 Task: Organize a 4-hour wine and painting party for a fun and artistic experience.
Action: Mouse pressed left at (733, 103)
Screenshot: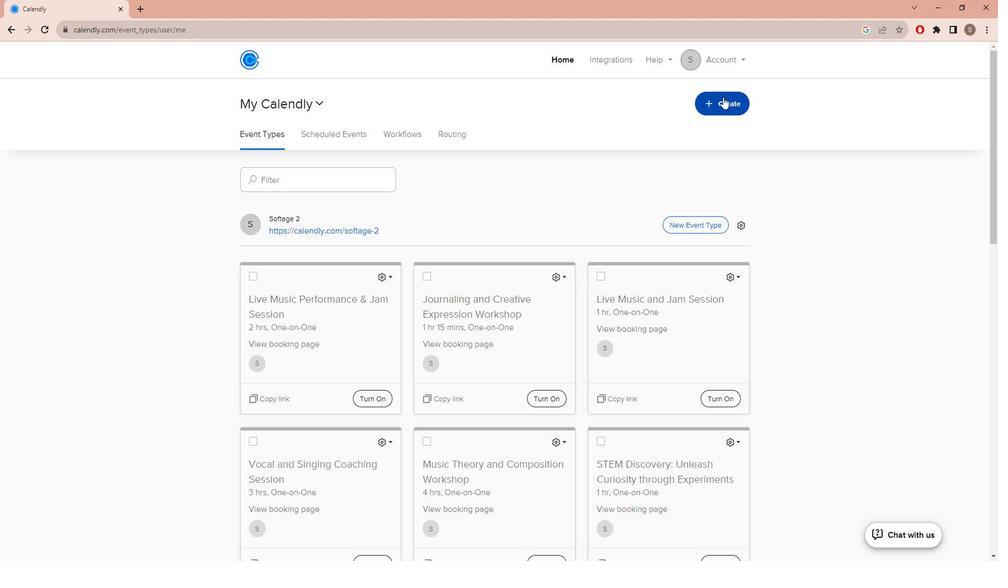
Action: Mouse moved to (676, 157)
Screenshot: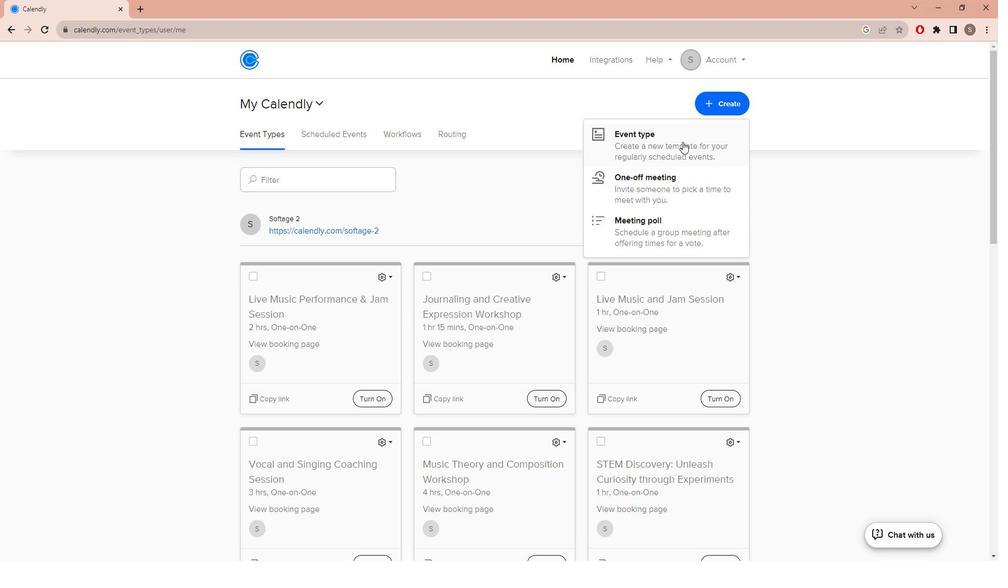 
Action: Mouse pressed left at (676, 157)
Screenshot: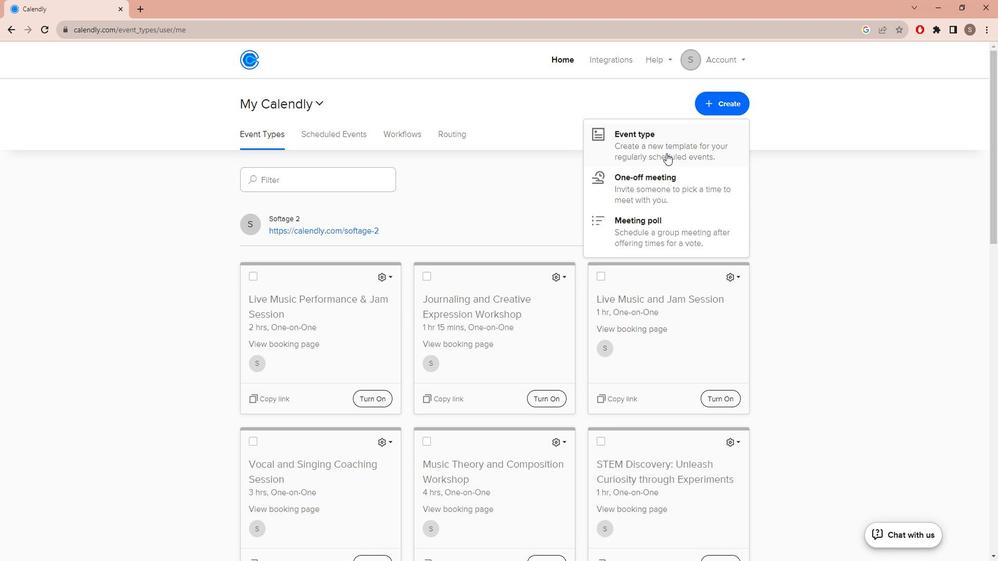 
Action: Mouse moved to (457, 179)
Screenshot: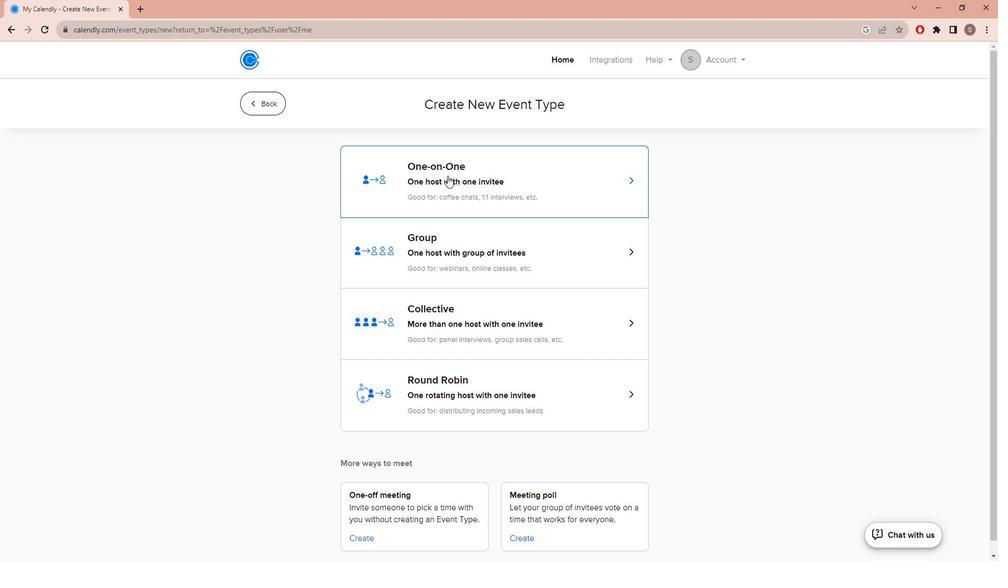 
Action: Mouse pressed left at (457, 179)
Screenshot: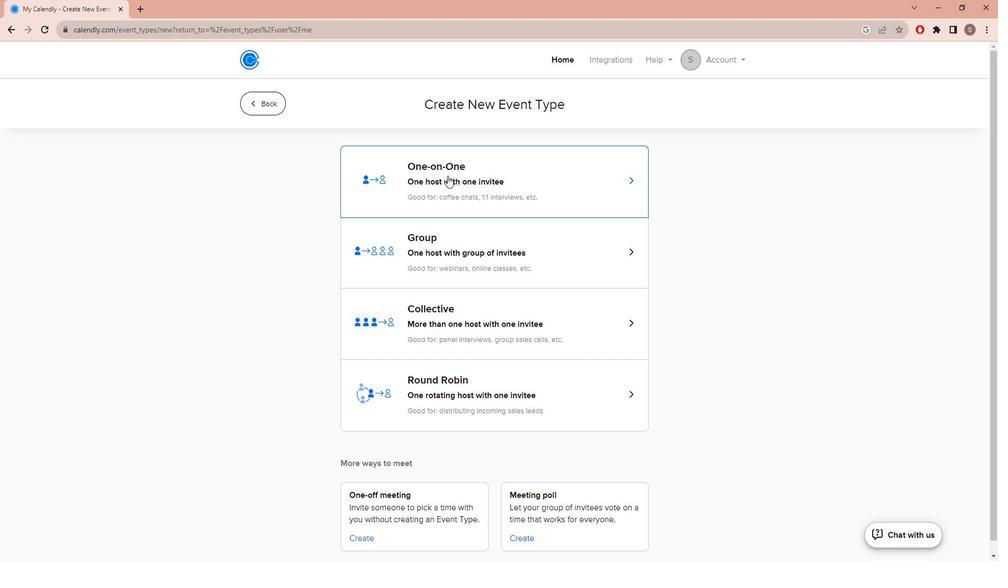 
Action: Mouse moved to (364, 239)
Screenshot: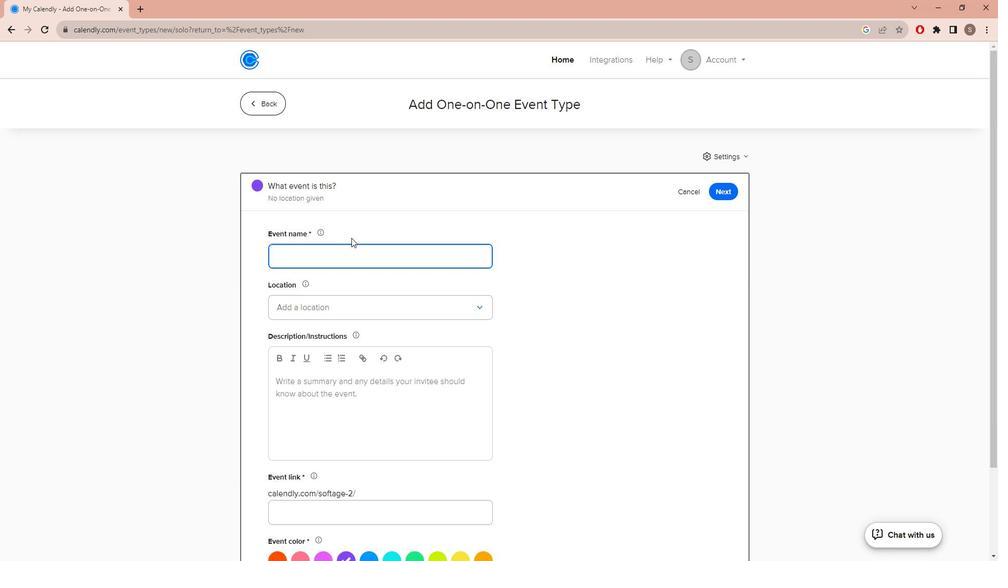 
Action: Key pressed <Key.caps_lock>W<Key.caps_lock>ine<Key.space>and<Key.space><Key.caps_lock>P<Key.caps_lock>ainting<Key.space><Key.shift_r>:<Key.caps_lock>S<Key.caps_lock>ip<Key.space>and<Key.space><Key.caps_lock>P<Key.caps_lock>aint
Screenshot: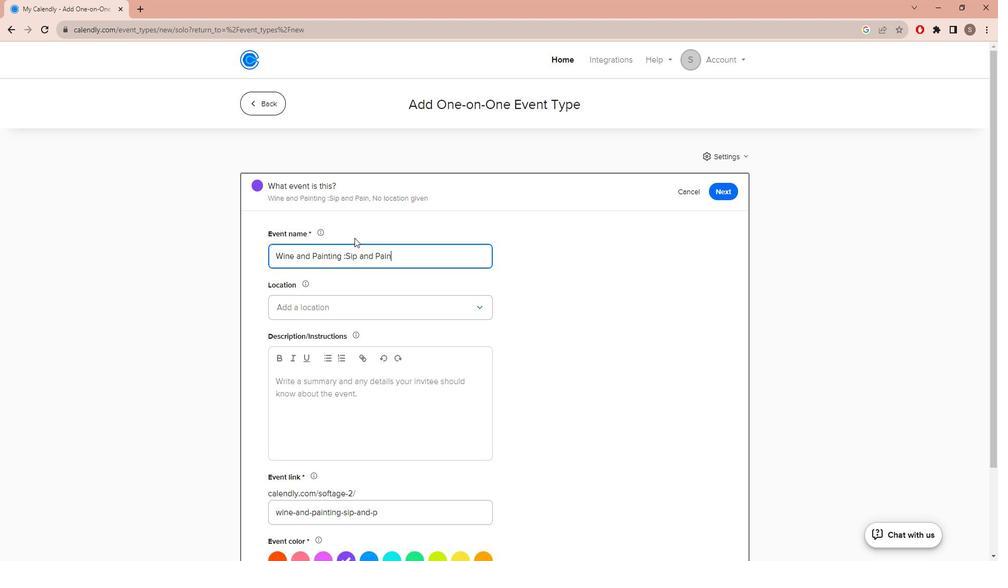 
Action: Mouse moved to (333, 307)
Screenshot: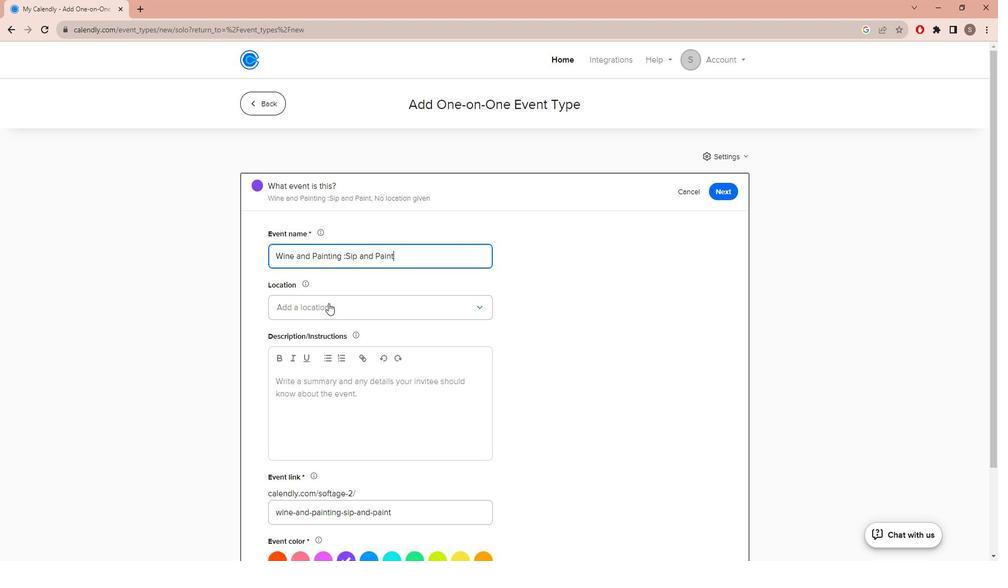 
Action: Mouse pressed left at (333, 307)
Screenshot: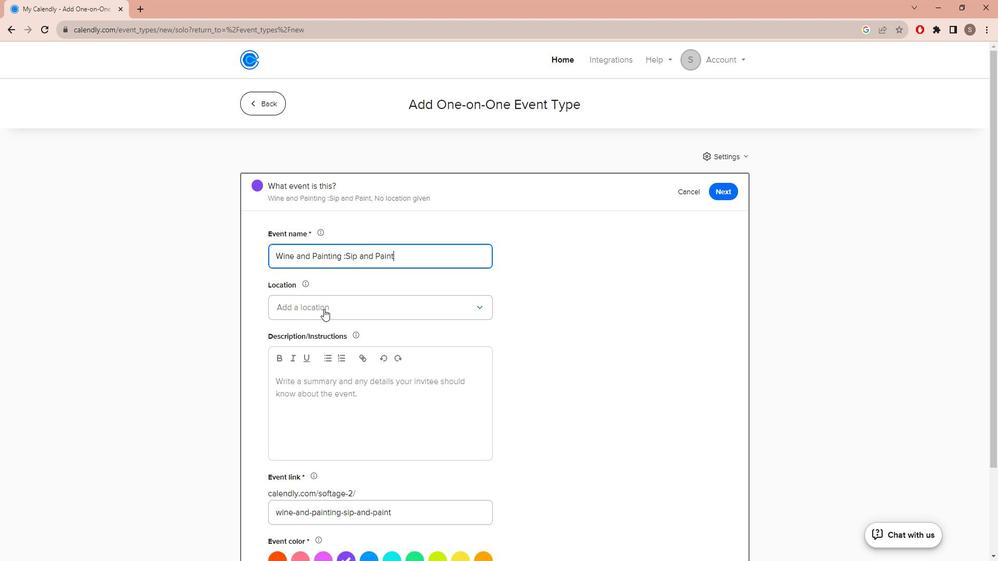 
Action: Mouse moved to (321, 342)
Screenshot: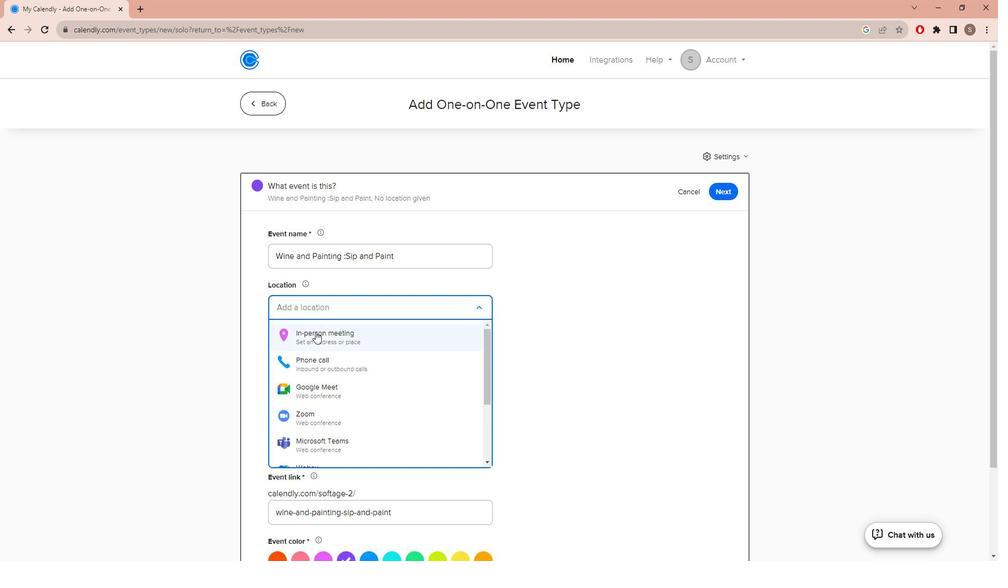 
Action: Mouse pressed left at (321, 342)
Screenshot: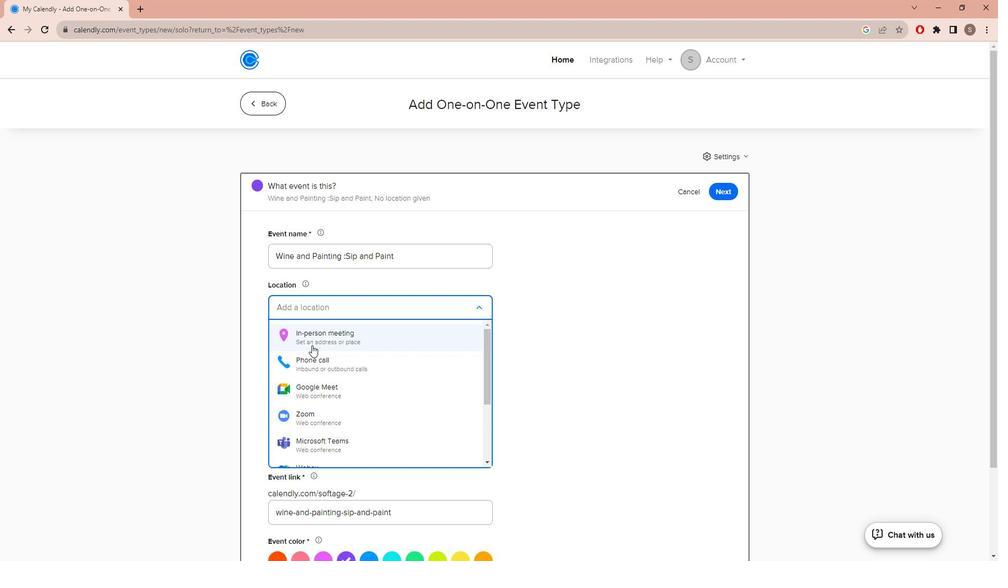 
Action: Mouse moved to (509, 195)
Screenshot: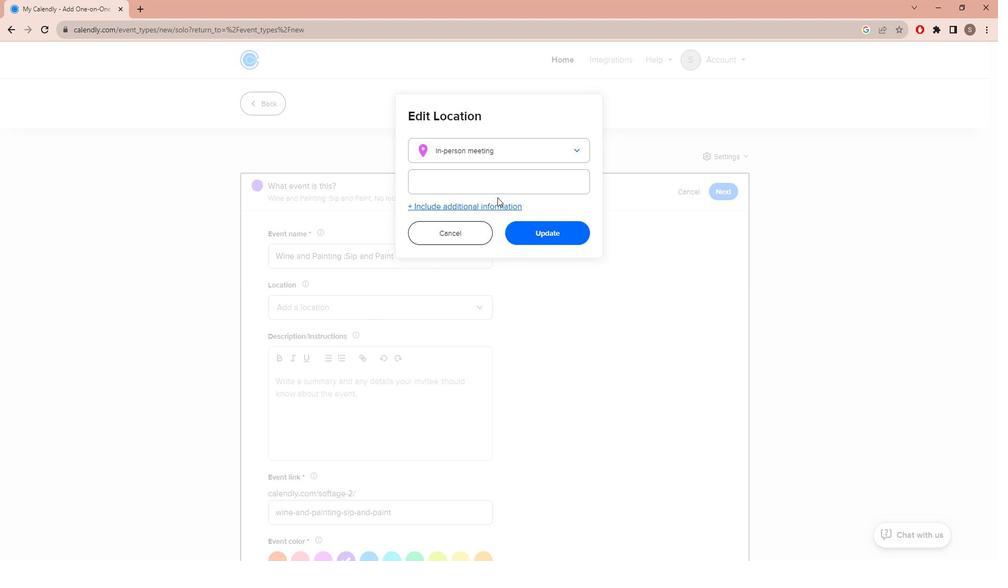 
Action: Mouse pressed left at (509, 195)
Screenshot: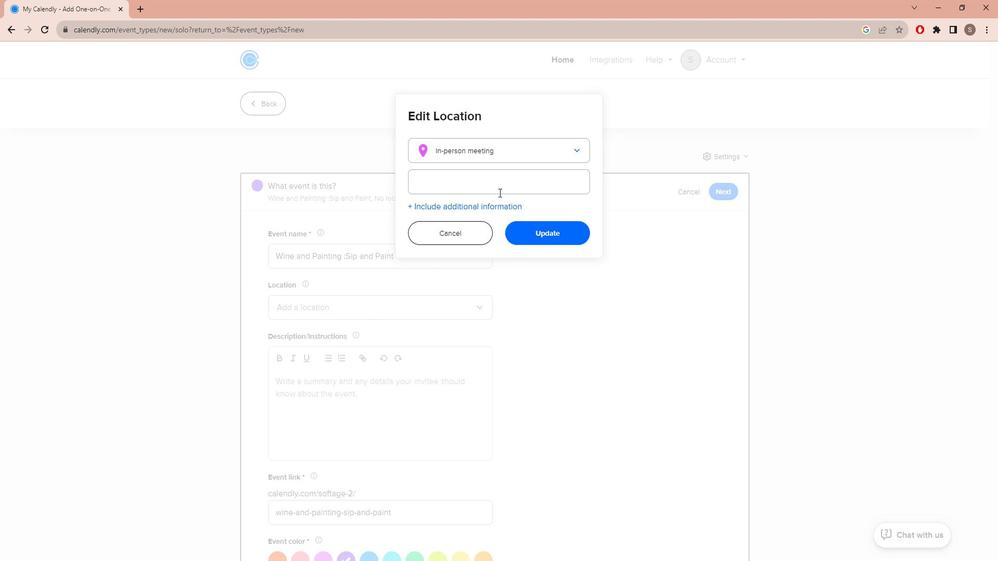 
Action: Key pressed <Key.caps_lock>
Screenshot: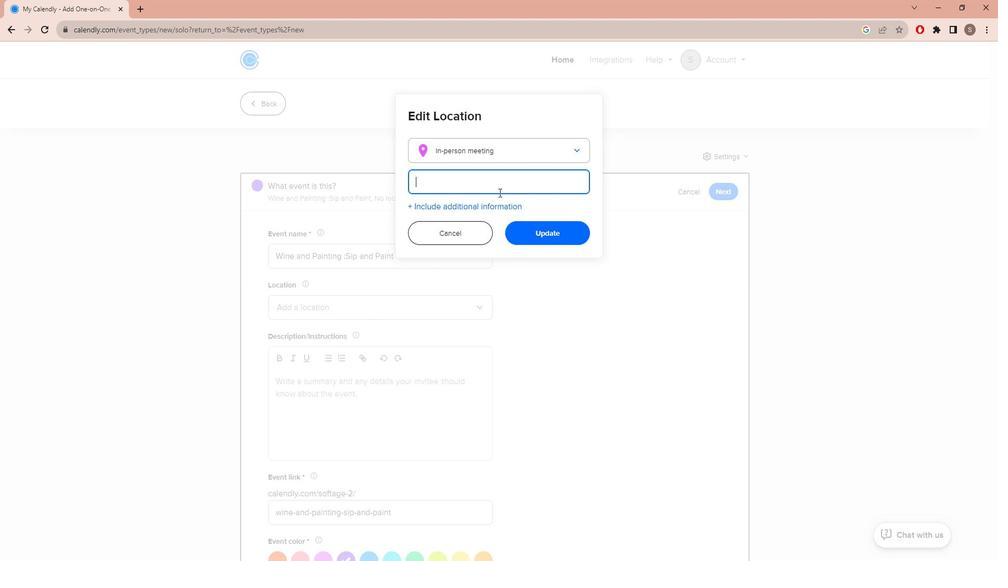 
Action: Mouse moved to (511, 194)
Screenshot: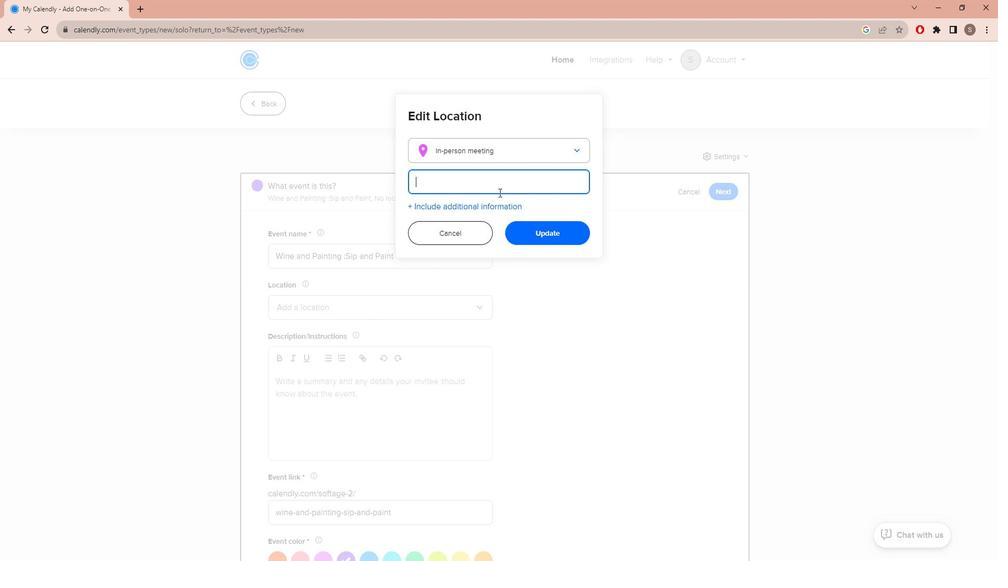 
Action: Key pressed Q<Key.caps_lock>uincy<Key.space><Key.caps_lock>A<Key.caps_lock>uditorium,<Key.caps_lock>L<Key.caps_lock>ondon,u<Key.backspace><Key.caps_lock>U.K
Screenshot: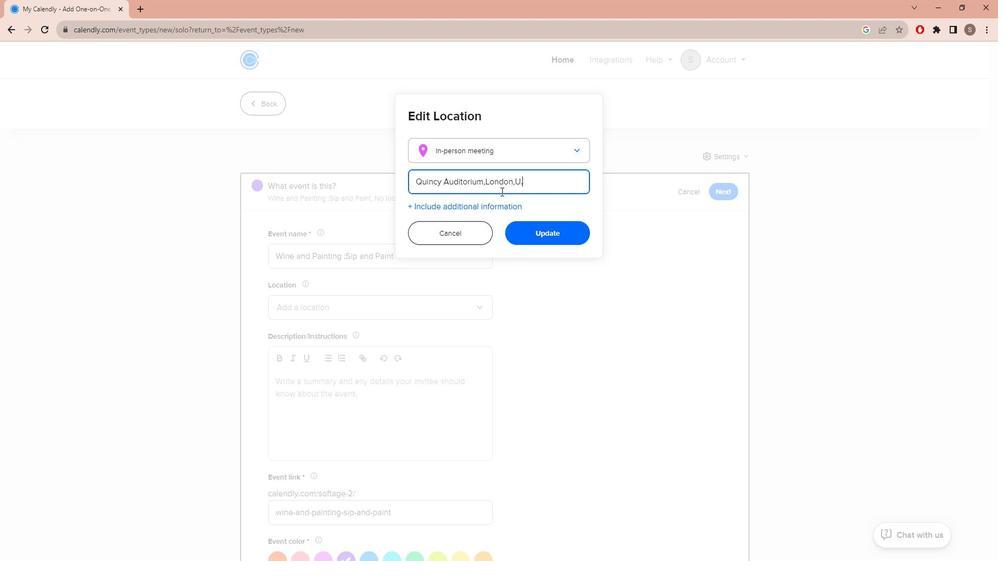 
Action: Mouse moved to (541, 234)
Screenshot: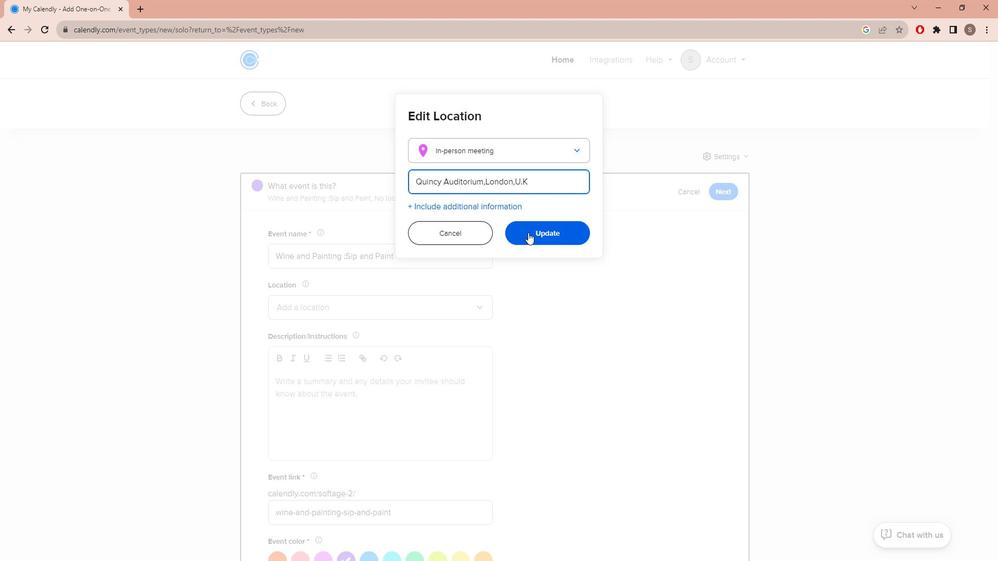 
Action: Mouse pressed left at (541, 234)
Screenshot: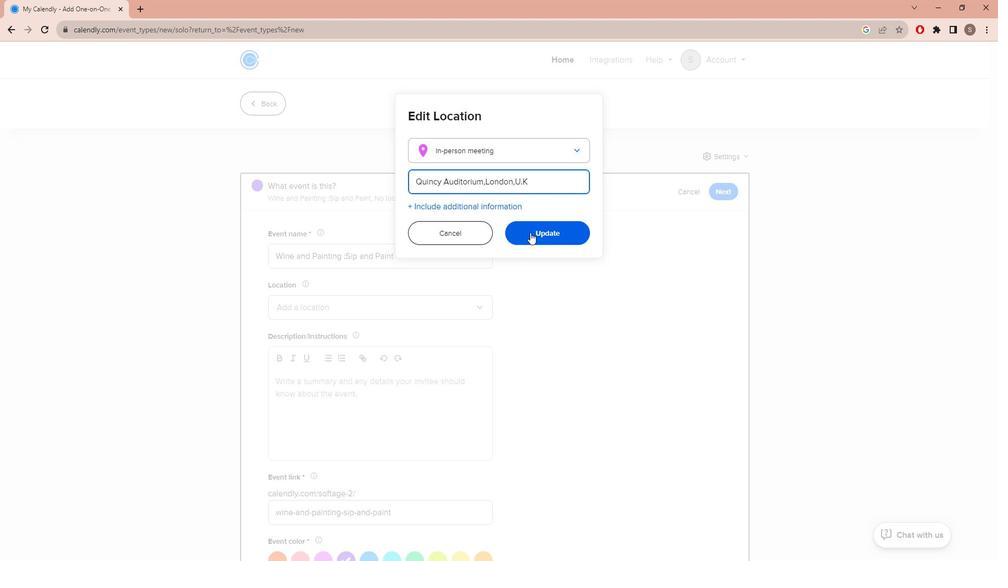
Action: Mouse moved to (444, 307)
Screenshot: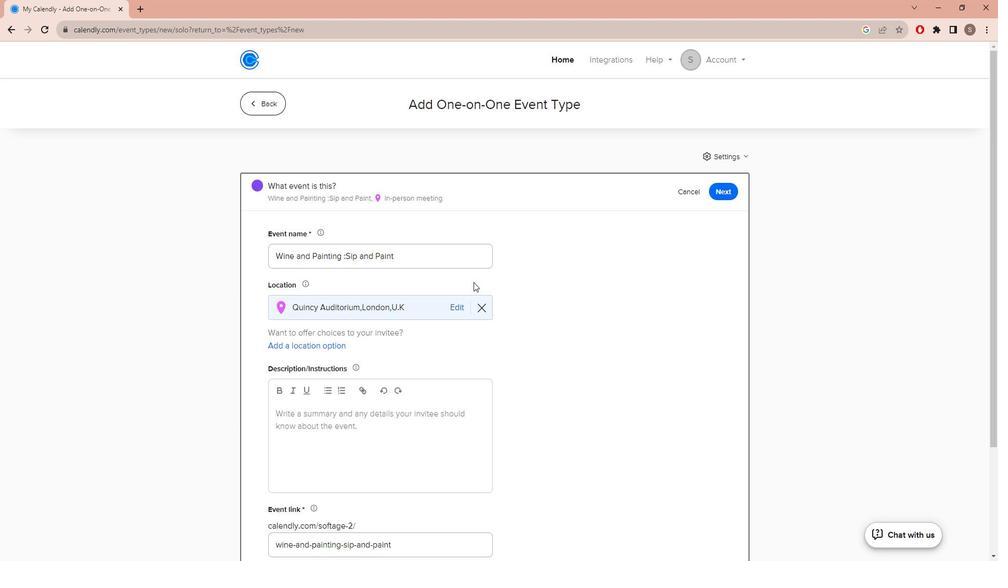 
Action: Mouse scrolled (444, 306) with delta (0, 0)
Screenshot: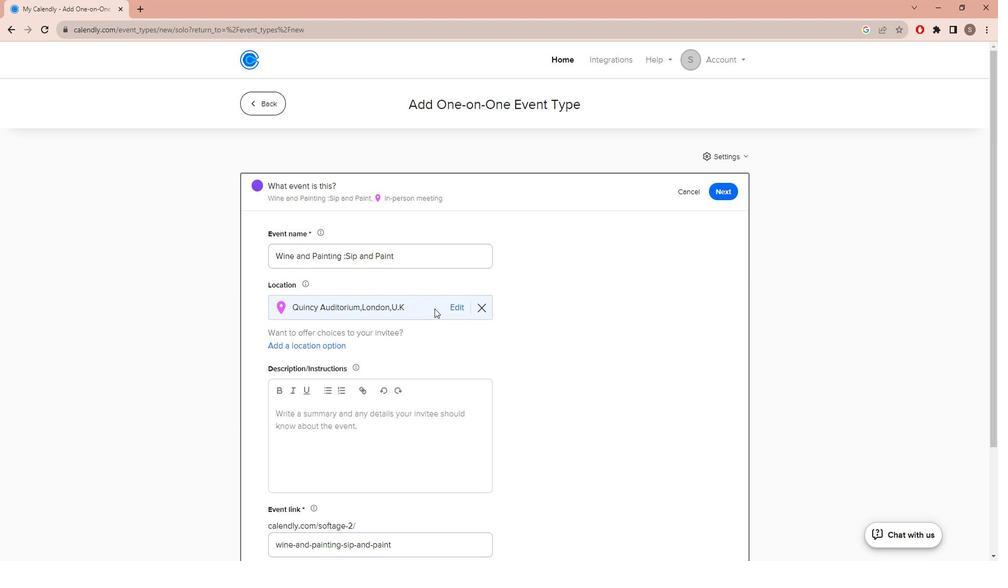 
Action: Mouse scrolled (444, 306) with delta (0, 0)
Screenshot: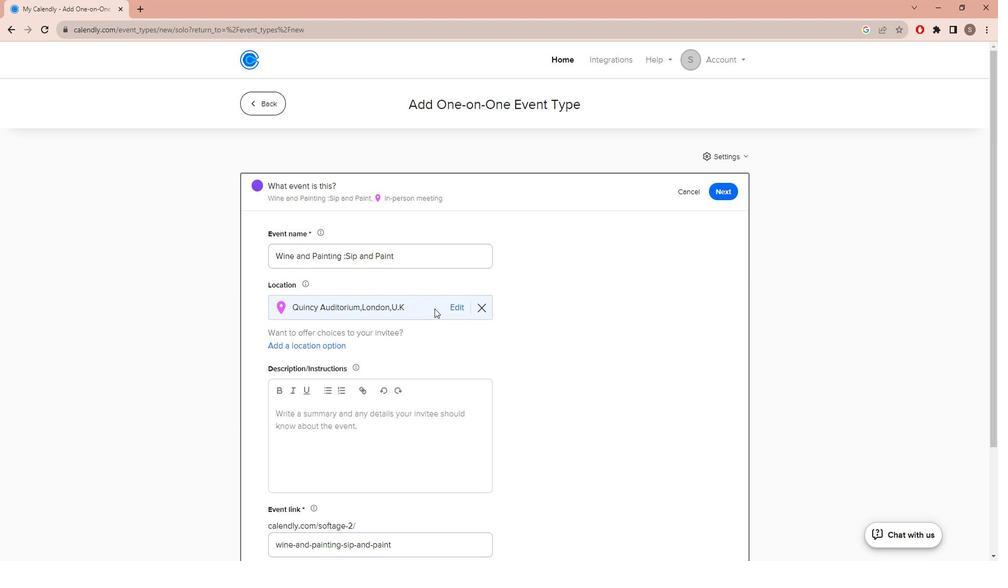 
Action: Mouse scrolled (444, 306) with delta (0, 0)
Screenshot: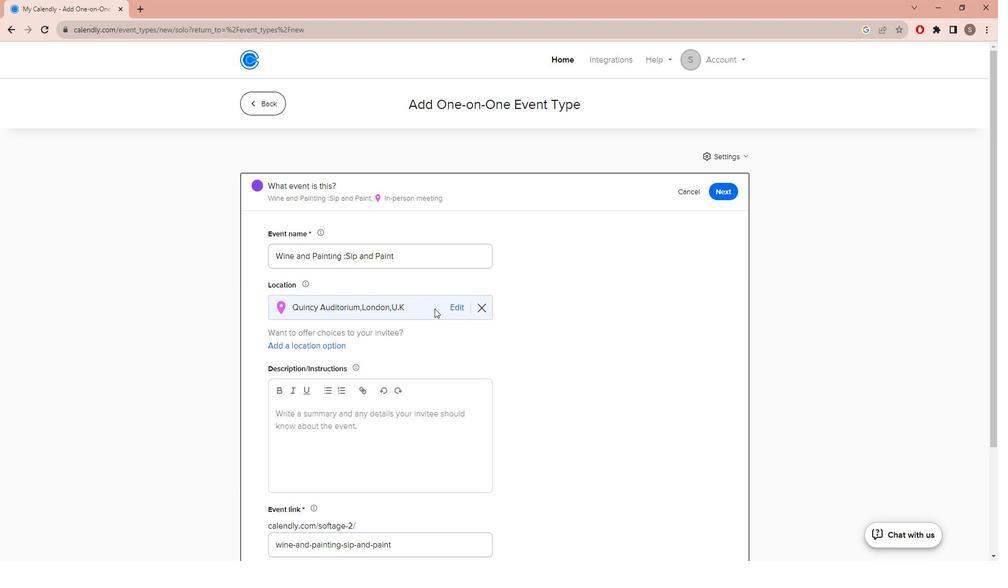 
Action: Mouse moved to (444, 307)
Screenshot: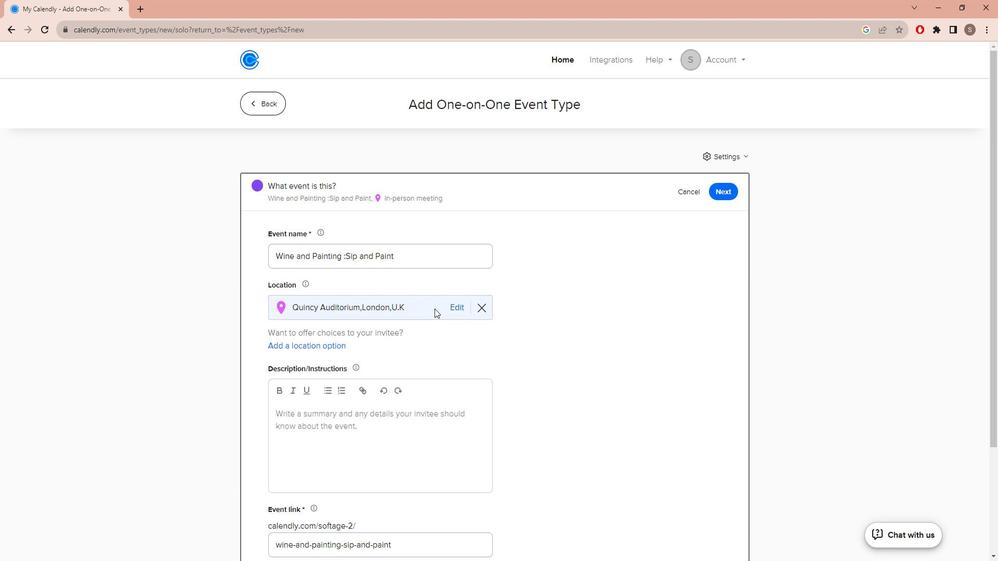 
Action: Mouse scrolled (444, 306) with delta (0, 0)
Screenshot: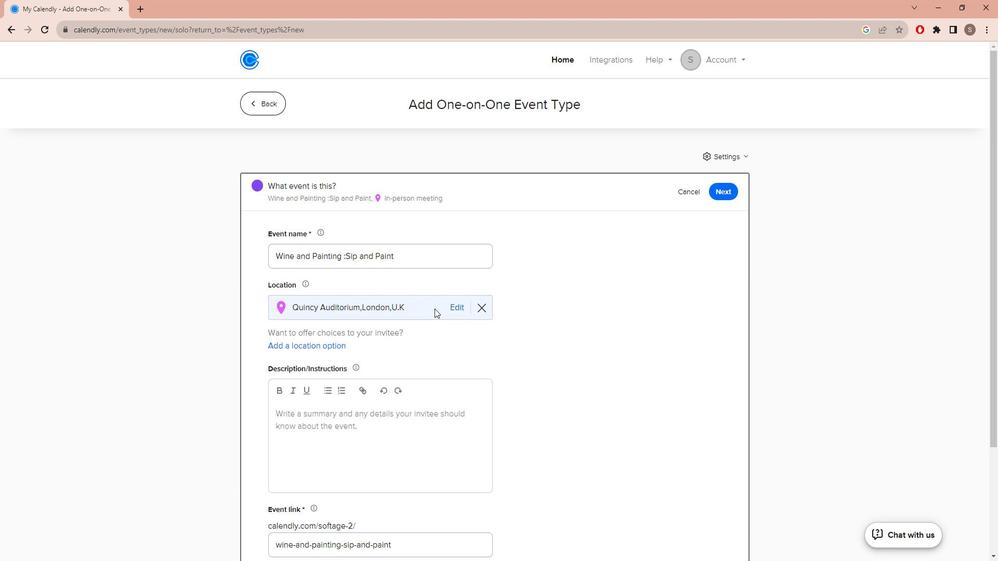 
Action: Mouse moved to (342, 292)
Screenshot: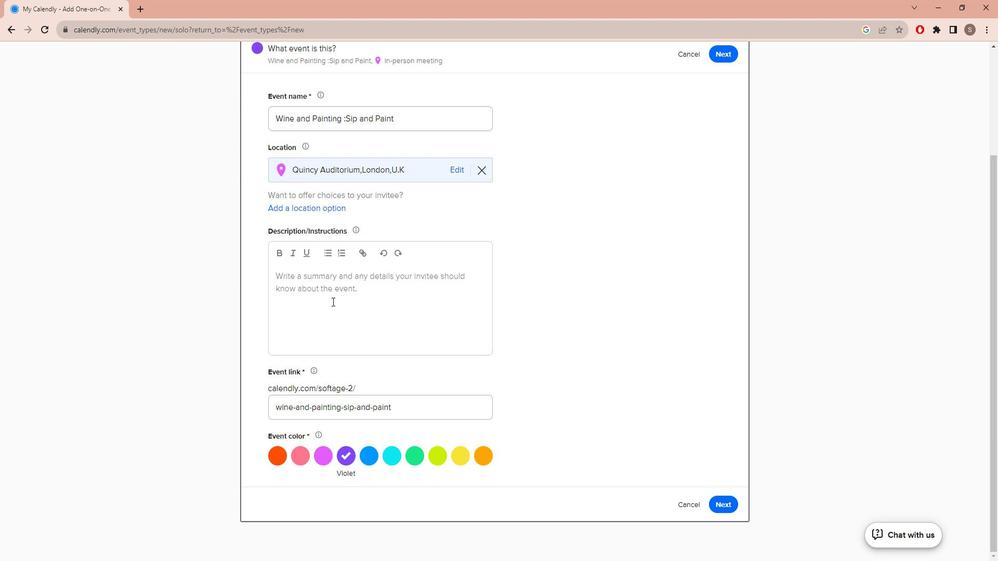 
Action: Mouse pressed left at (342, 292)
Screenshot: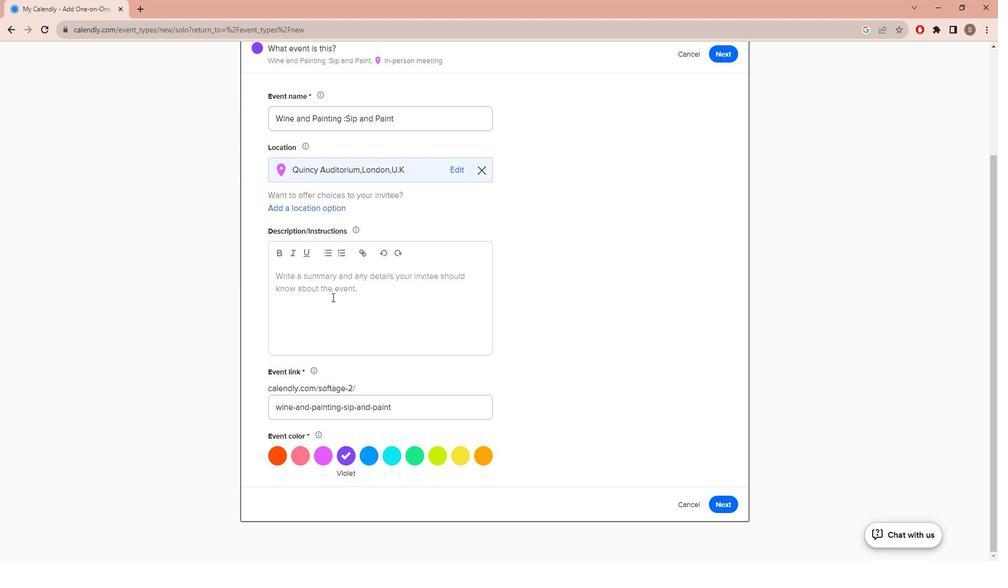 
Action: Key pressed <Key.caps_lock>i<Key.caps_lock>NDULGE<Key.space>YOUR<Key.space><Key.backspace><Key.backspace><Key.backspace><Key.backspace><Key.backspace><Key.backspace><Key.backspace><Key.backspace><Key.backspace><Key.backspace><Key.backspace><Key.backspace><Key.backspace><Key.backspace><Key.backspace><Key.backspace><Key.backspace><Key.backspace><Key.backspace><Key.backspace><Key.backspace><Key.backspace><Key.backspace>I<Key.caps_lock>ndulge<Key.space>your<Key.space>fun<Key.space>artistic<Key.space>side<Key.space>while<Key.space>siping<Key.space>on<Key.space>your<Key.space>favourite<Key.space>
Screenshot: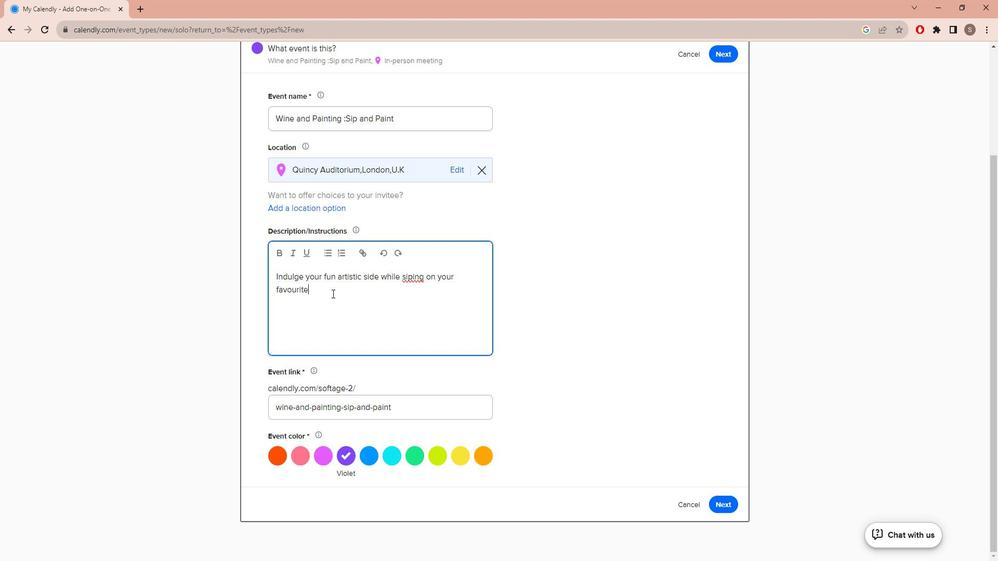 
Action: Mouse moved to (417, 277)
Screenshot: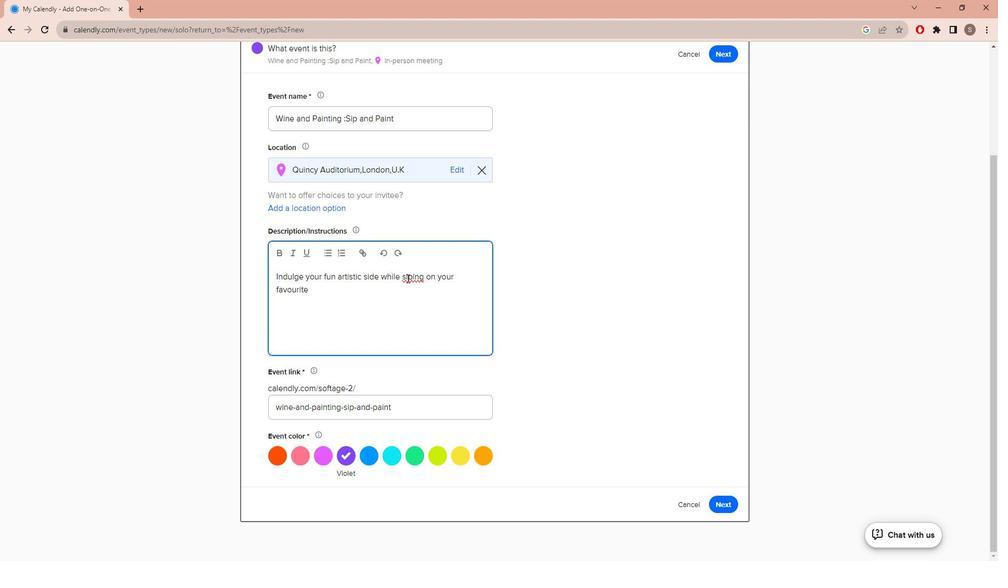 
Action: Mouse pressed left at (417, 277)
Screenshot: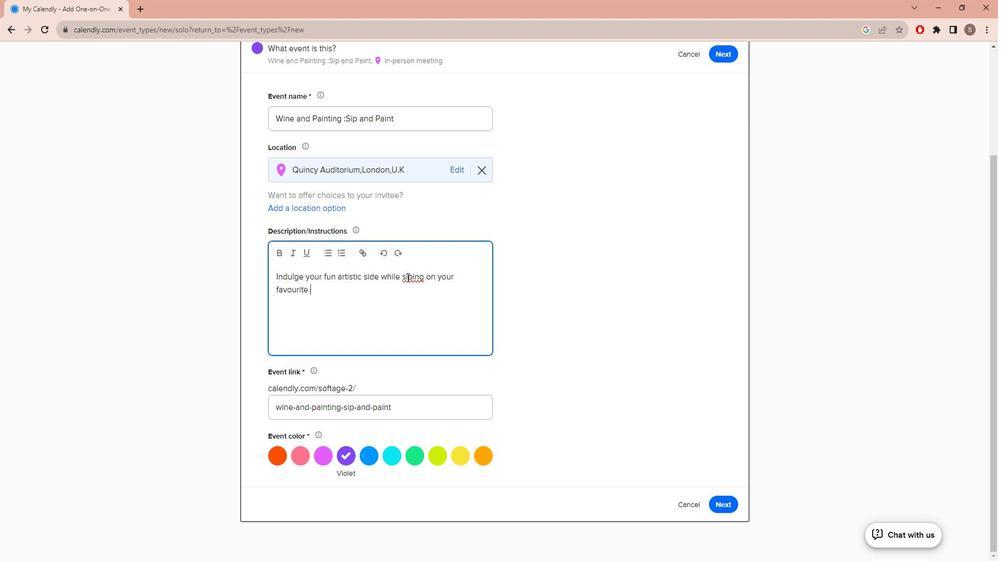 
Action: Mouse moved to (417, 276)
Screenshot: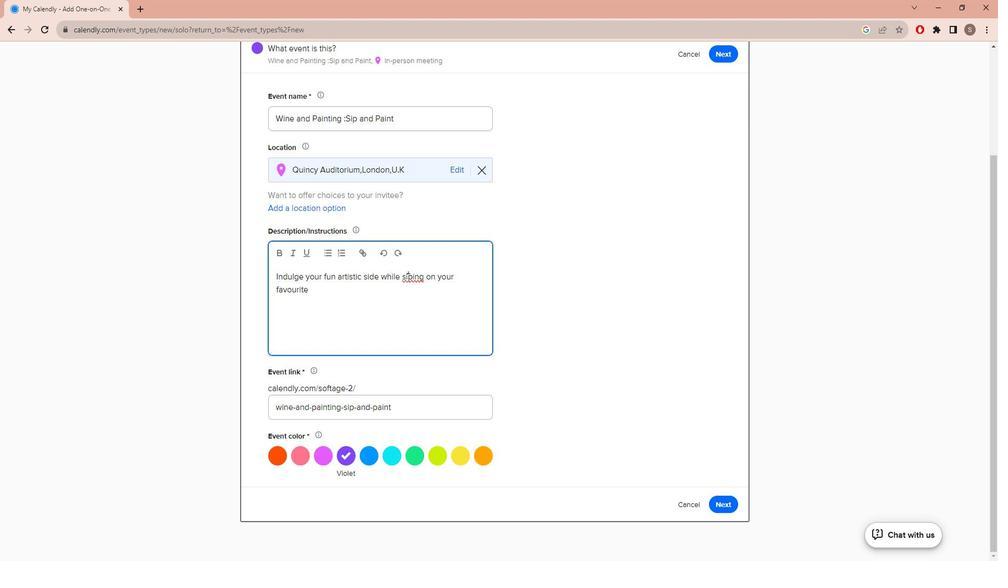 
Action: Key pressed p
Screenshot: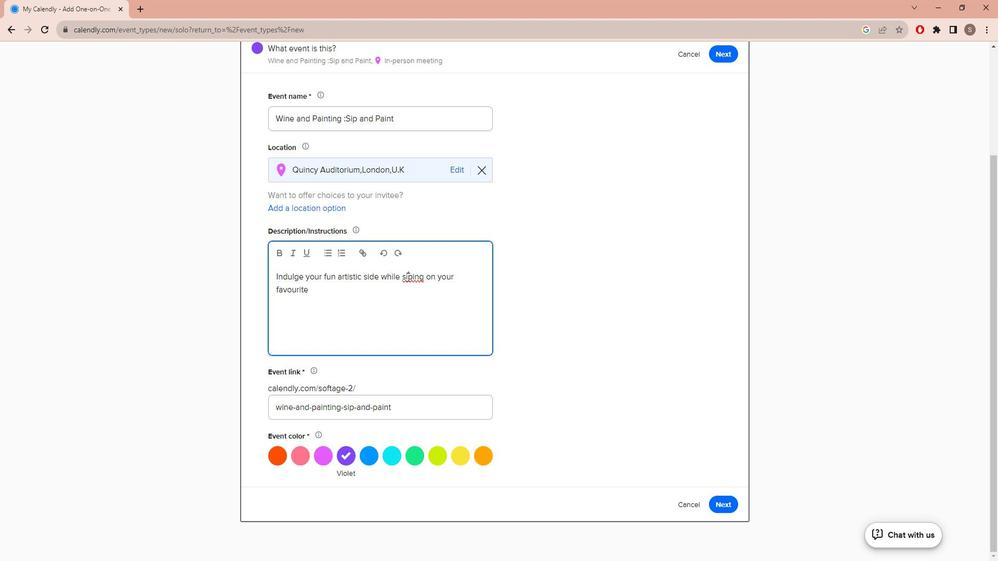 
Action: Mouse moved to (340, 282)
Screenshot: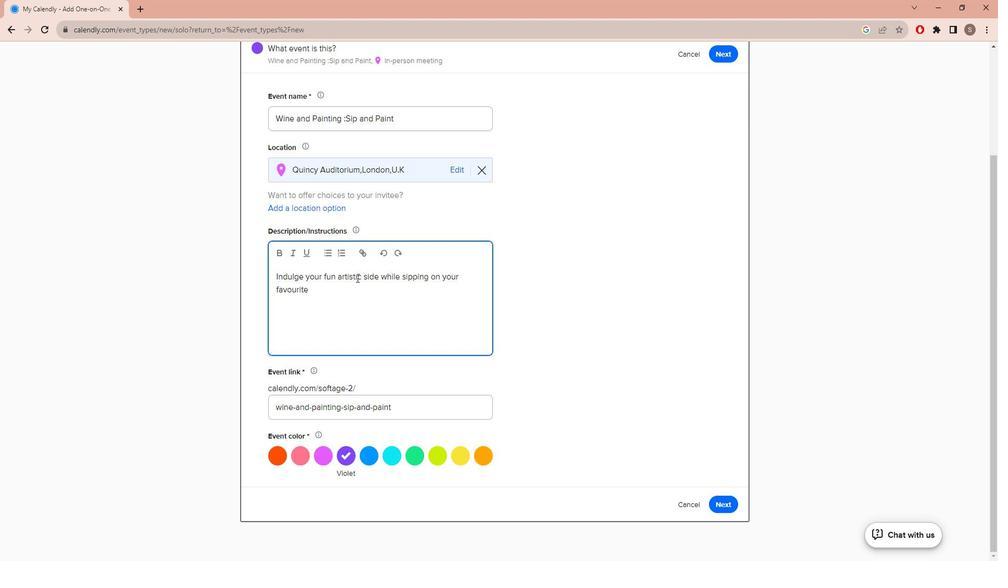 
Action: Mouse pressed left at (340, 282)
Screenshot: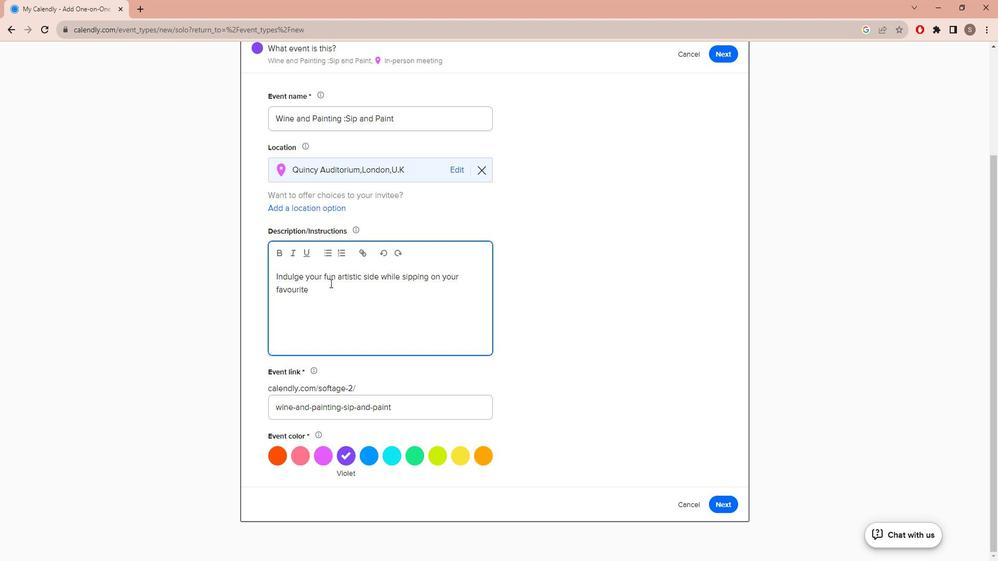 
Action: Mouse moved to (330, 295)
Screenshot: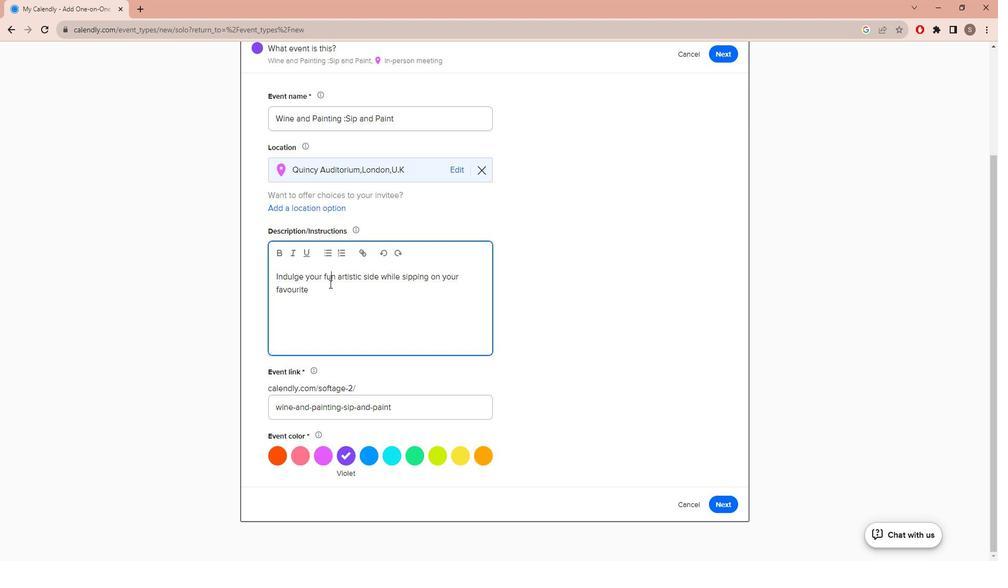 
Action: Mouse pressed left at (330, 295)
Screenshot: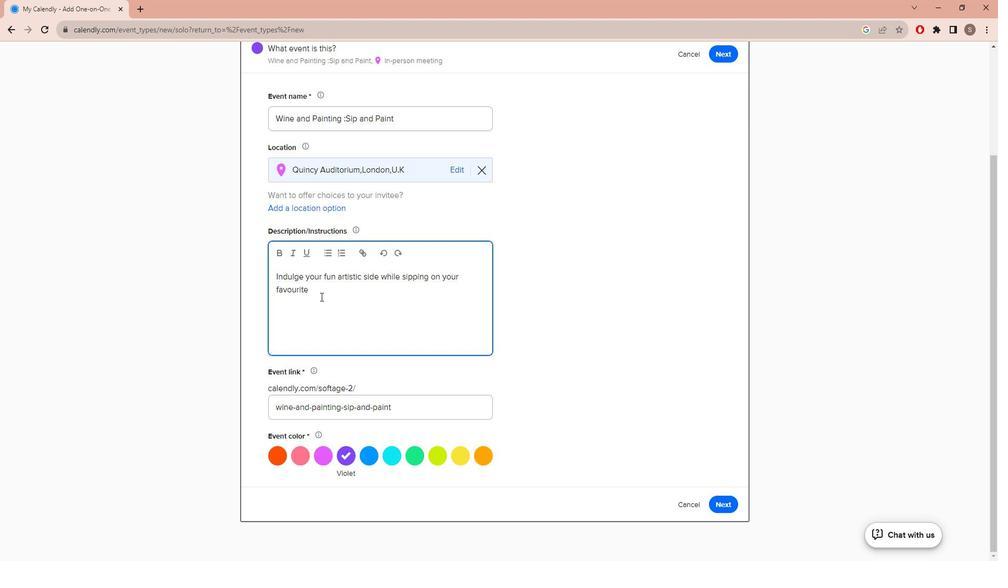 
Action: Key pressed wine<Key.space>at<Key.space>our<Key.space>wine<Key.space>and<Key.space>painting<Key.space>party<Key.shift_r>!<Key.space><Key.caps_lock>J<Key.caps_lock>oin<Key.space>us<Key.space>for<Key.space><Key.space><Key.backspace>a<Key.space>funa<Key.space><Key.backspace><Key.backspace><Key.space>and<Key.space>creative<Key.space>experience<Key.space>that<Key.space>is<Key.space>perfect<Key.space>for<Key.space>both<Key.space>eaoned<Key.space>painters<Key.space>
Screenshot: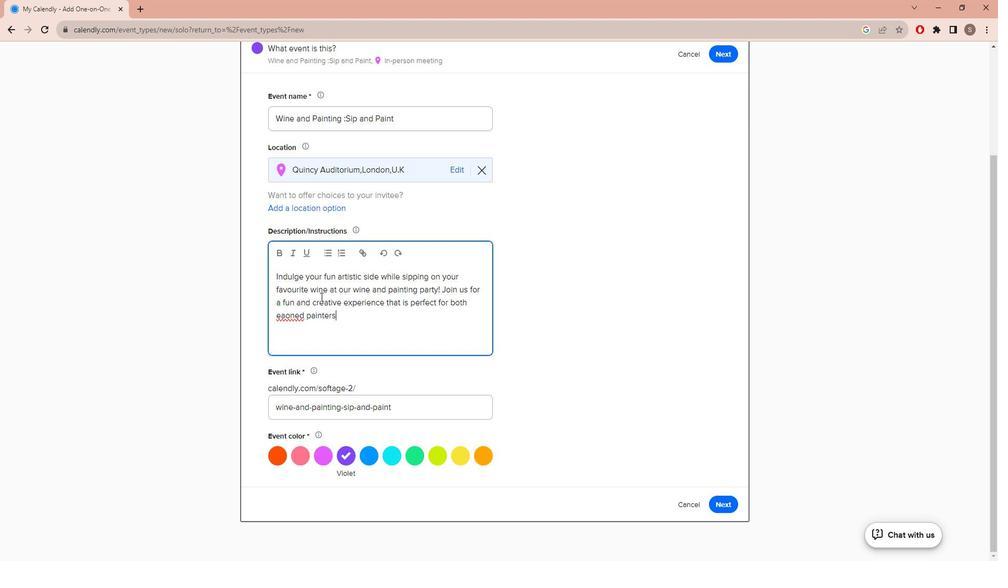 
Action: Mouse moved to (285, 313)
Screenshot: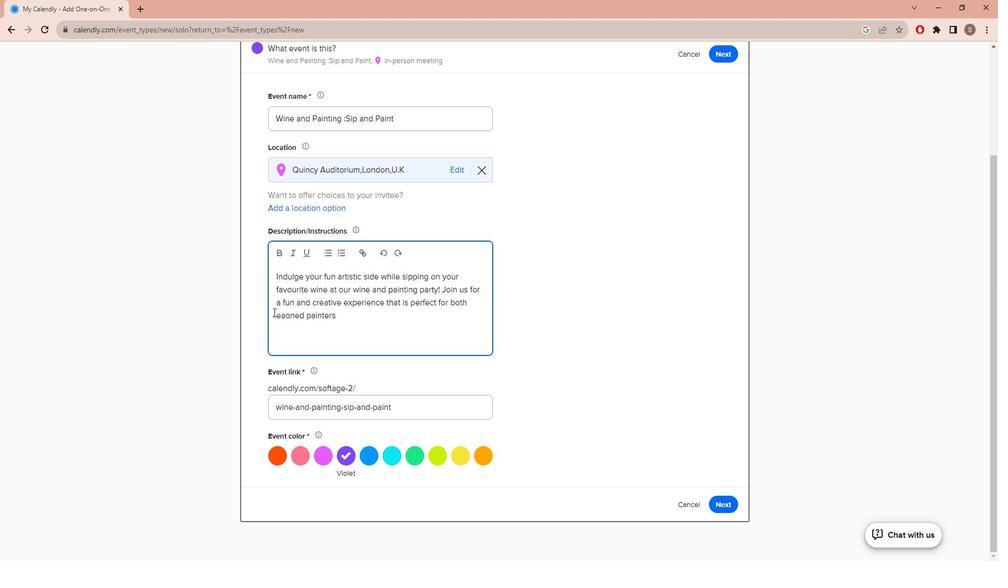 
Action: Mouse pressed left at (285, 313)
Screenshot: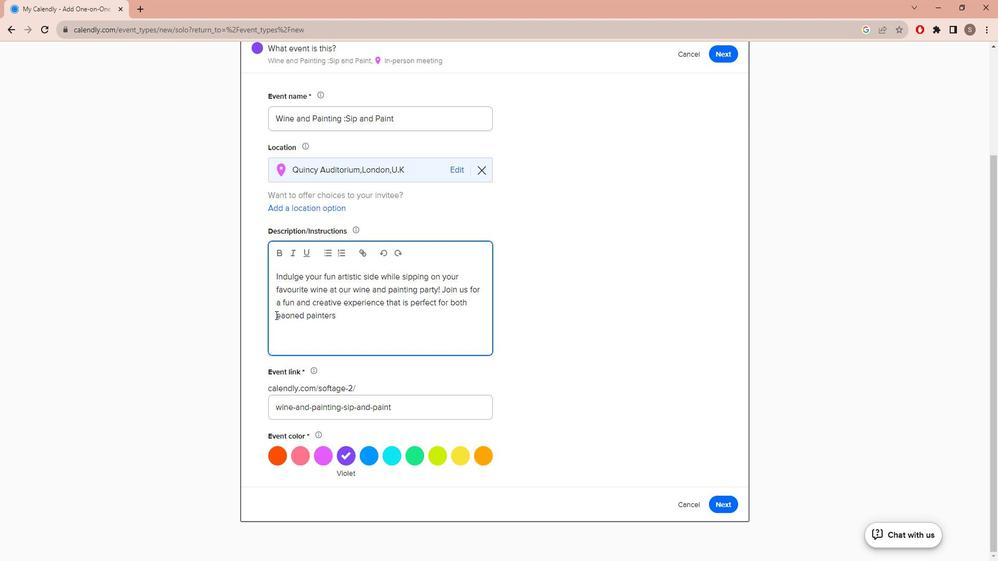 
Action: Mouse moved to (313, 313)
Screenshot: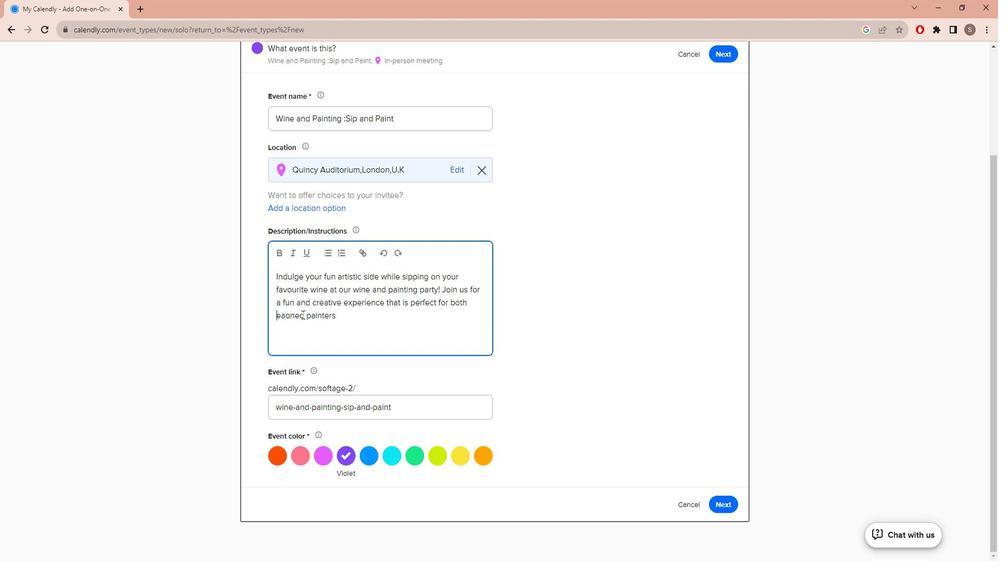 
Action: Key pressed s
Screenshot: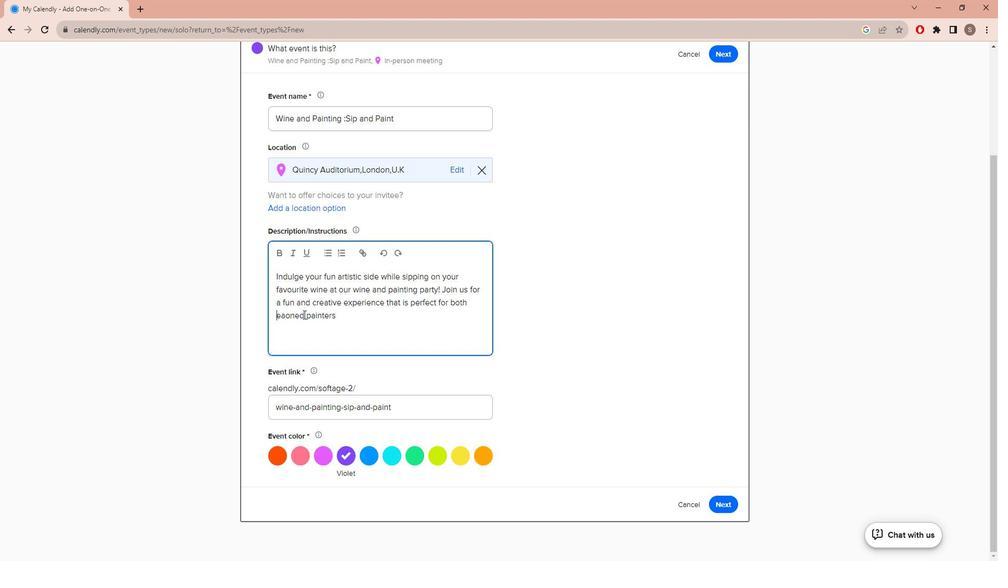 
Action: Mouse moved to (367, 306)
Screenshot: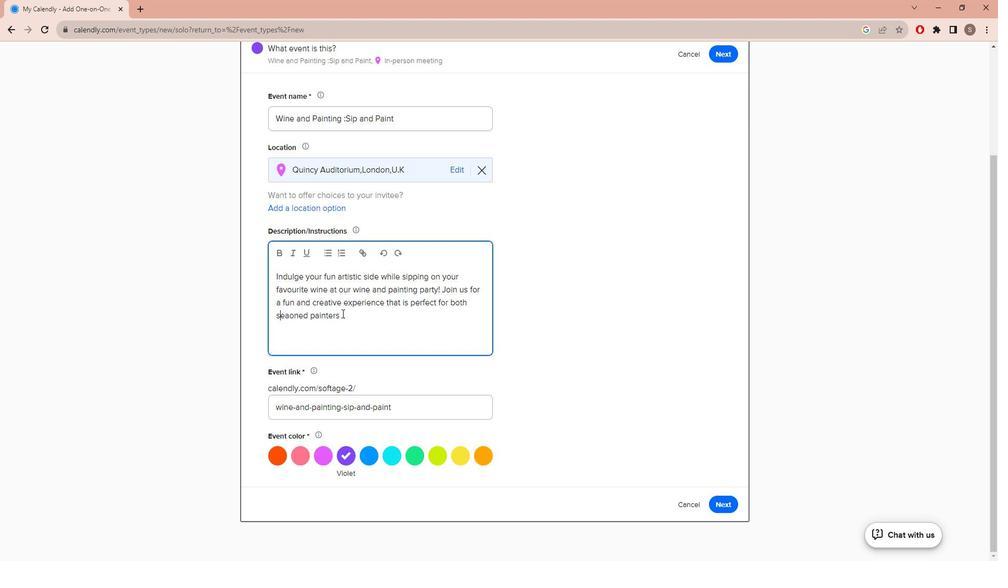 
Action: Mouse pressed left at (367, 306)
Screenshot: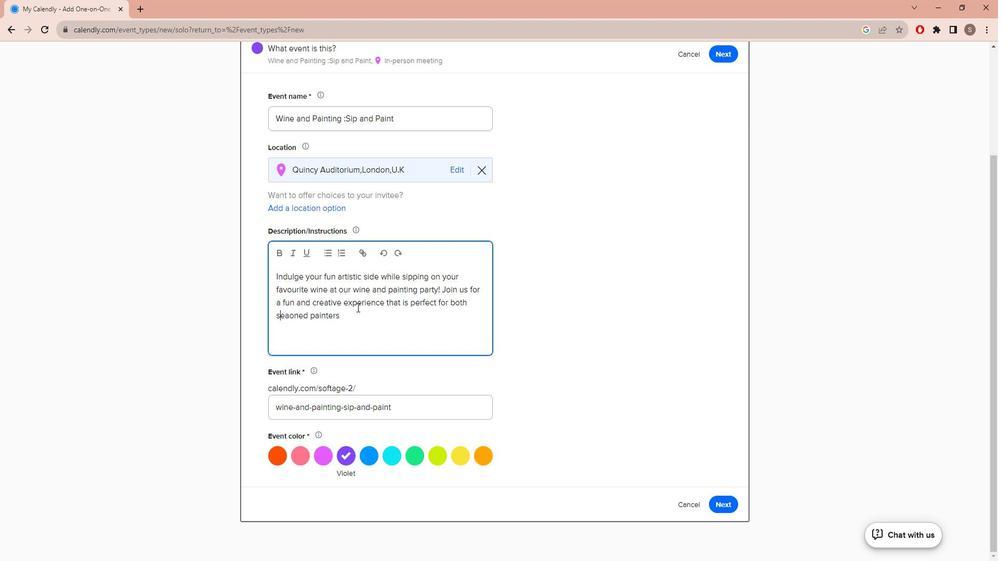 
Action: Mouse moved to (354, 318)
Screenshot: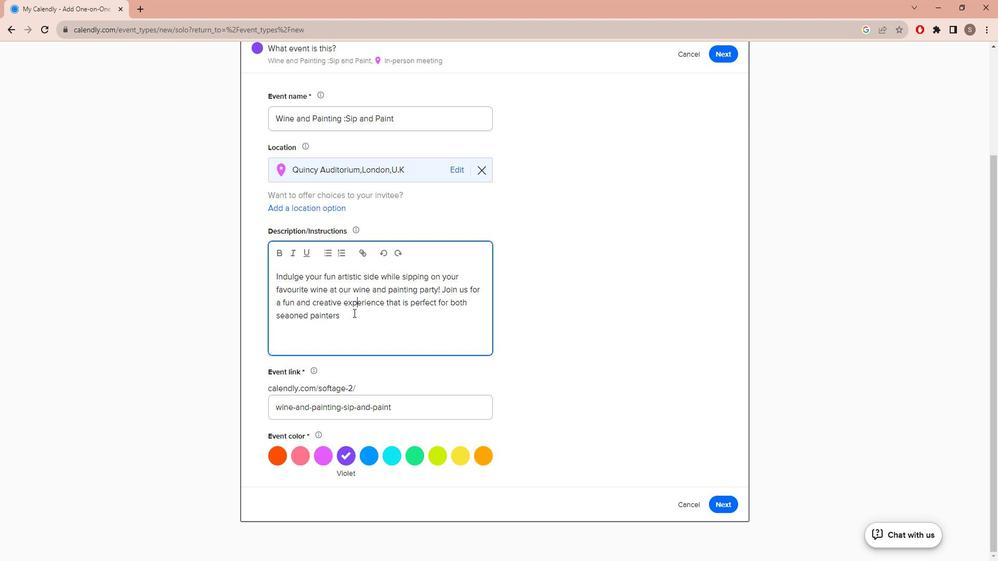 
Action: Mouse pressed left at (354, 318)
Screenshot: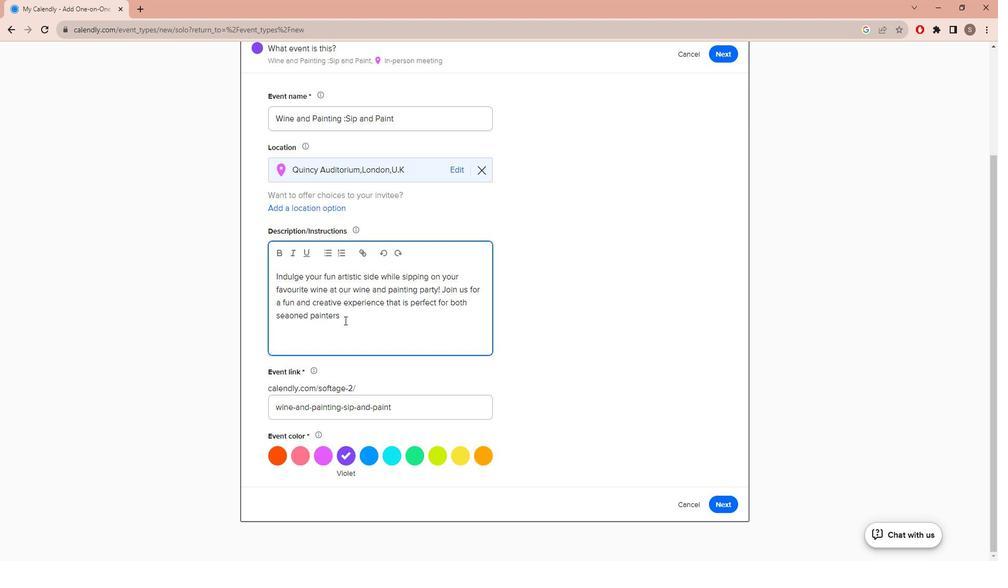 
Action: Key pressed and<Key.space>
Screenshot: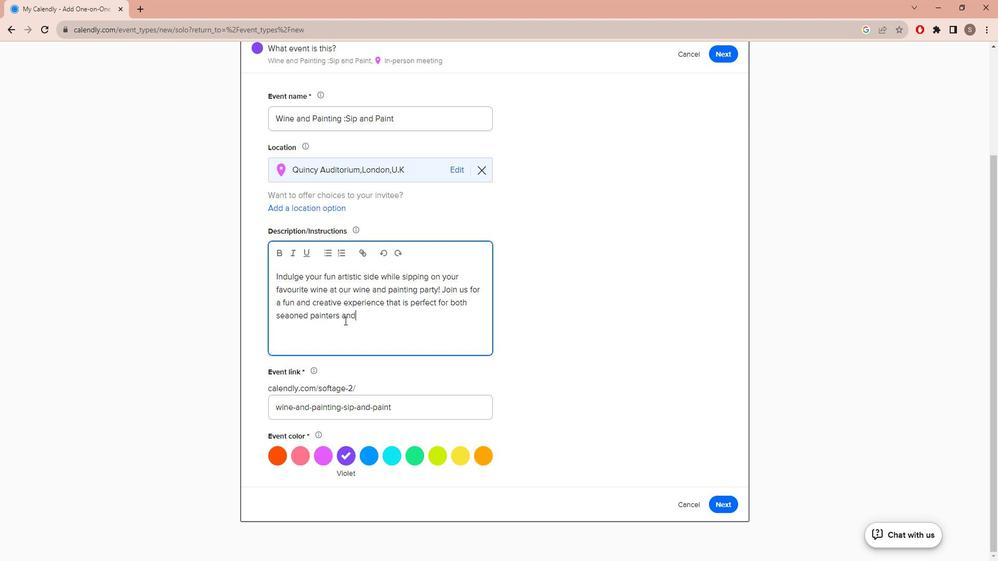 
Action: Mouse moved to (300, 311)
Screenshot: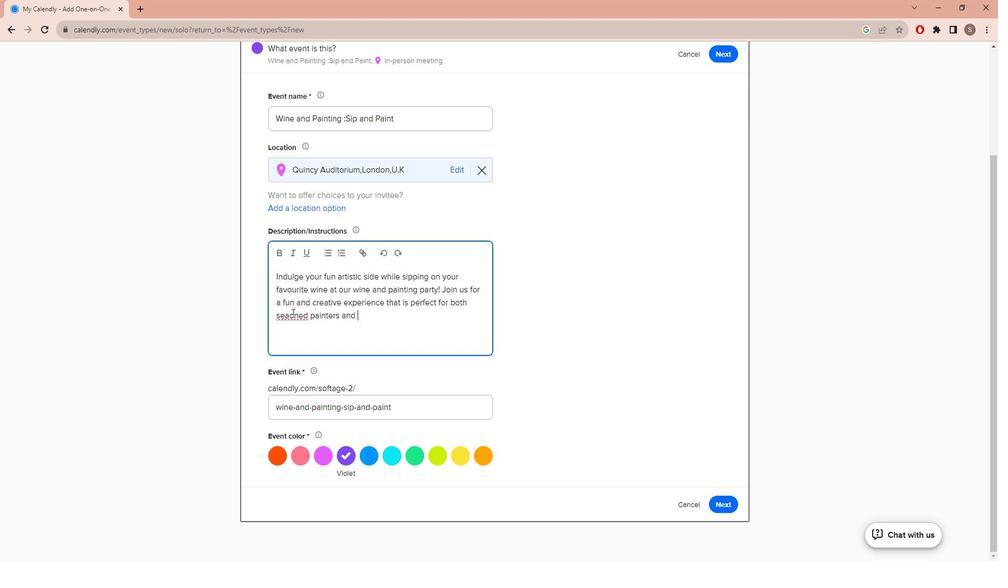 
Action: Mouse pressed left at (300, 311)
Screenshot: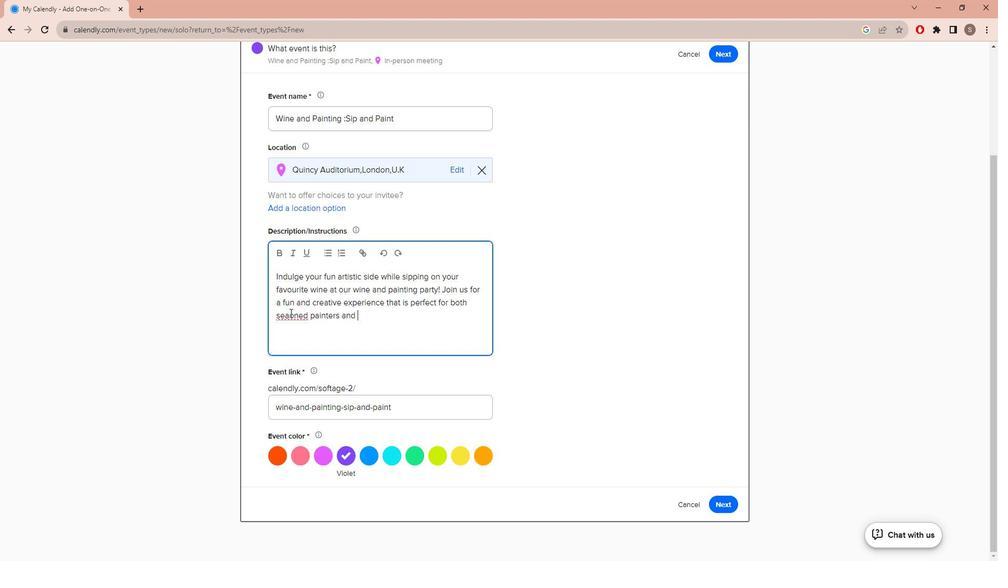 
Action: Key pressed s
Screenshot: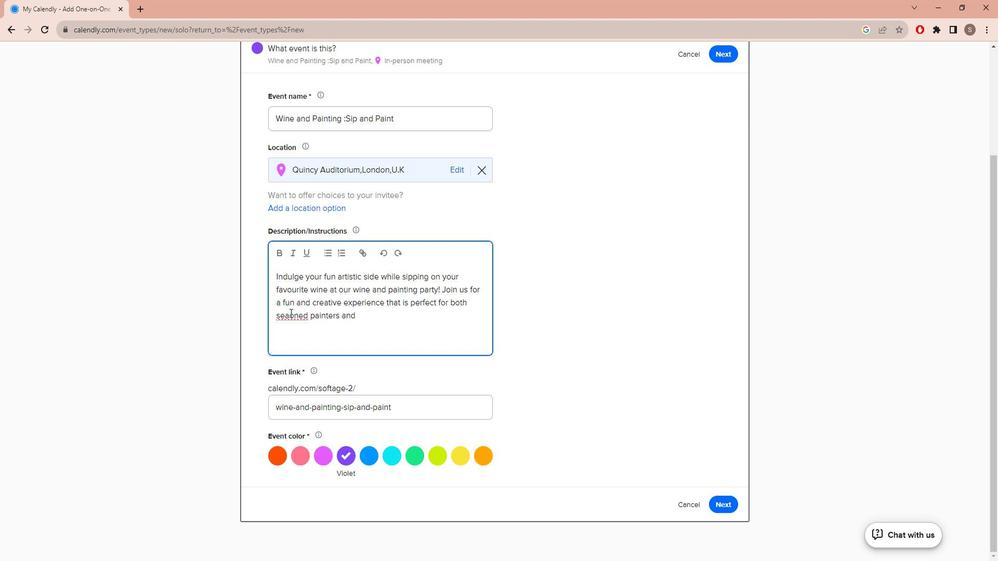 
Action: Mouse moved to (369, 314)
Screenshot: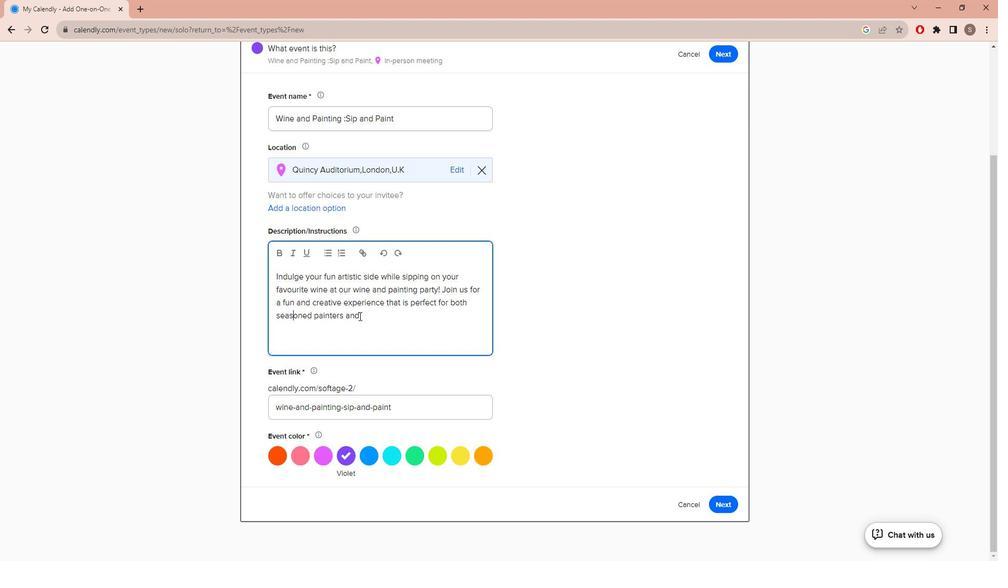 
Action: Mouse pressed left at (369, 314)
Screenshot: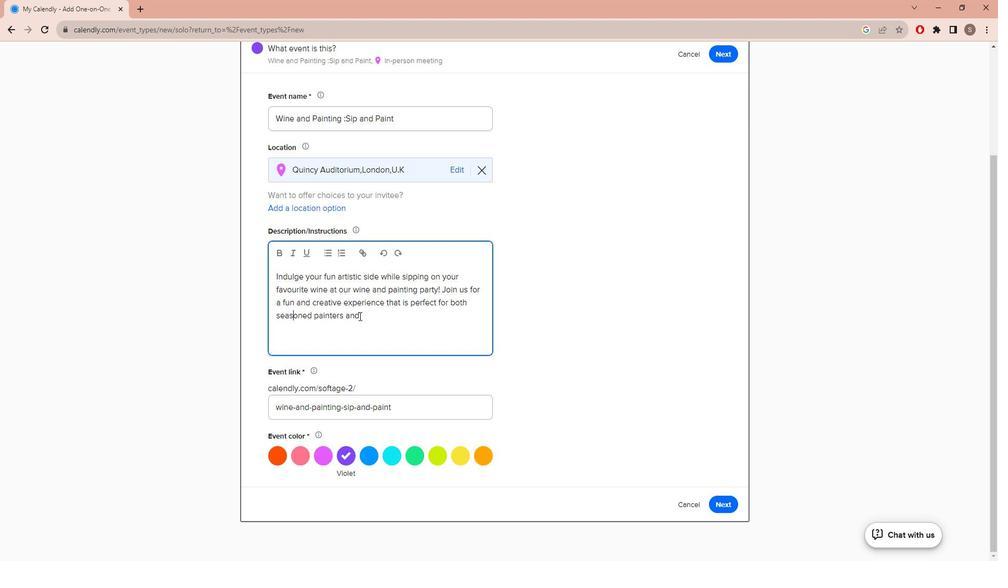 
Action: Mouse moved to (384, 310)
Screenshot: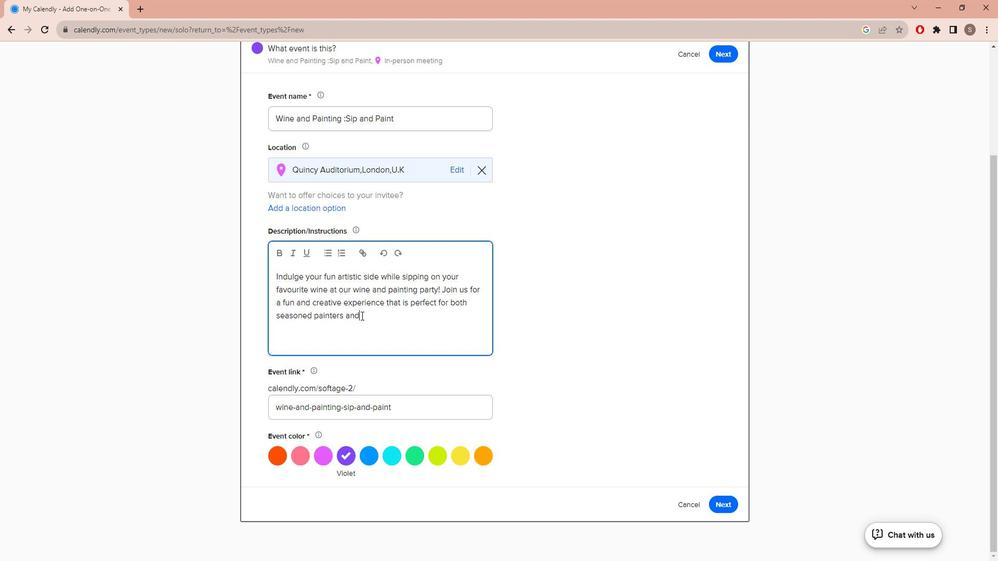 
Action: Mouse pressed left at (384, 310)
Screenshot: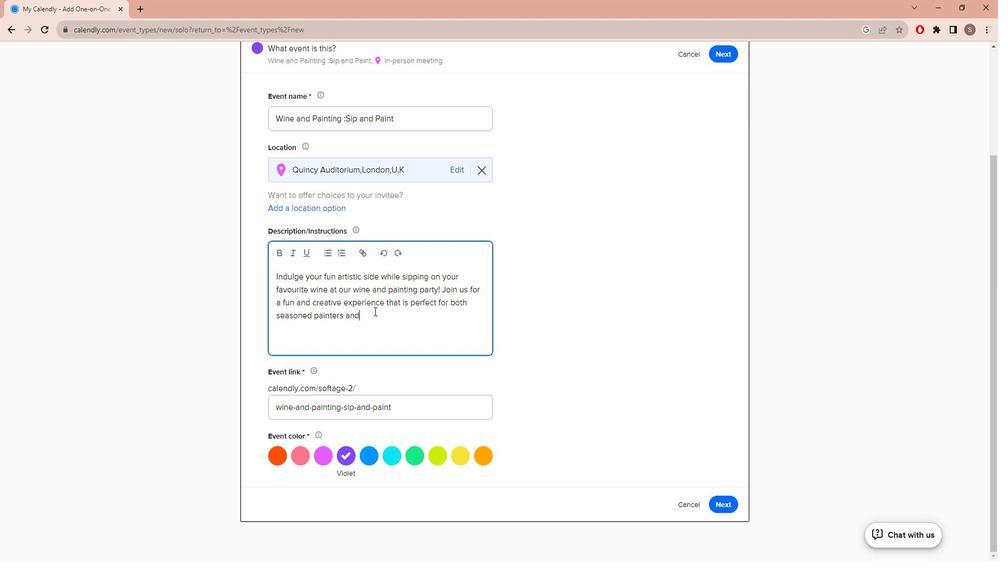 
Action: Mouse moved to (383, 311)
Screenshot: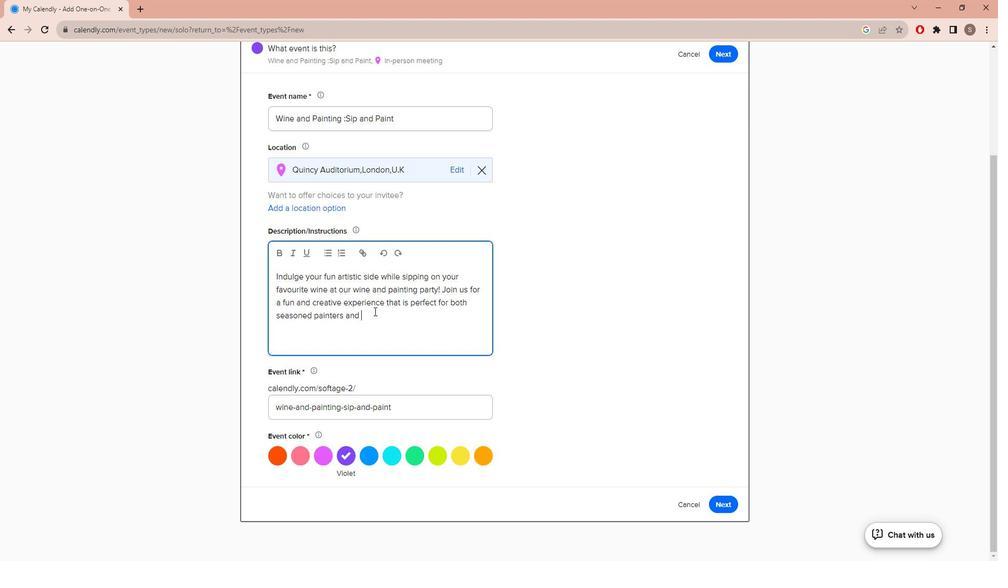 
Action: Key pressed new<Key.space>a<Key.backspace>painters.<Key.caps_lock>UN<Key.backspace><Key.caps_lock>nleash<Key.space>you
Screenshot: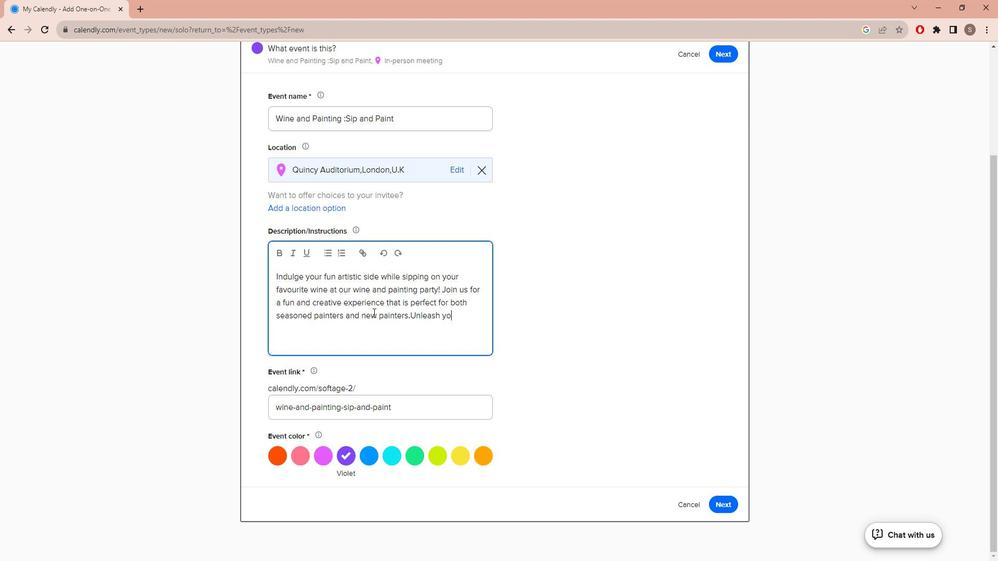 
Action: Mouse moved to (329, 229)
Screenshot: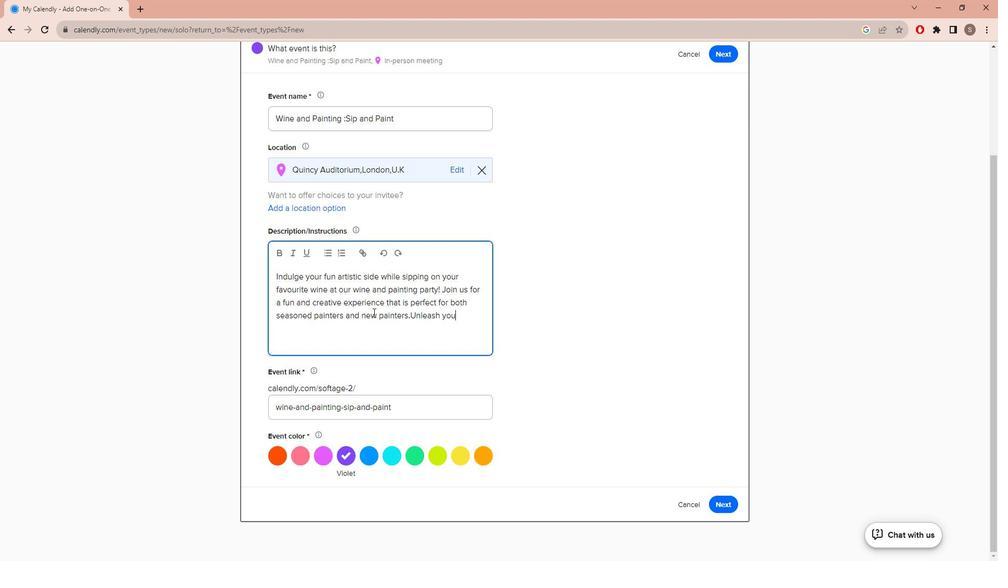 
Action: Key pressed r
Screenshot: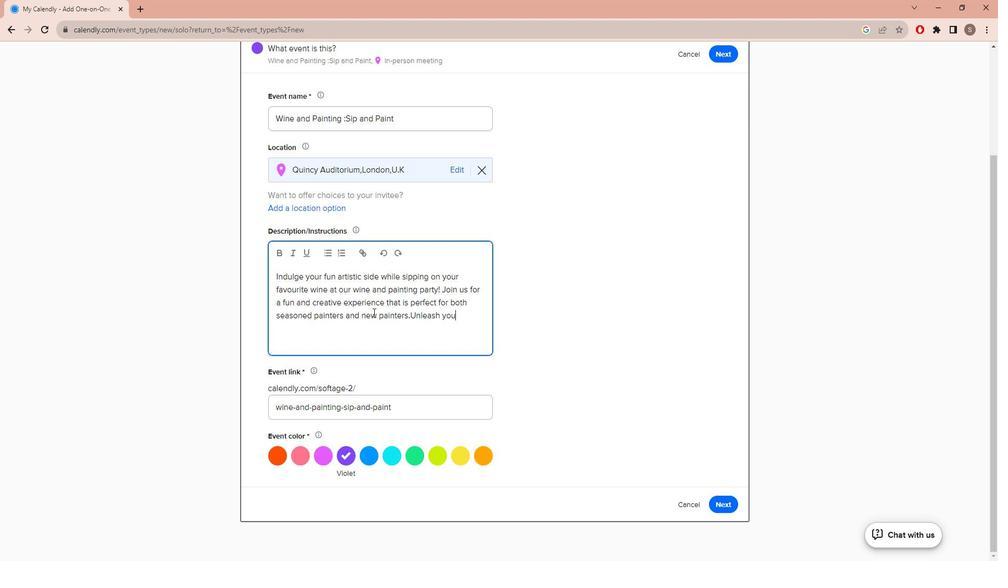 
Action: Mouse moved to (300, 191)
Screenshot: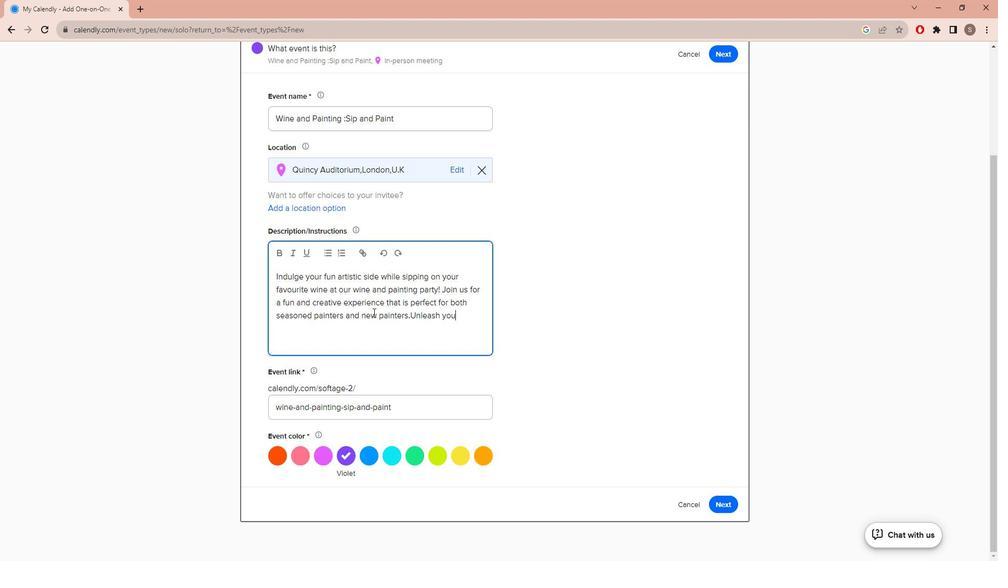 
Action: Key pressed <Key.space>inner<Key.space>artist<Key.space>,enjoyu<Key.backspace><Key.space>good<Key.space>
Screenshot: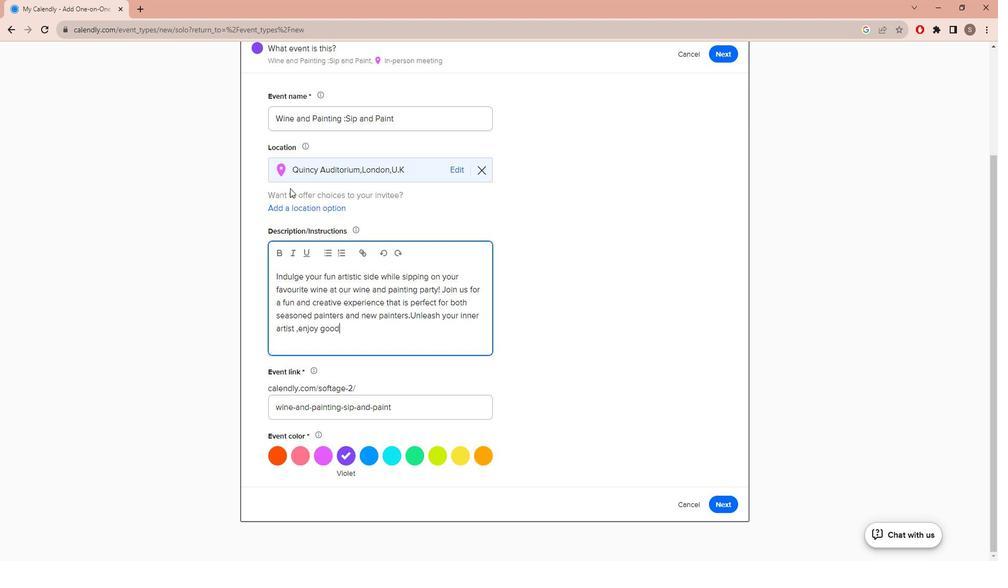 
Action: Mouse moved to (218, 95)
Screenshot: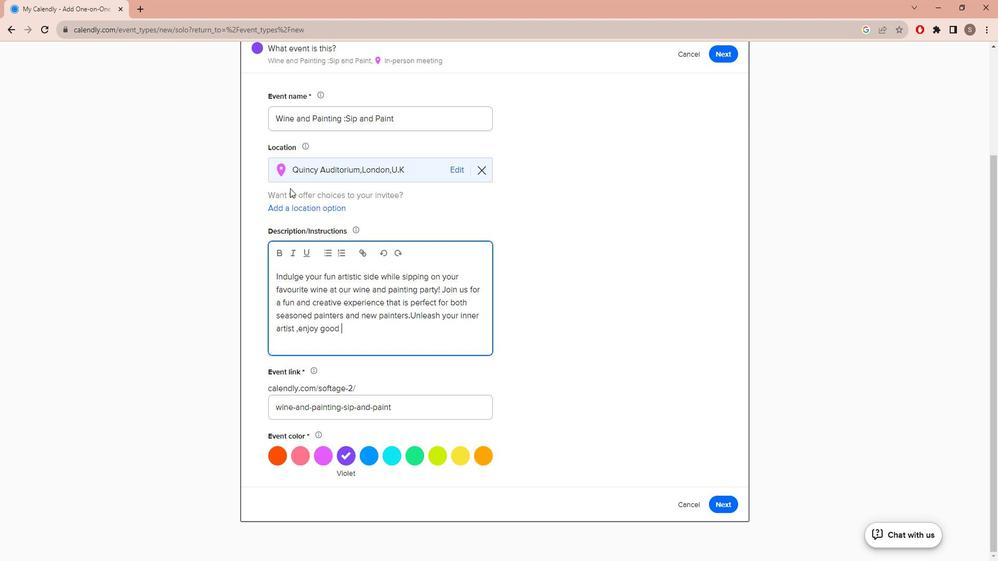 
Action: Key pressed c
Screenshot: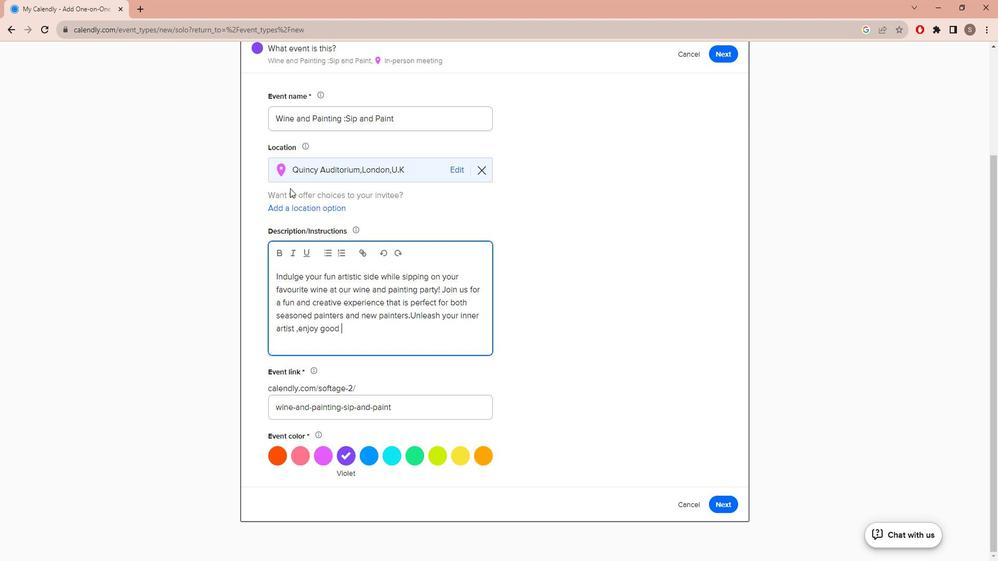 
Action: Mouse moved to (198, 74)
Screenshot: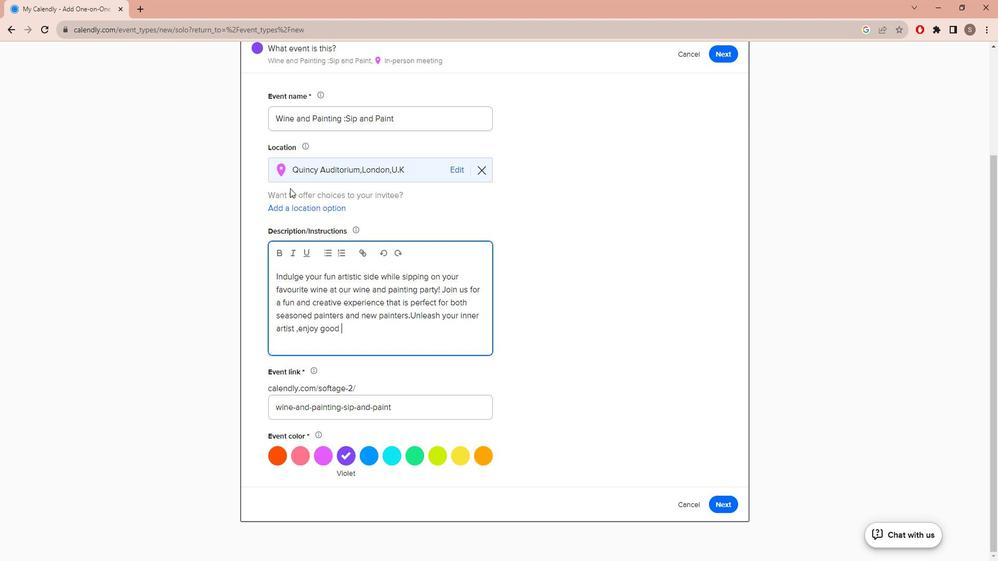 
Action: Key pressed ompany<Key.space>,take<Key.space>home<Key.space>your<Key.space>own<Key.space>masterpieces.<Key.space><Key.caps_lock>O<Key.caps_lock>ur<Key.space>experienced<Key.space>art<Key.space>instructors<Key.space>use<Key.space><Key.backspace><Key.backspace><Key.backspace><Key.backspace>are<Key.space>dedicated<Key.space>to<Key.space>unleah<Key.backspace>sh<Key.space>u<Key.backspace>your<Key.space>creativity
Screenshot: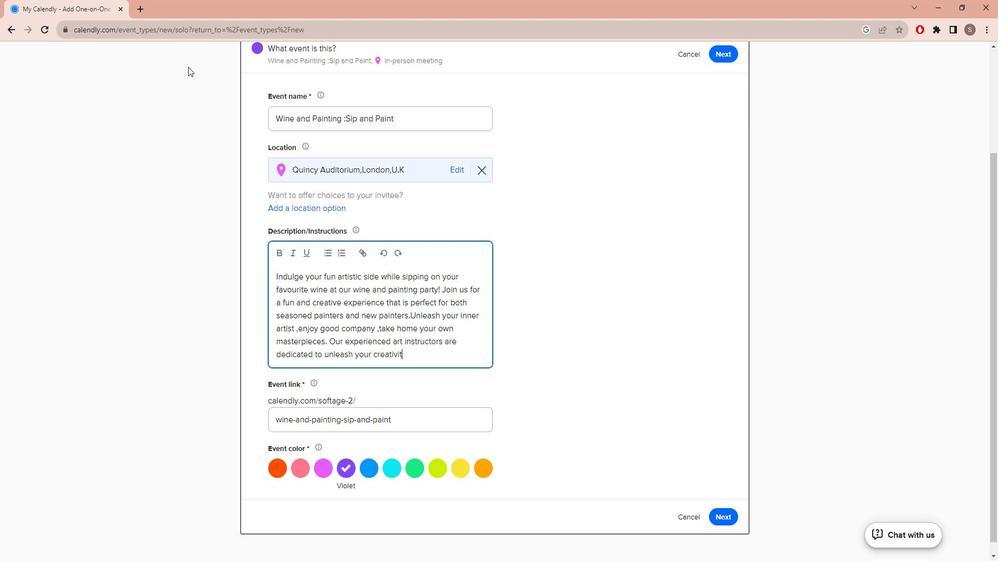 
Action: Mouse moved to (335, 352)
Screenshot: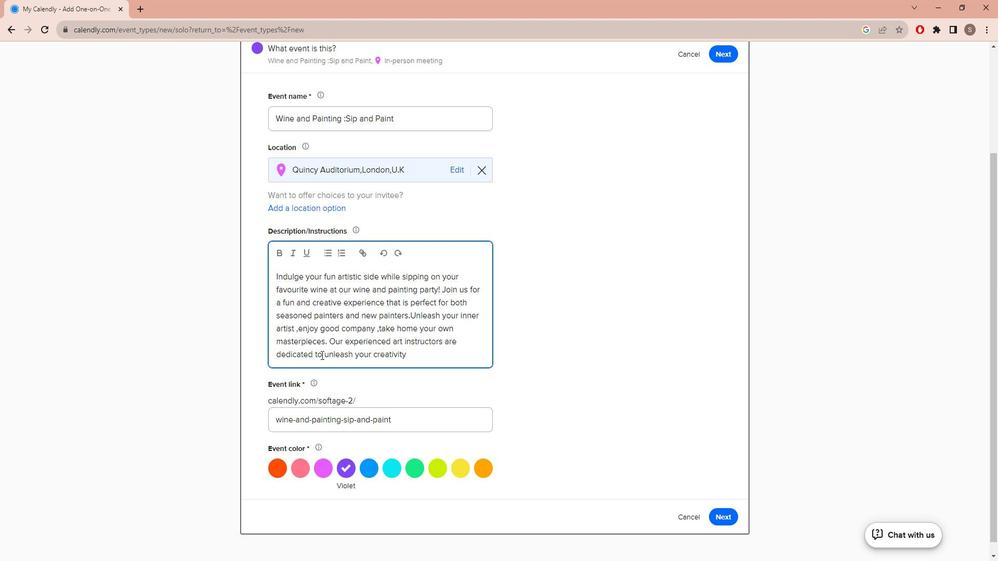 
Action: Mouse pressed left at (335, 352)
Screenshot: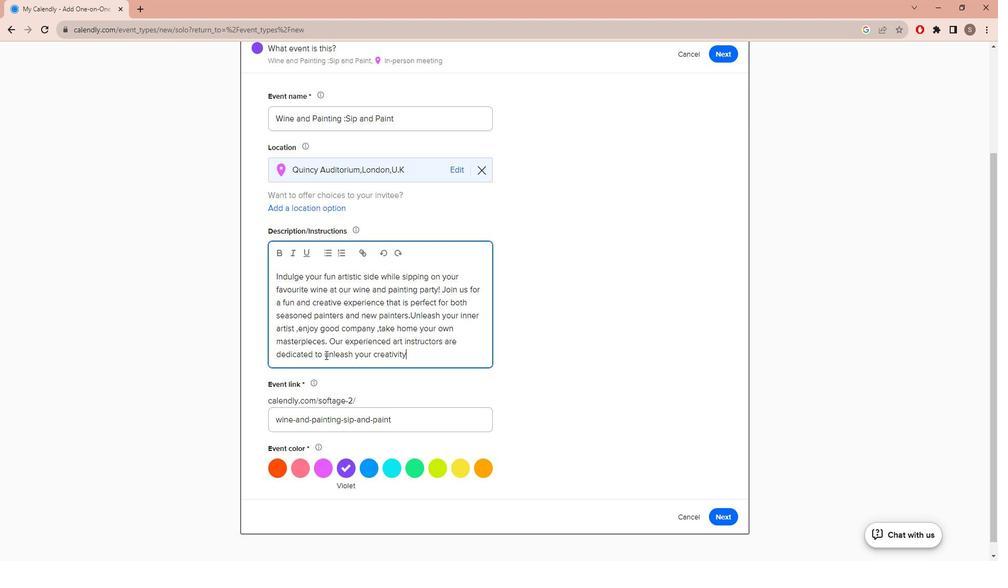 
Action: Key pressed helping<Key.space>you<Key.space>towards
Screenshot: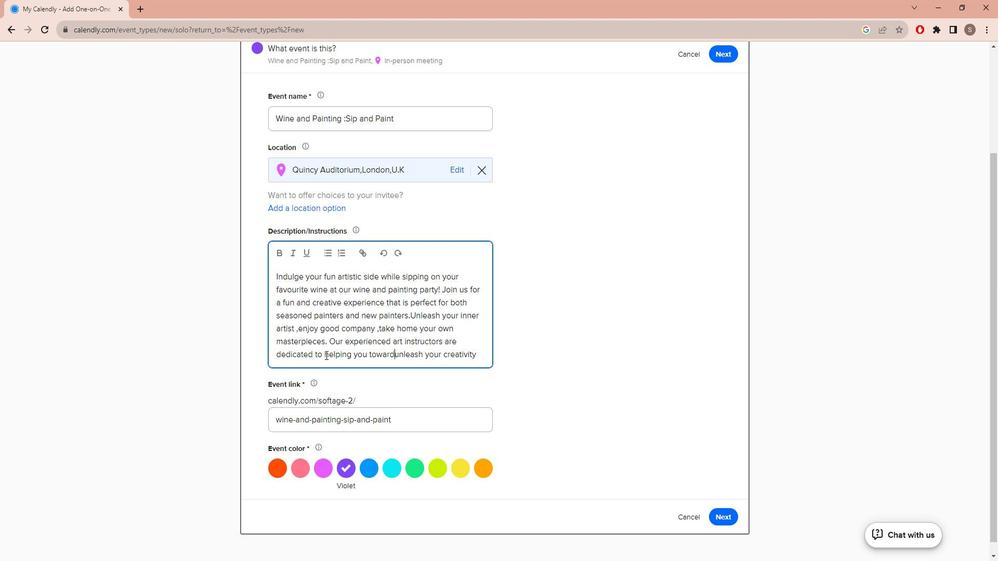 
Action: Mouse moved to (470, 351)
Screenshot: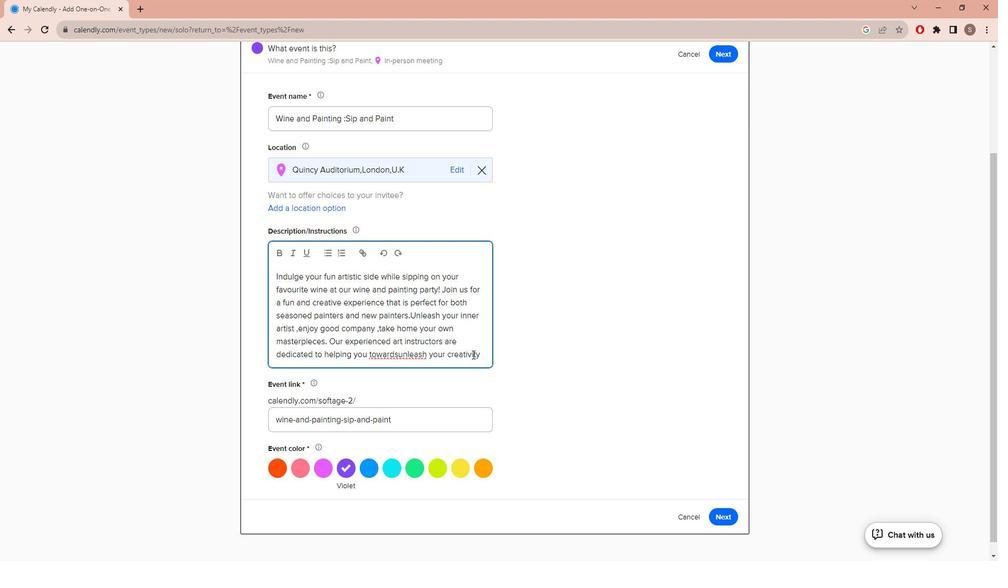 
Action: Key pressed <Key.space>
Screenshot: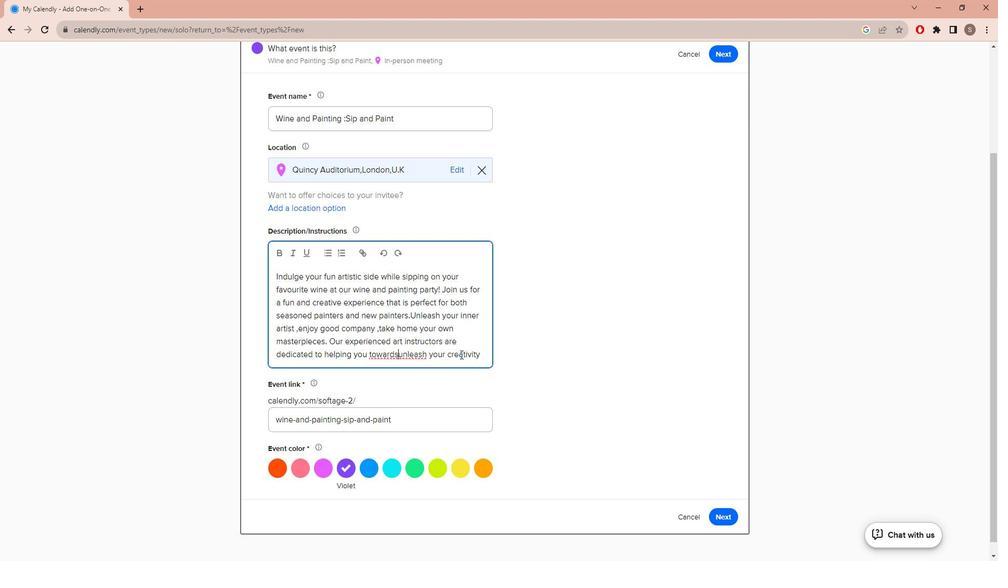 
Action: Mouse moved to (440, 350)
Screenshot: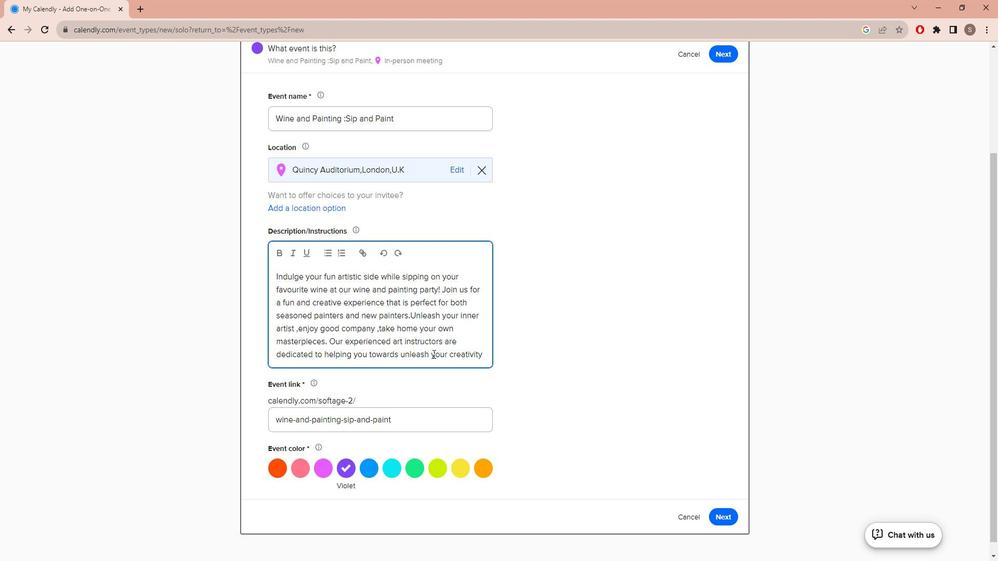
Action: Mouse pressed left at (440, 350)
Screenshot: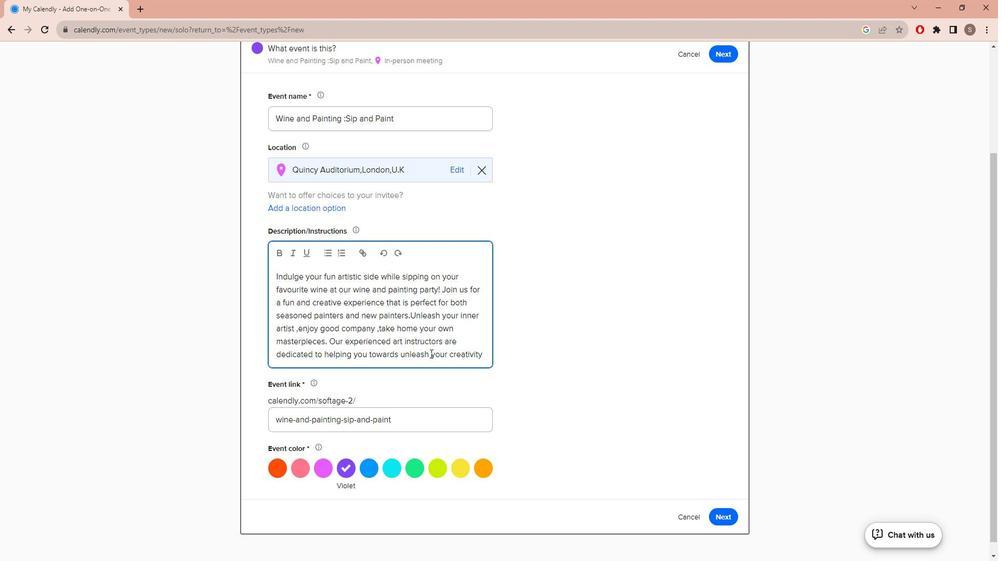 
Action: Mouse moved to (436, 350)
Screenshot: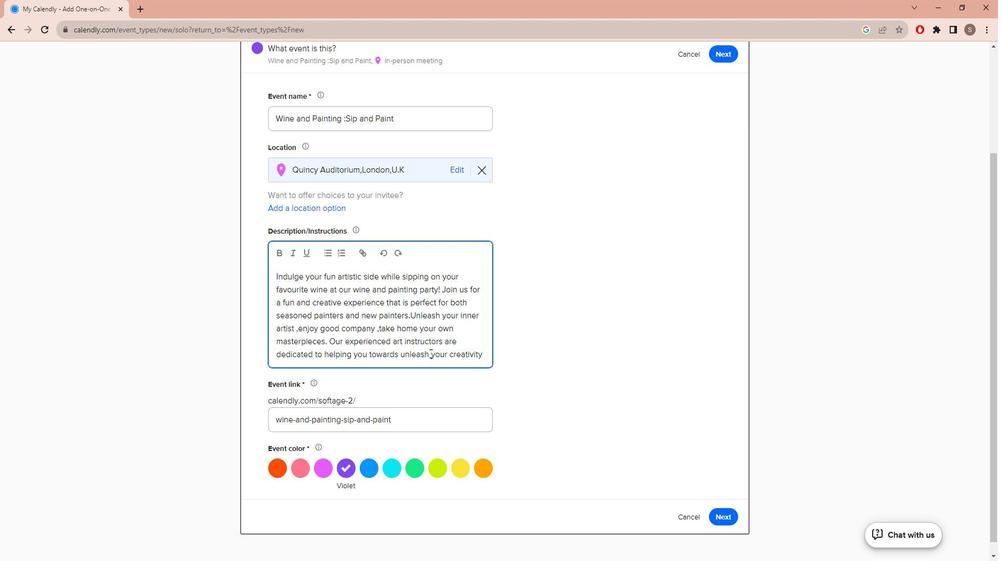 
Action: Mouse pressed left at (436, 350)
Screenshot: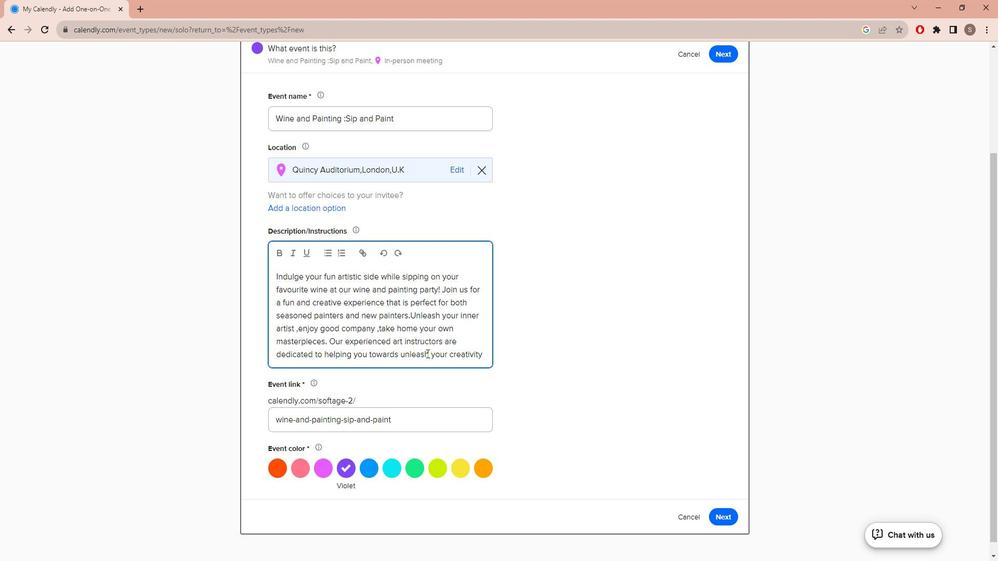 
Action: Key pressed ing<Key.space>
Screenshot: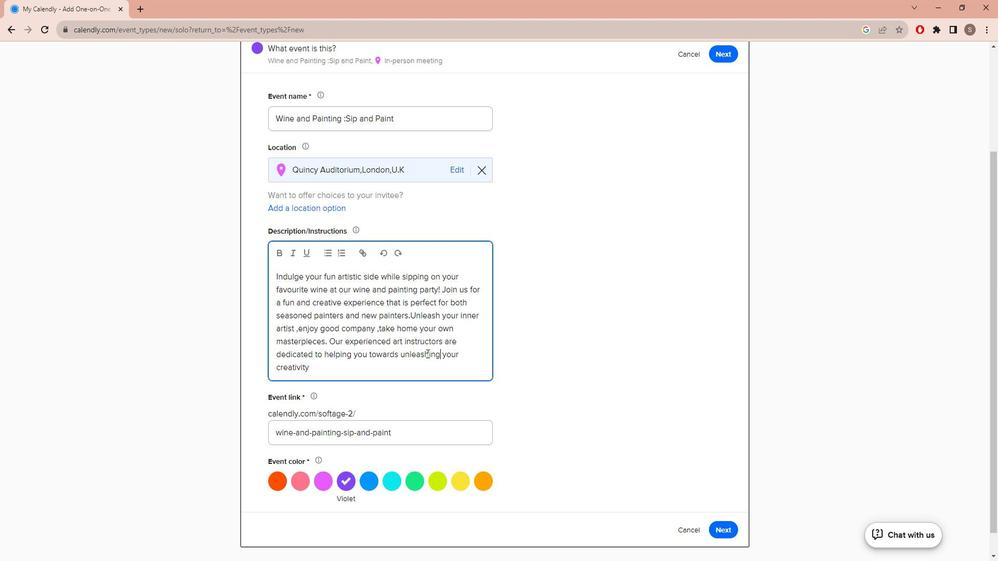 
Action: Mouse moved to (404, 366)
Screenshot: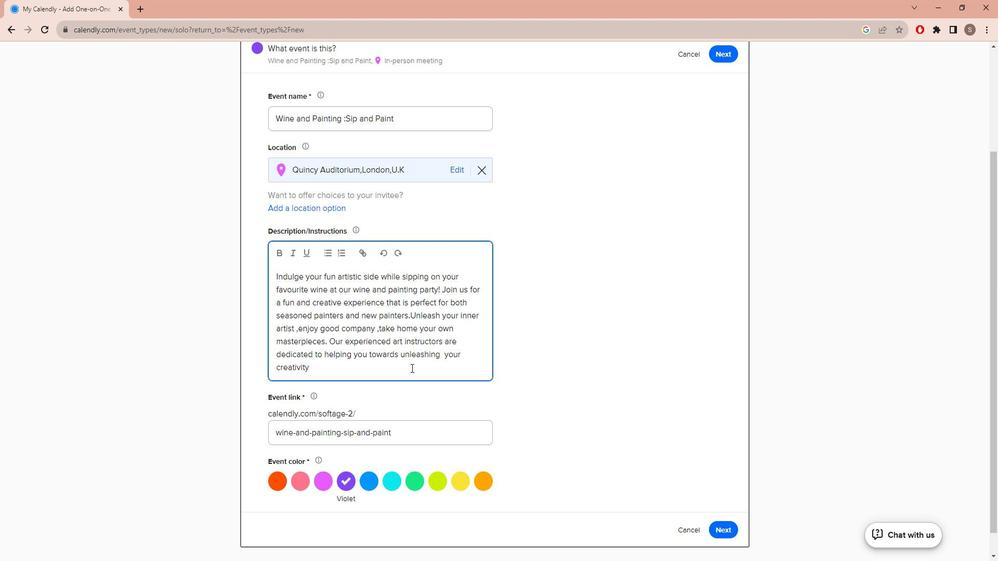 
Action: Mouse pressed left at (404, 366)
Screenshot: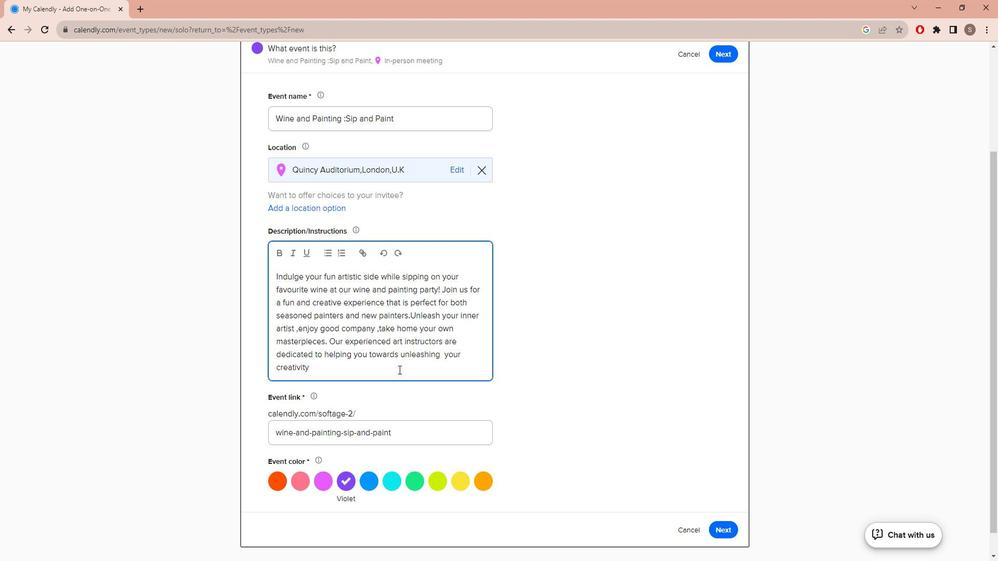 
Action: Key pressed .
Screenshot: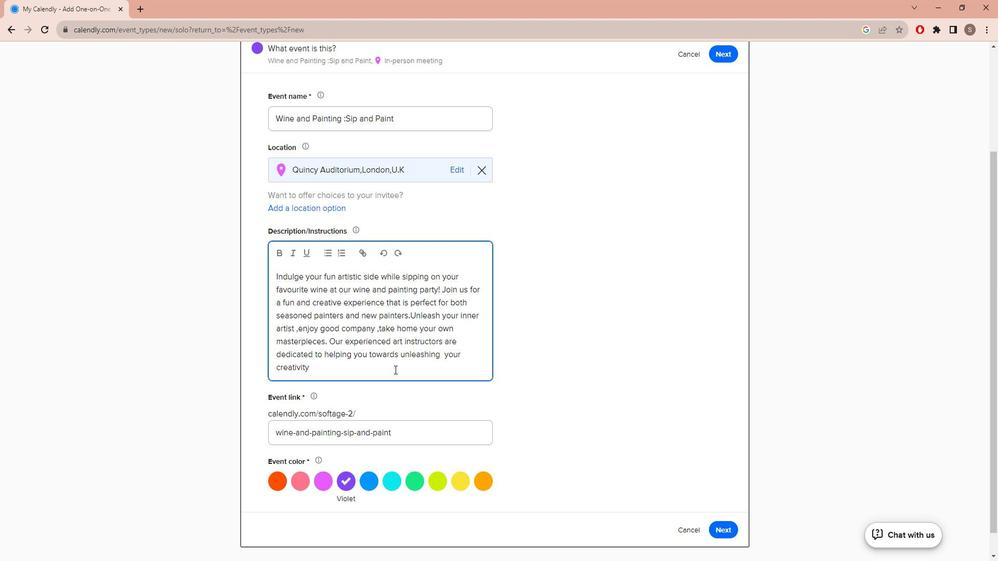 
Action: Mouse moved to (378, 473)
Screenshot: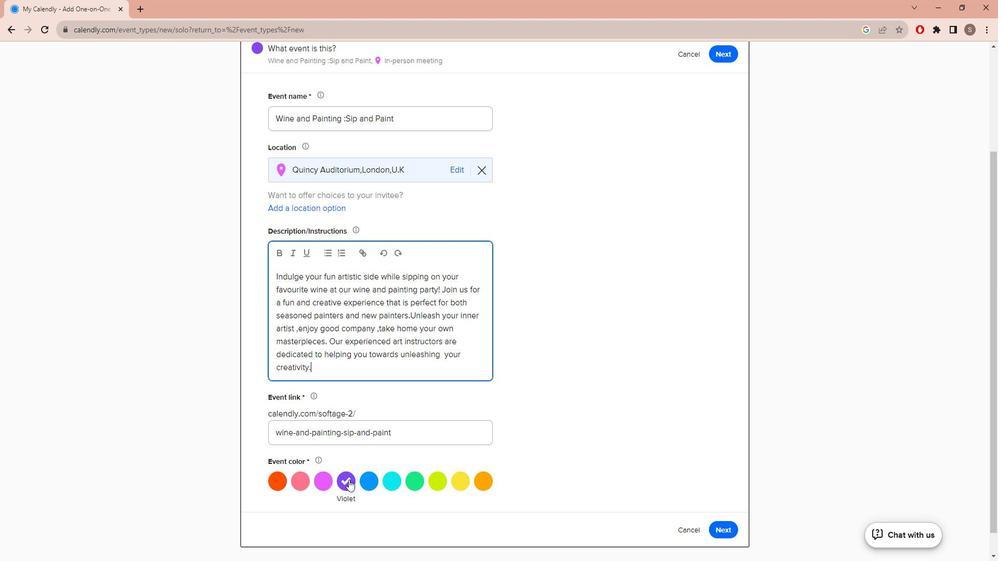 
Action: Mouse pressed left at (378, 473)
Screenshot: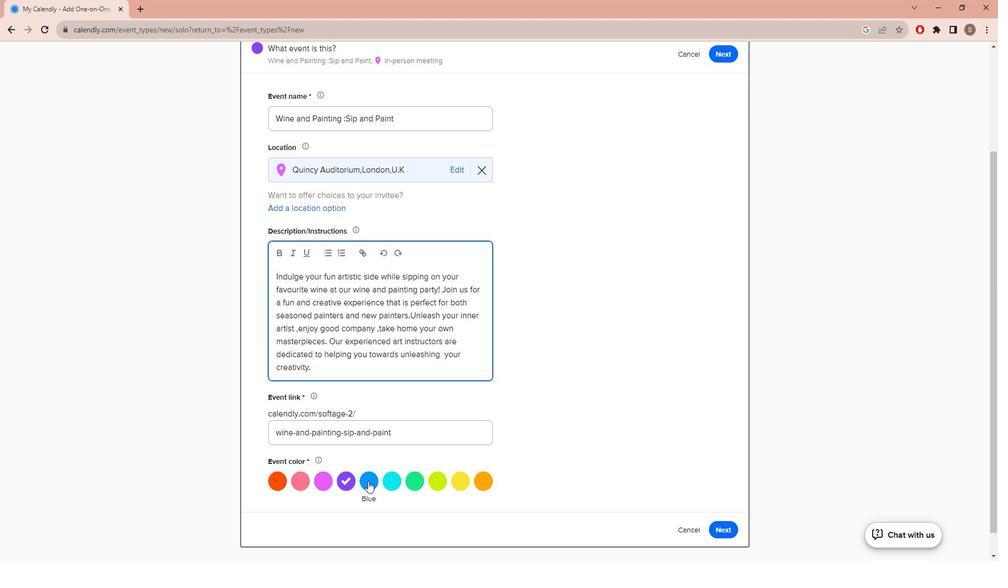 
Action: Mouse moved to (404, 462)
Screenshot: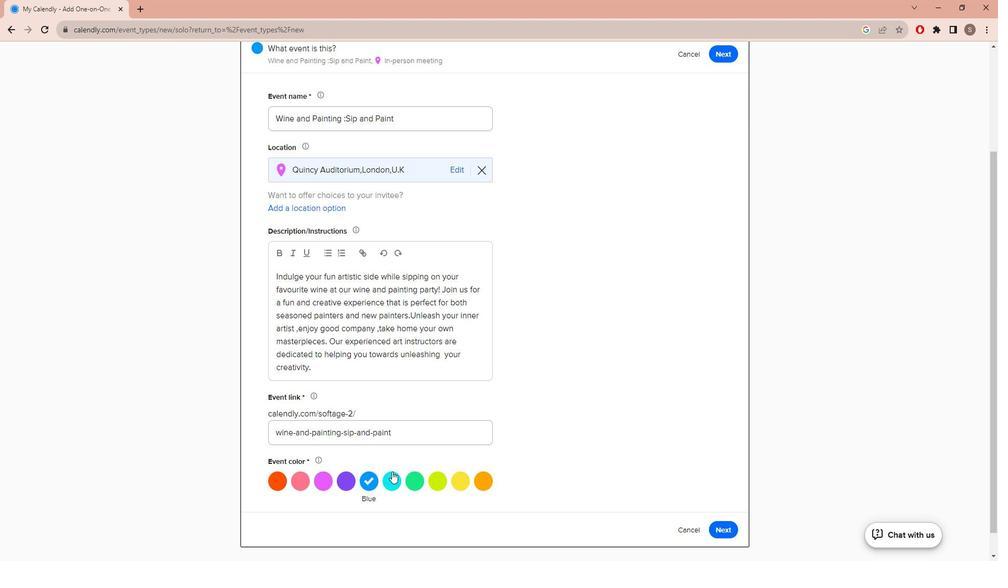 
Action: Mouse scrolled (404, 461) with delta (0, 0)
Screenshot: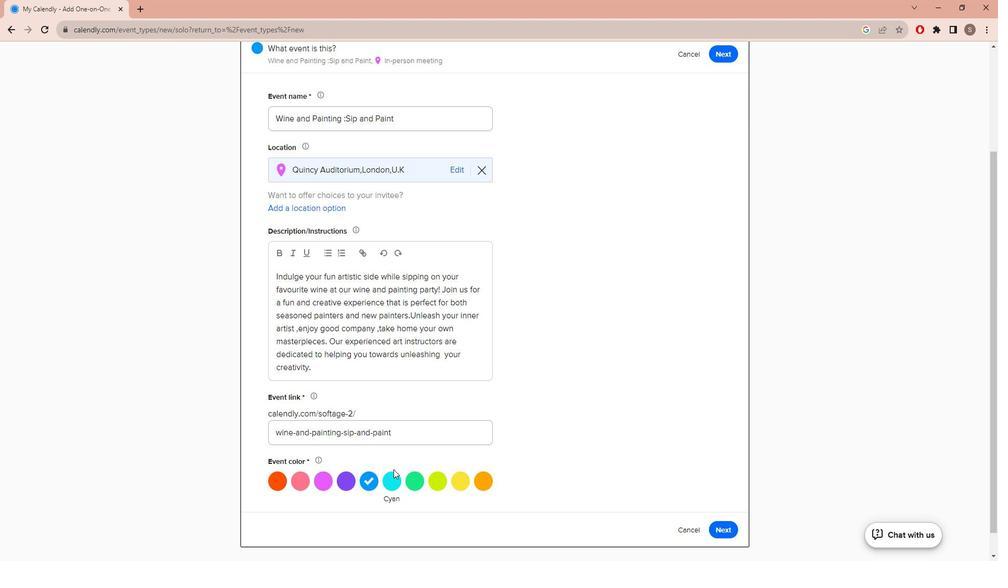 
Action: Mouse scrolled (404, 461) with delta (0, 0)
Screenshot: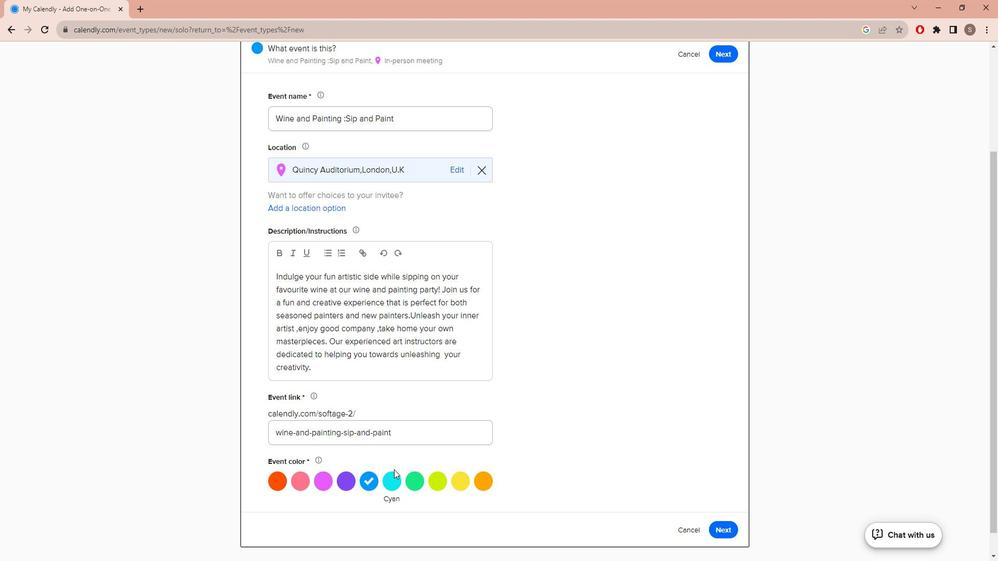 
Action: Mouse scrolled (404, 461) with delta (0, 0)
Screenshot: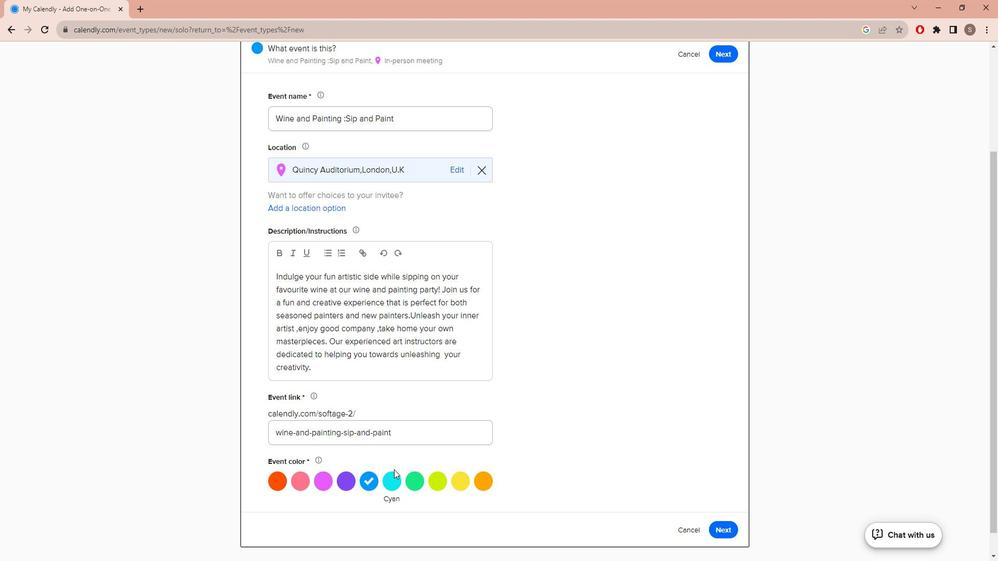 
Action: Mouse moved to (407, 461)
Screenshot: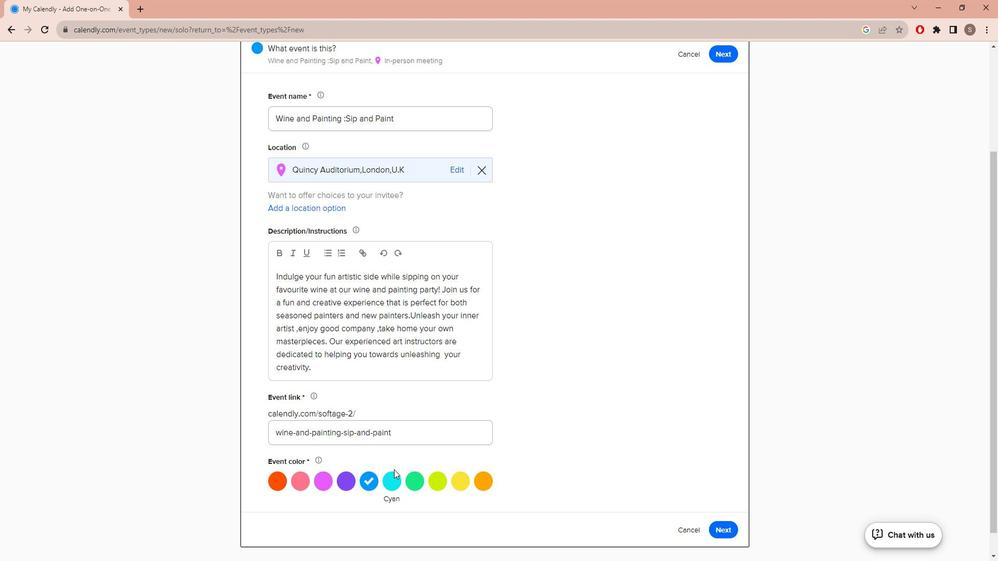
Action: Mouse scrolled (407, 461) with delta (0, 0)
Screenshot: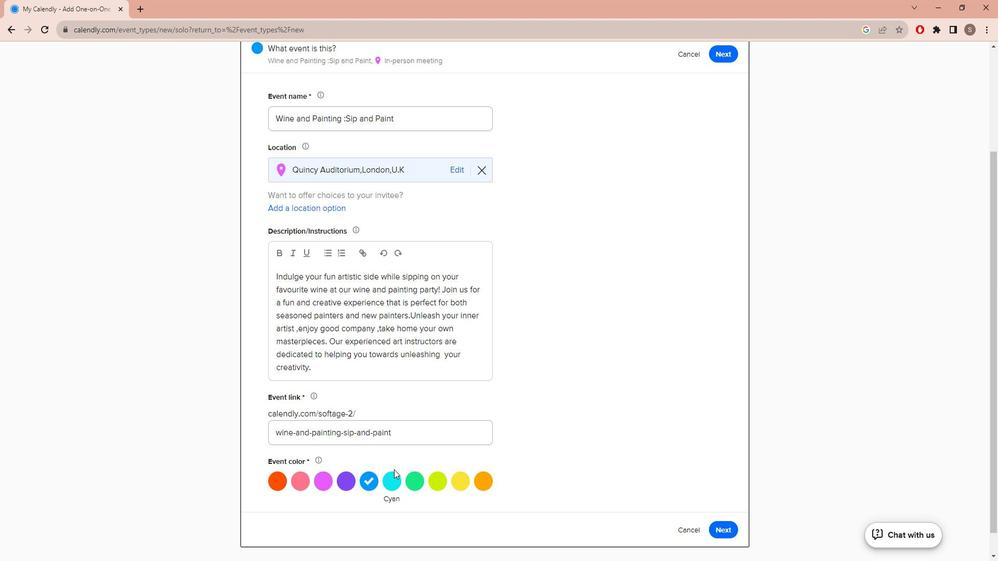 
Action: Mouse moved to (743, 493)
Screenshot: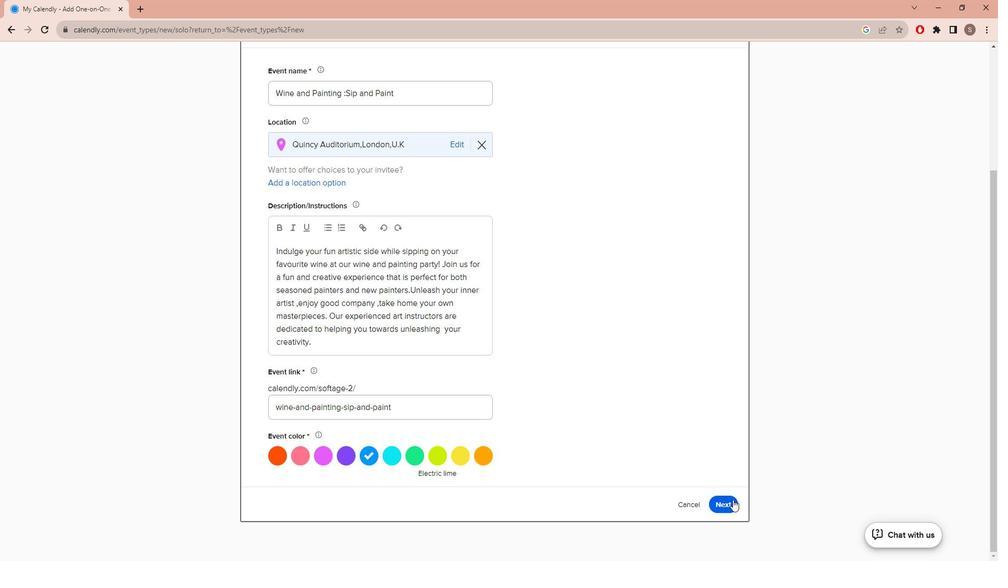 
Action: Mouse pressed left at (743, 493)
Screenshot: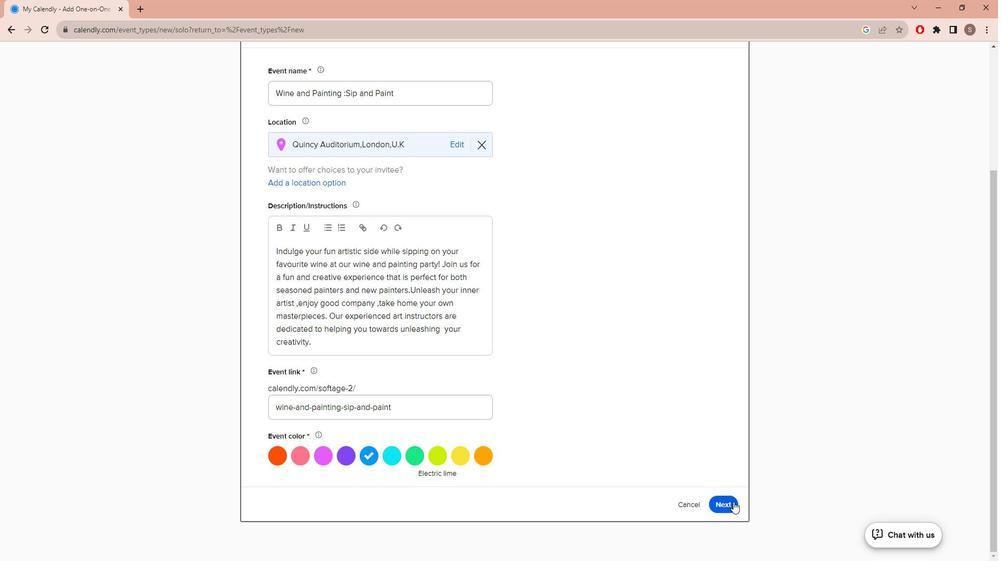 
Action: Mouse moved to (435, 285)
Screenshot: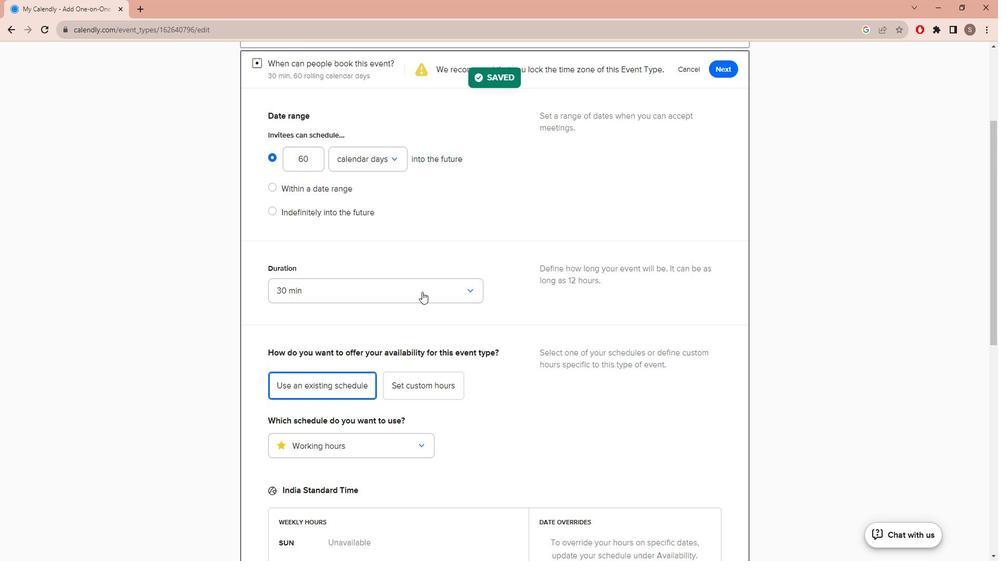 
Action: Mouse pressed left at (435, 285)
Screenshot: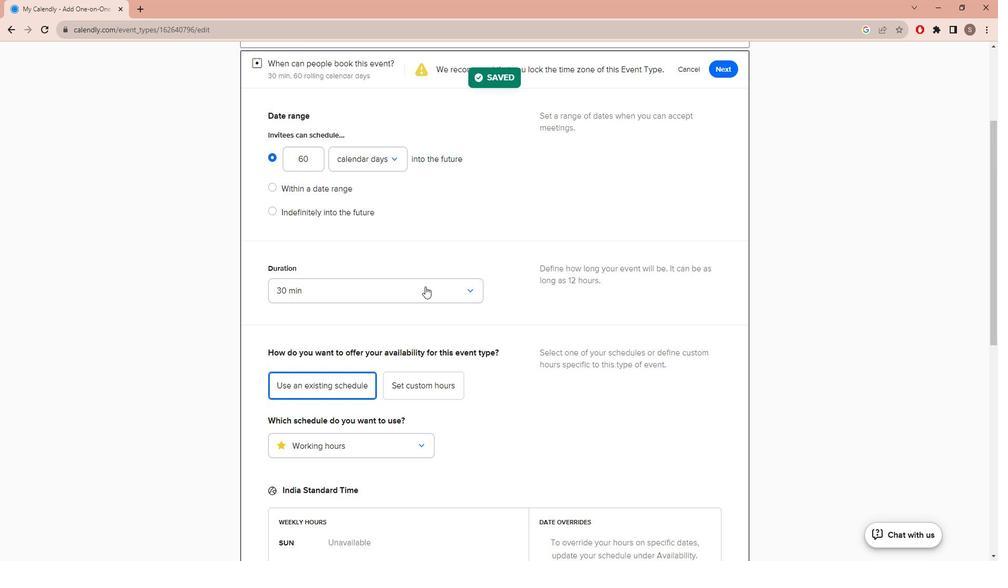 
Action: Mouse moved to (315, 405)
Screenshot: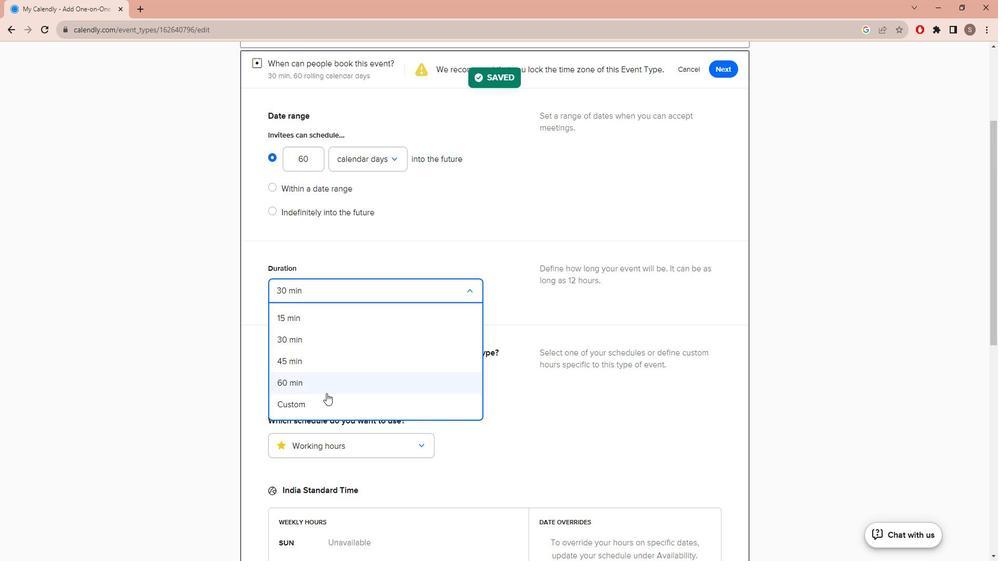 
Action: Mouse pressed left at (315, 405)
Screenshot: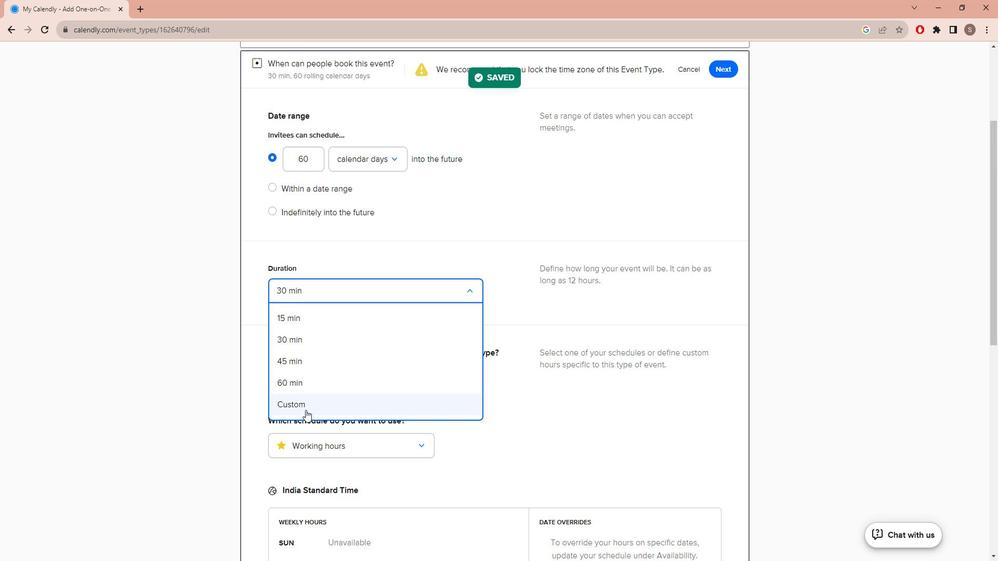 
Action: Mouse moved to (440, 310)
Screenshot: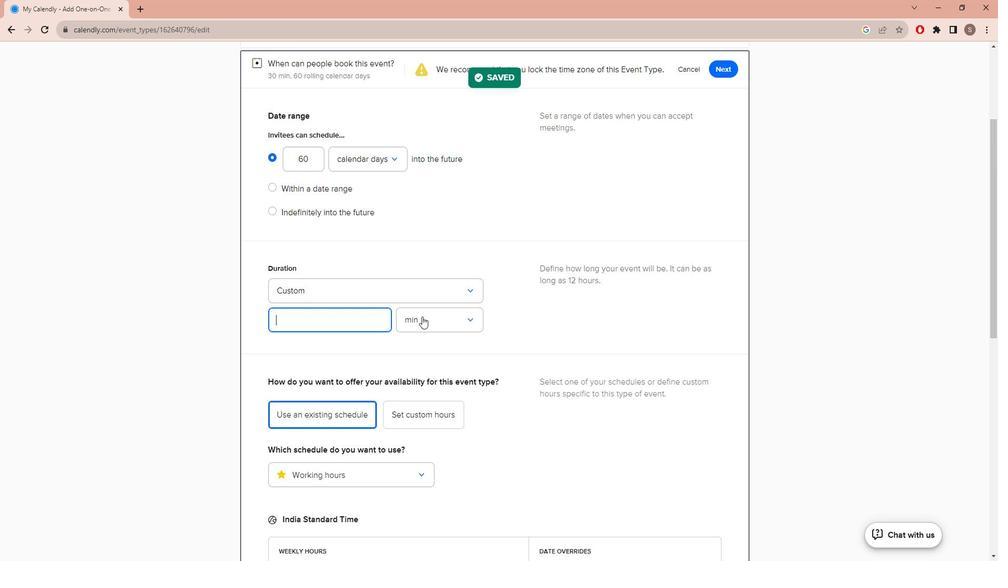 
Action: Mouse pressed left at (440, 310)
Screenshot: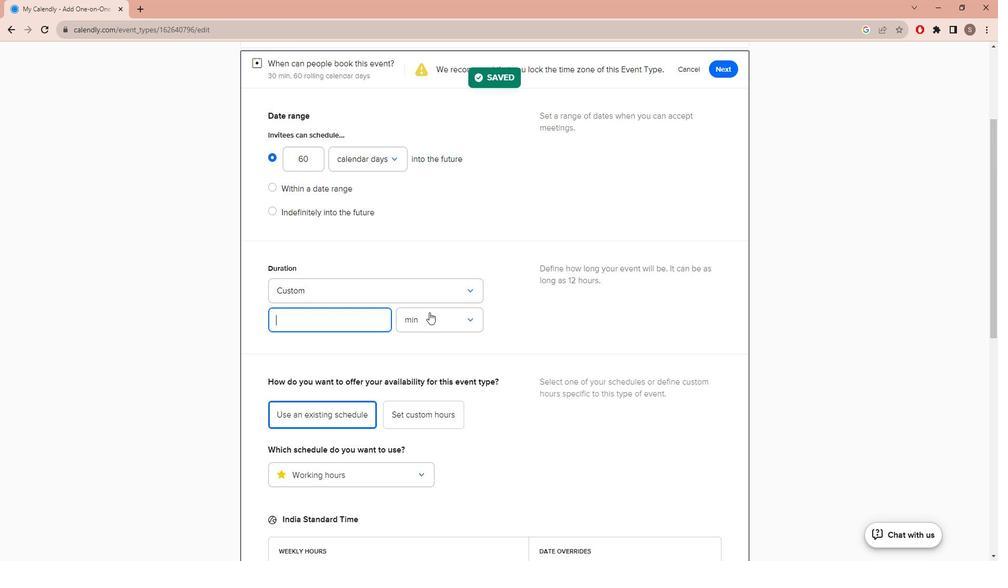 
Action: Mouse moved to (406, 362)
Screenshot: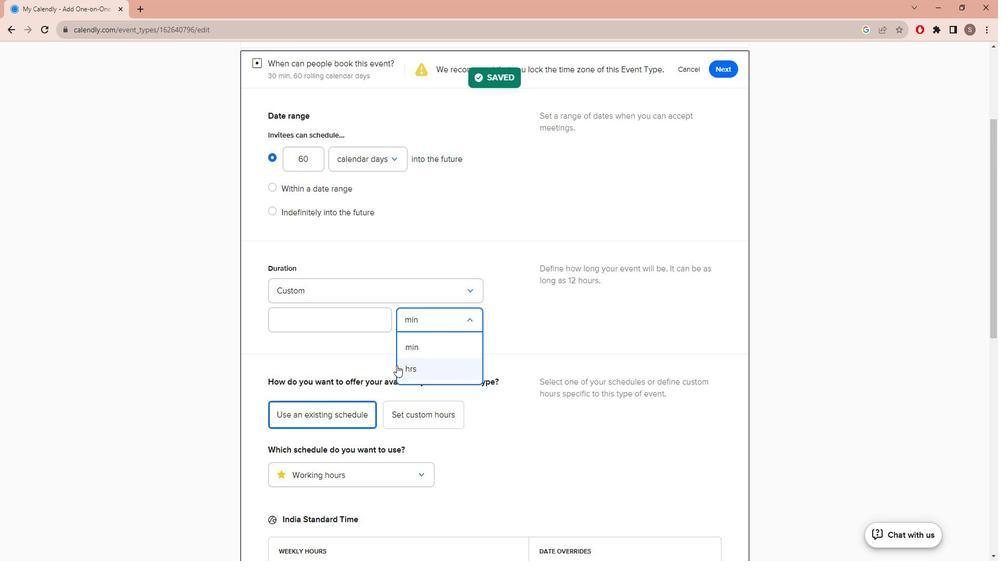 
Action: Mouse pressed left at (406, 362)
Screenshot: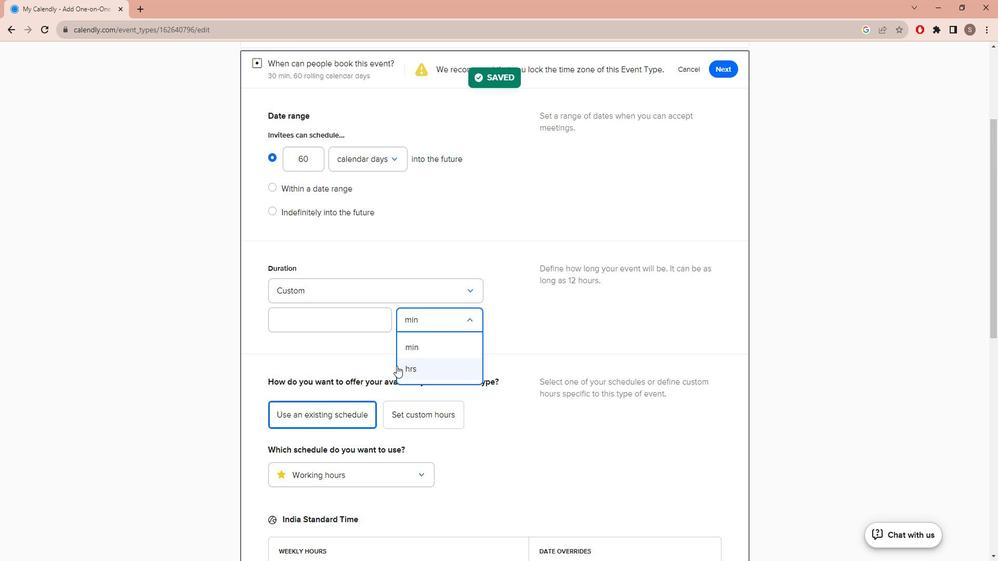 
Action: Mouse moved to (347, 310)
Screenshot: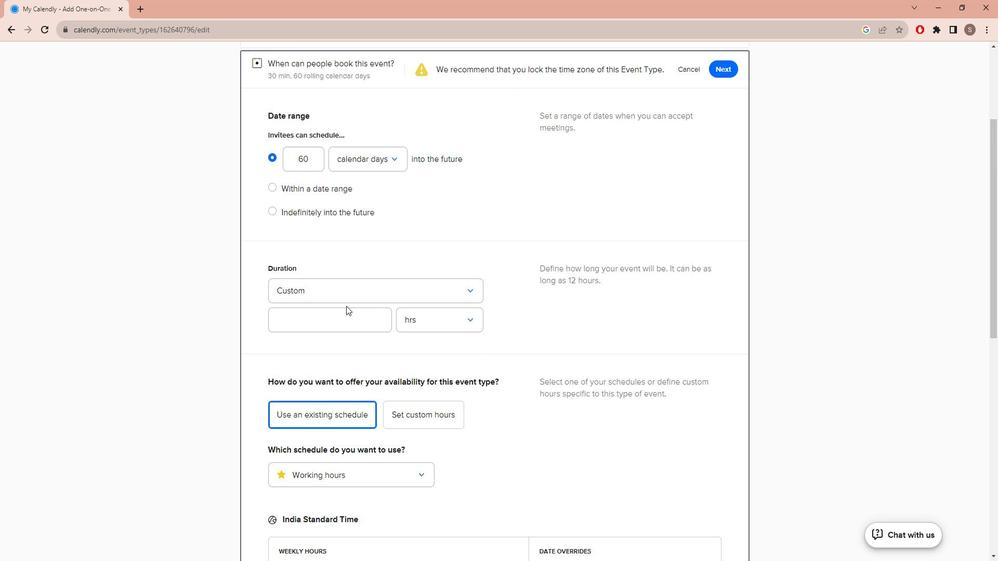 
Action: Mouse pressed left at (347, 310)
Screenshot: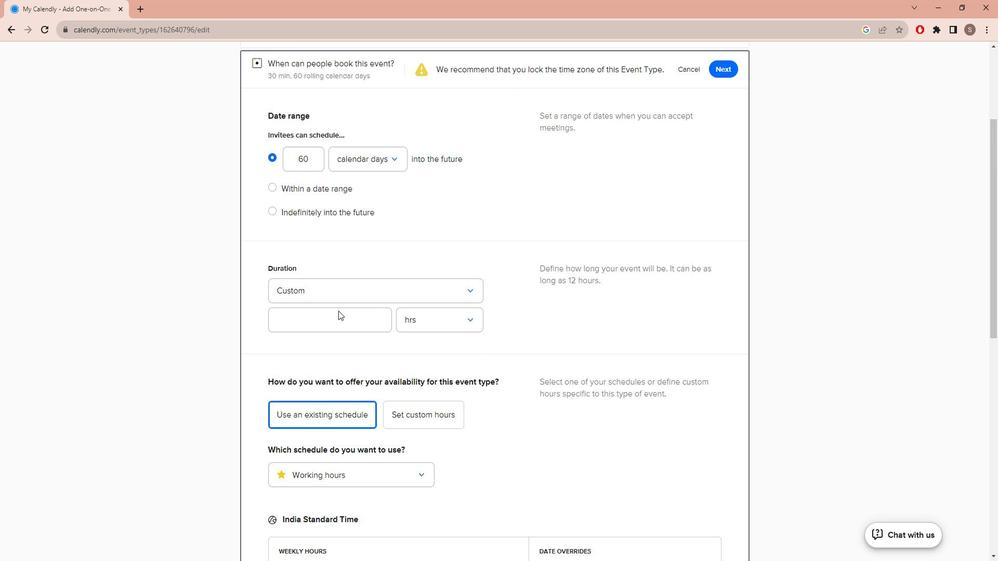 
Action: Key pressed 4
Screenshot: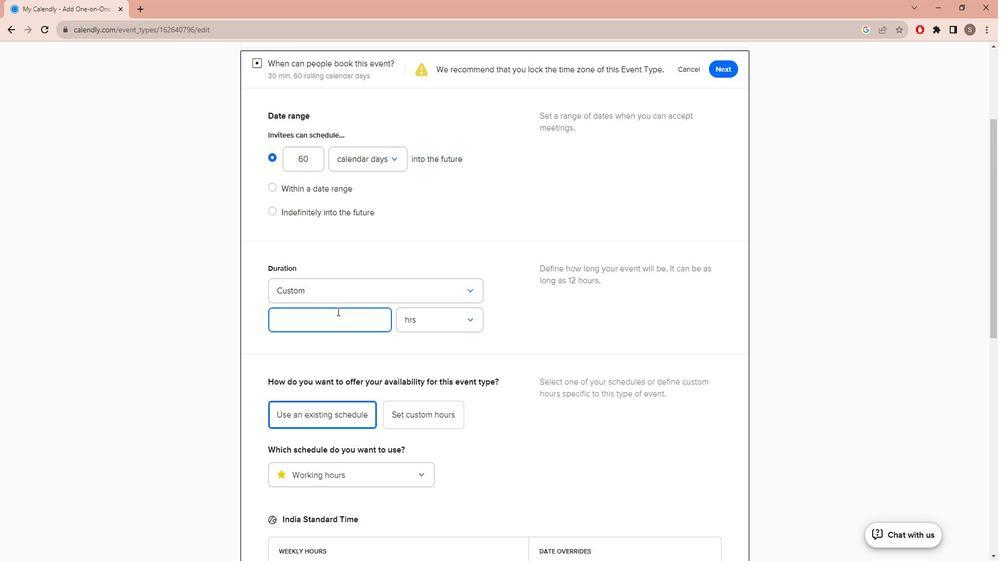 
Action: Mouse moved to (340, 330)
Screenshot: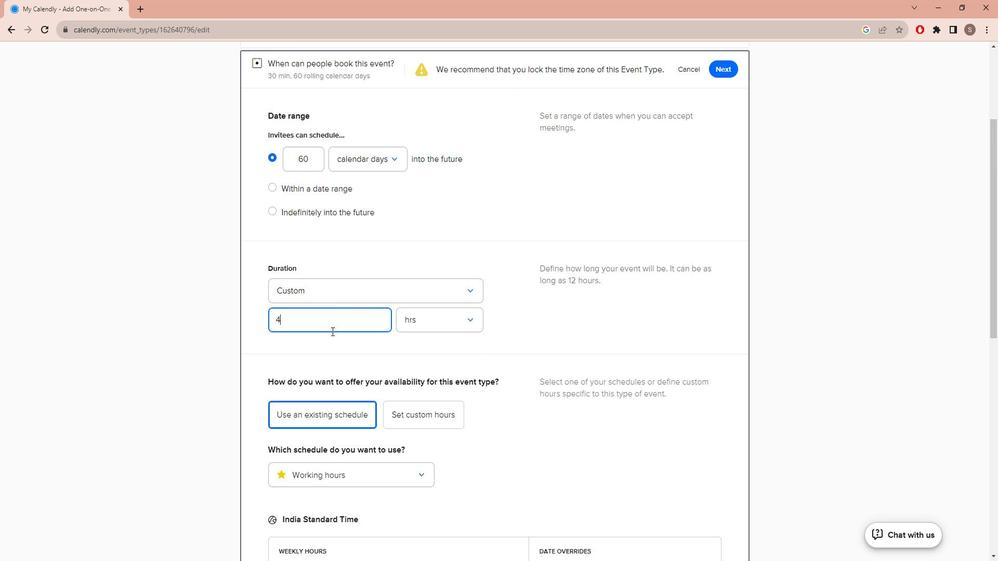 
Action: Mouse pressed left at (340, 330)
Screenshot: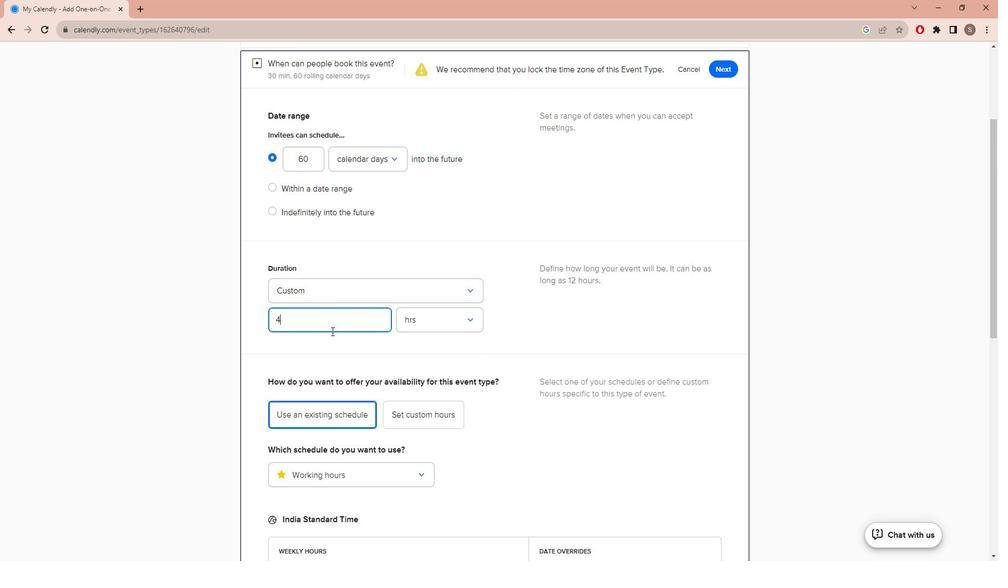 
Action: Mouse moved to (333, 339)
Screenshot: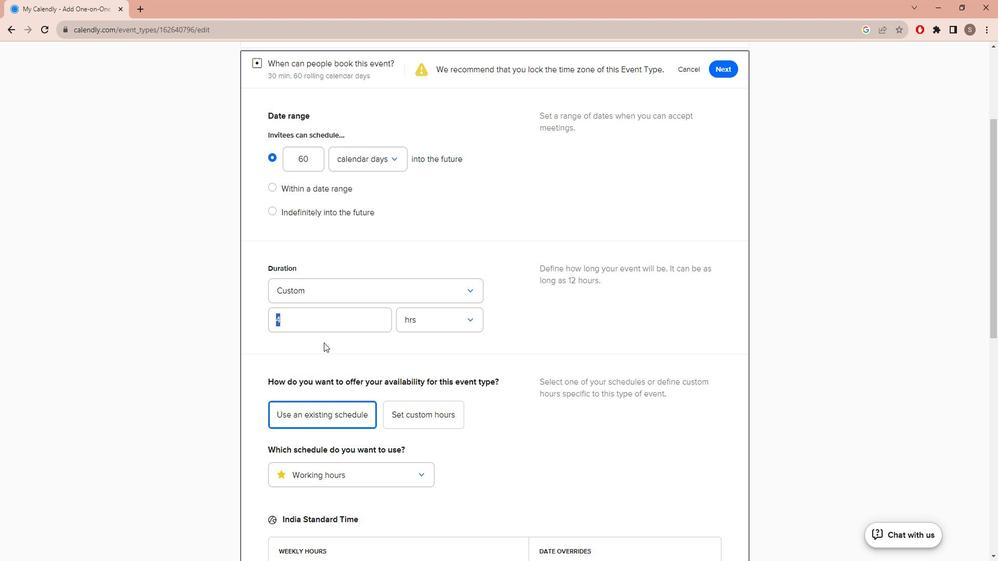 
Action: Mouse scrolled (333, 339) with delta (0, 0)
Screenshot: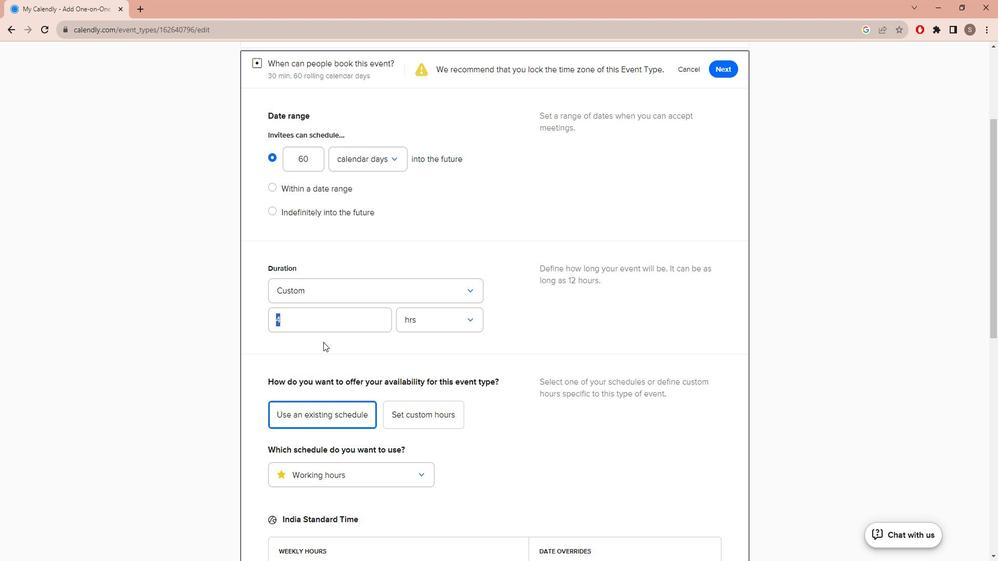 
Action: Mouse scrolled (333, 339) with delta (0, 0)
Screenshot: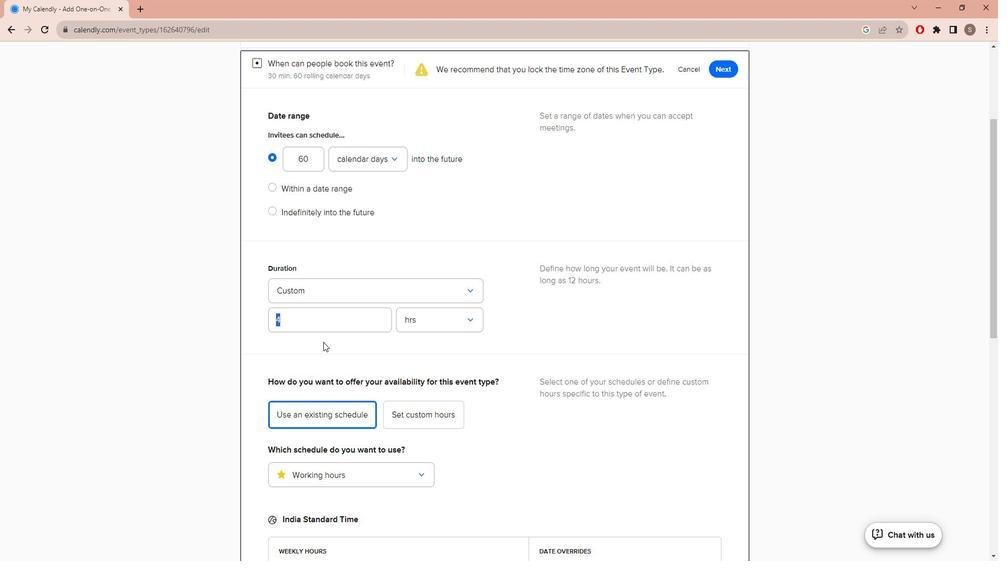 
Action: Mouse scrolled (333, 339) with delta (0, 0)
Screenshot: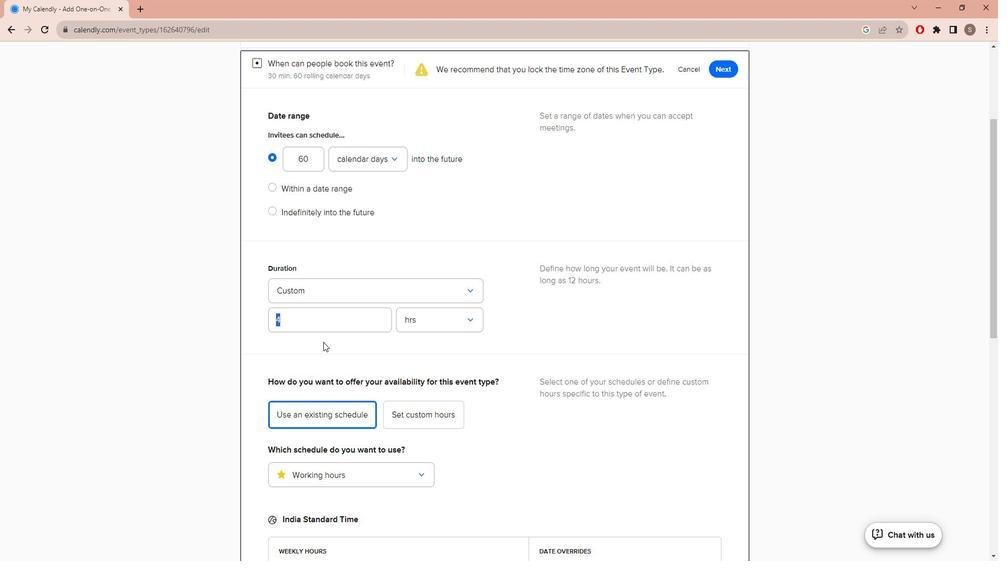 
Action: Mouse moved to (333, 339)
Screenshot: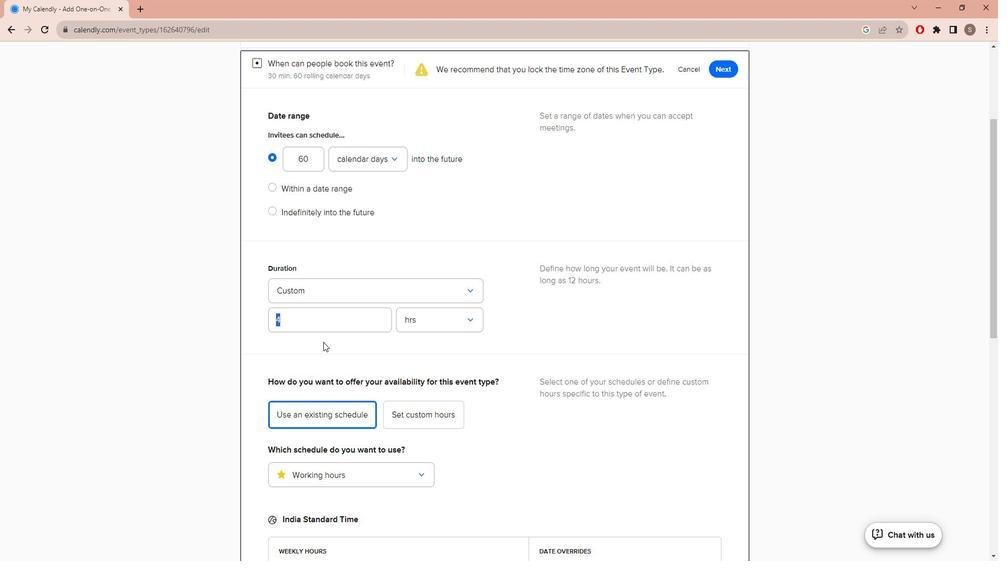 
Action: Mouse scrolled (333, 339) with delta (0, 0)
Screenshot: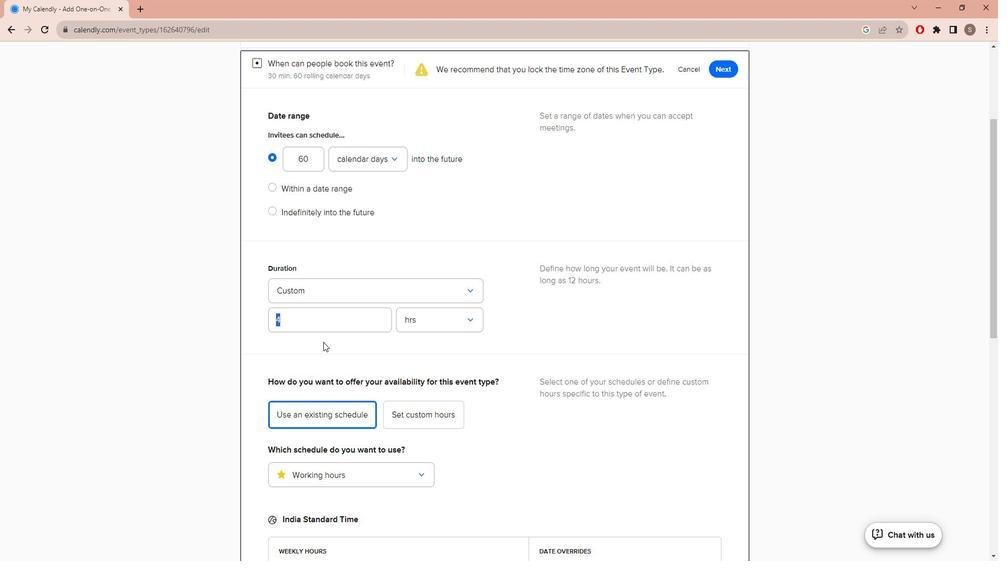 
Action: Mouse moved to (333, 339)
Screenshot: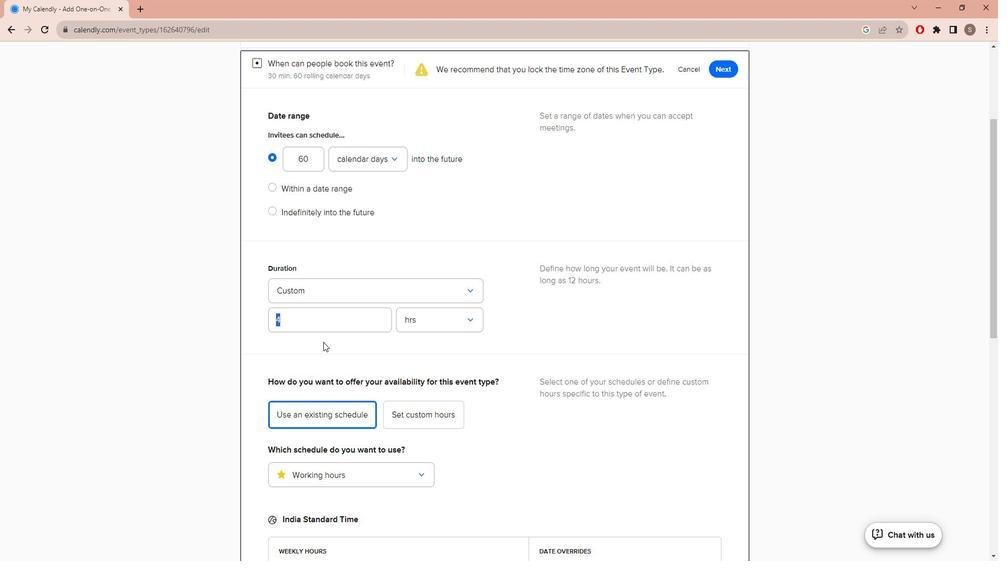 
Action: Mouse scrolled (333, 338) with delta (0, 0)
Screenshot: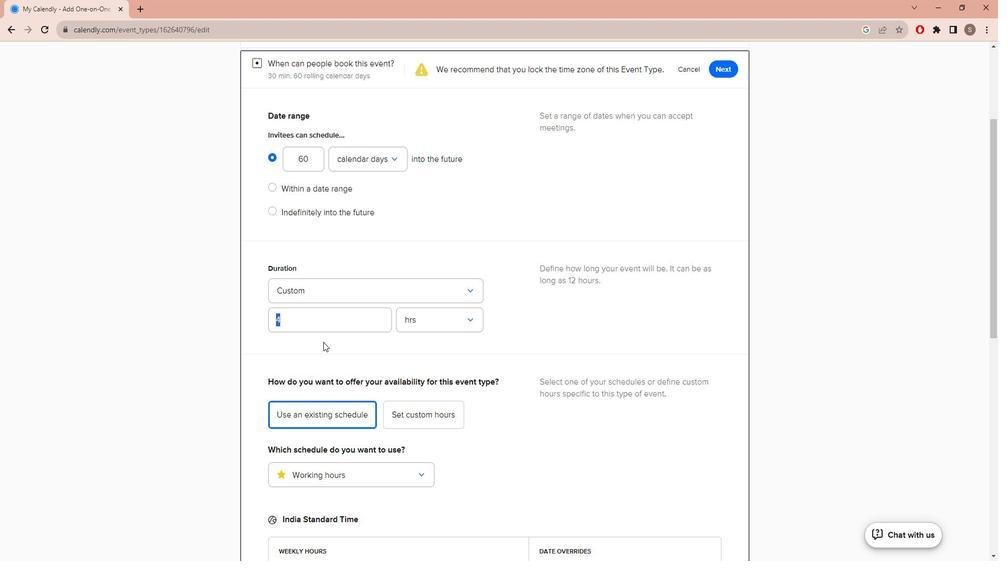 
Action: Mouse moved to (333, 338)
Screenshot: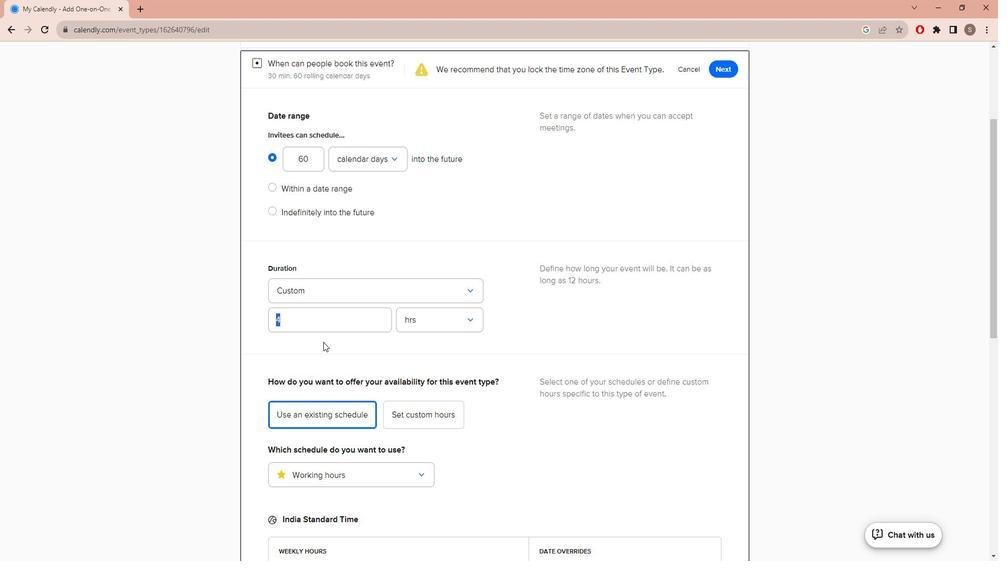 
Action: Mouse scrolled (333, 337) with delta (0, 0)
Screenshot: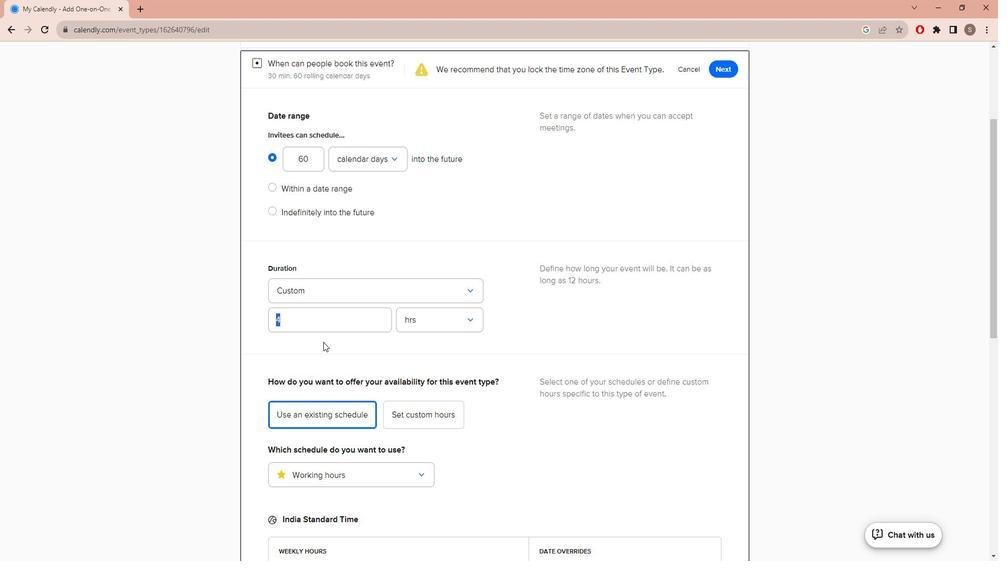 
Action: Mouse moved to (333, 338)
Screenshot: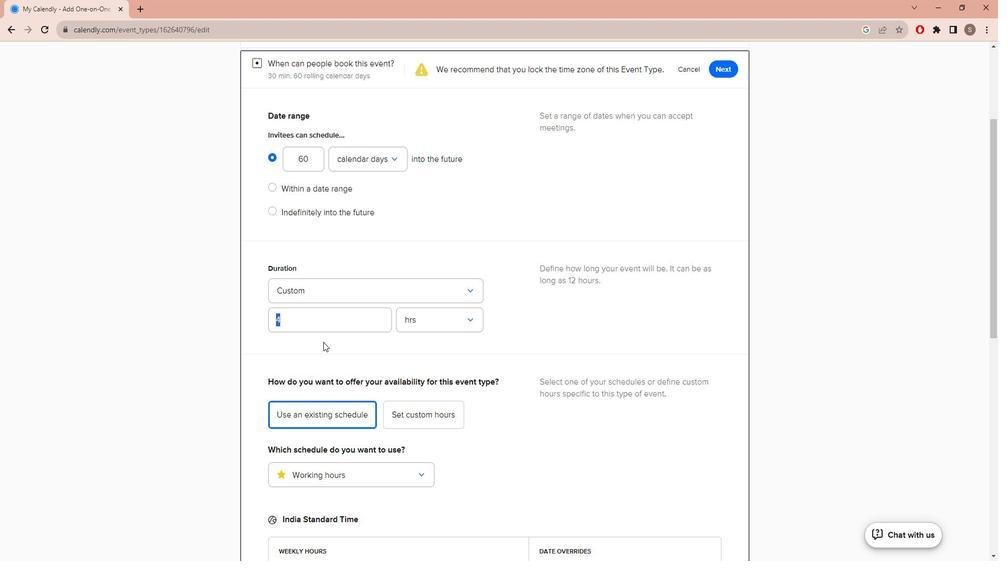 
Action: Mouse scrolled (333, 337) with delta (0, 0)
Screenshot: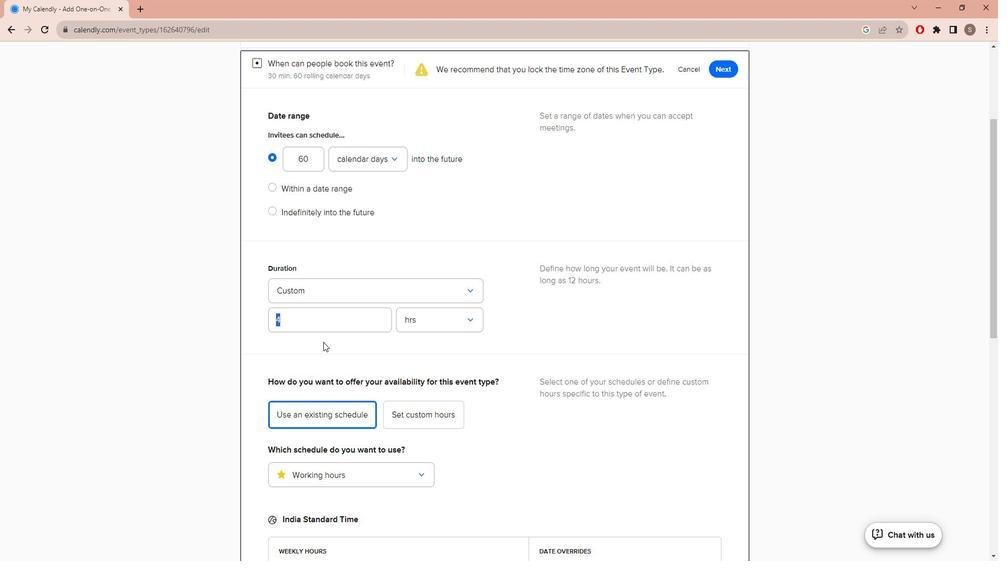 
Action: Mouse moved to (361, 275)
Screenshot: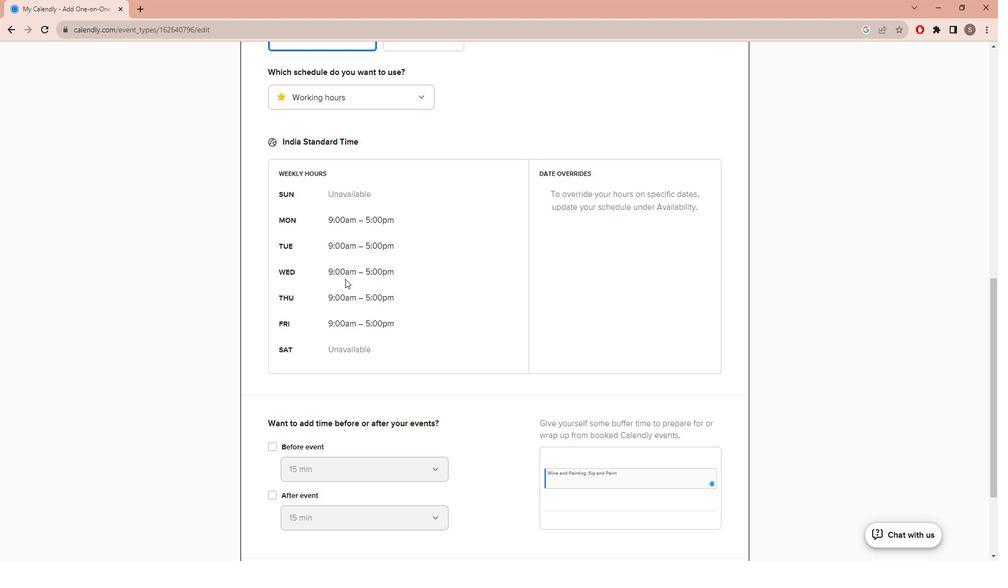 
Action: Mouse scrolled (361, 275) with delta (0, 0)
Screenshot: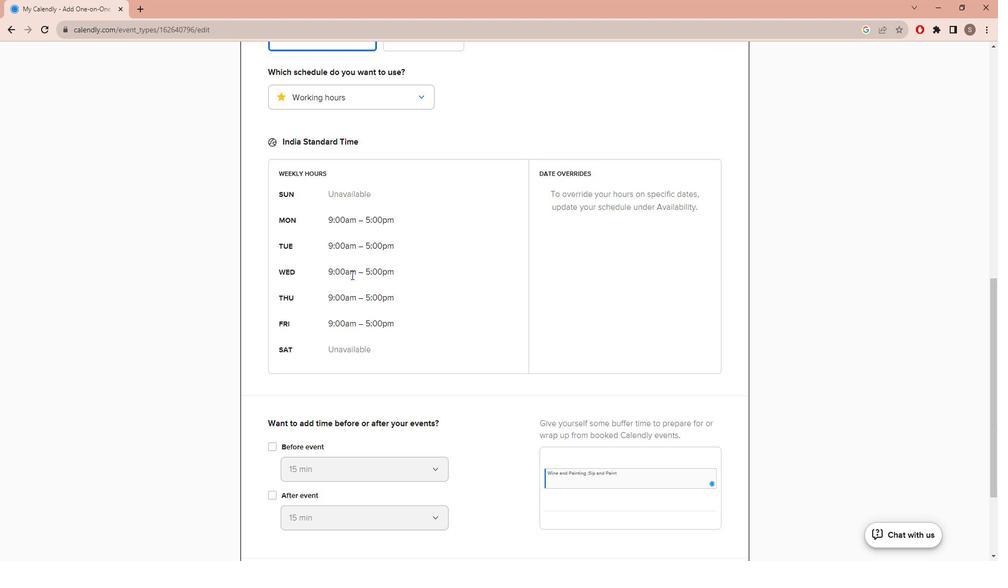 
Action: Mouse scrolled (361, 275) with delta (0, 0)
Screenshot: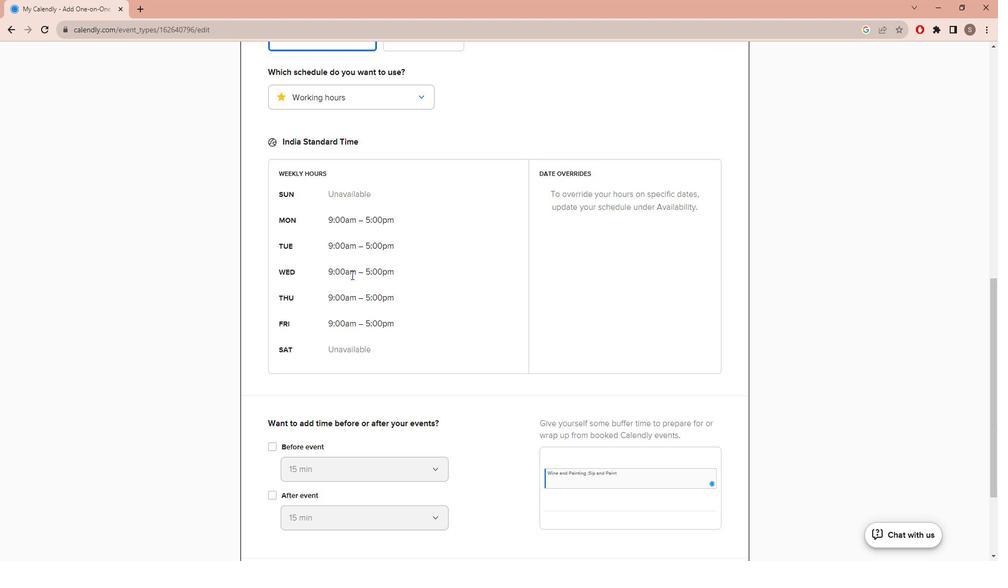 
Action: Mouse scrolled (361, 275) with delta (0, 0)
Screenshot: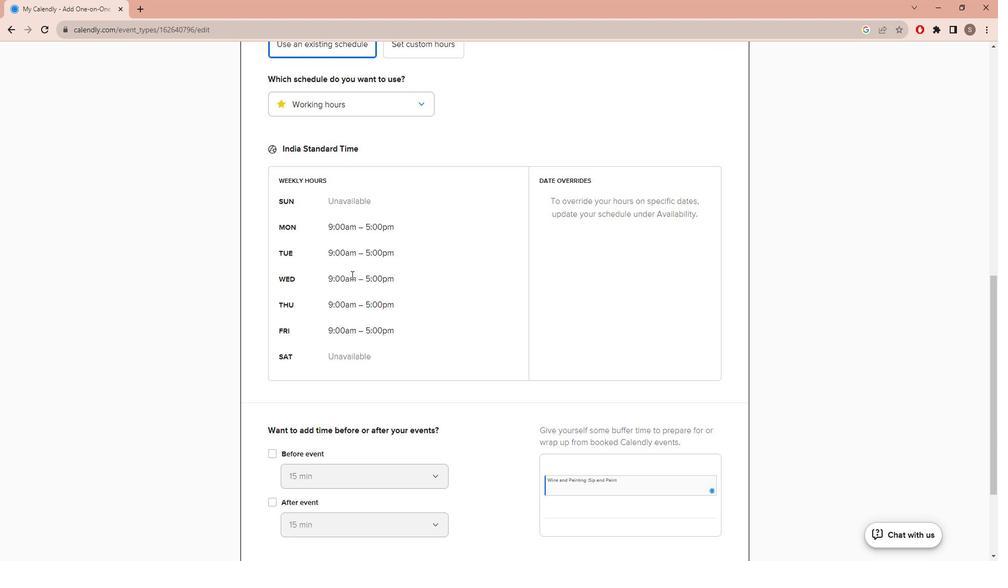 
Action: Mouse moved to (352, 156)
Screenshot: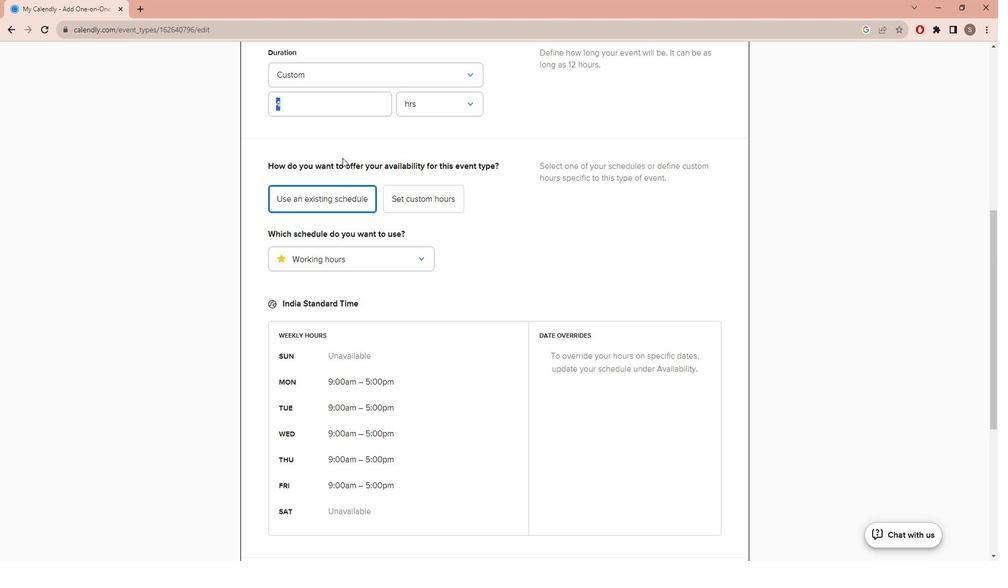 
Action: Mouse pressed left at (352, 156)
Screenshot: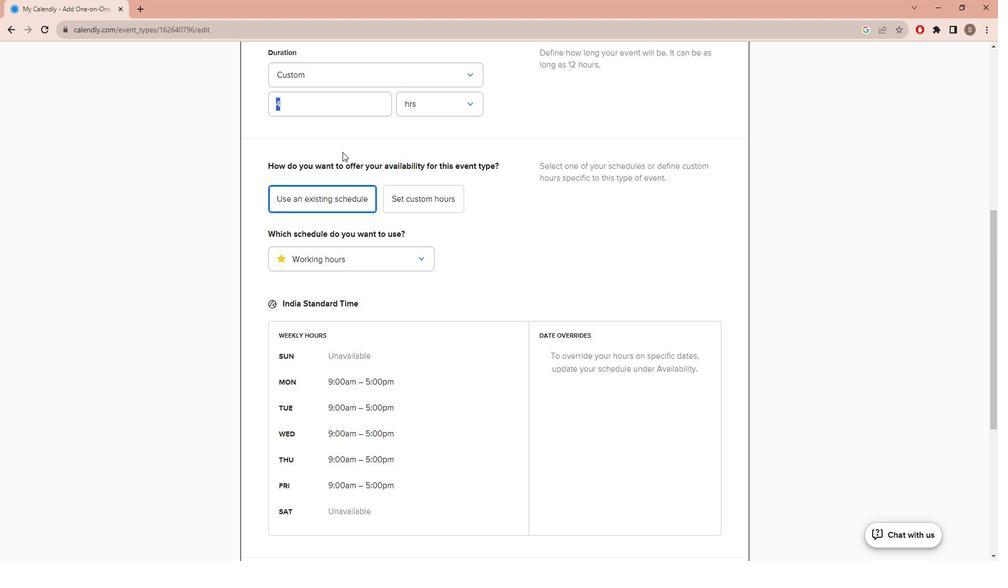 
Action: Mouse moved to (360, 166)
Screenshot: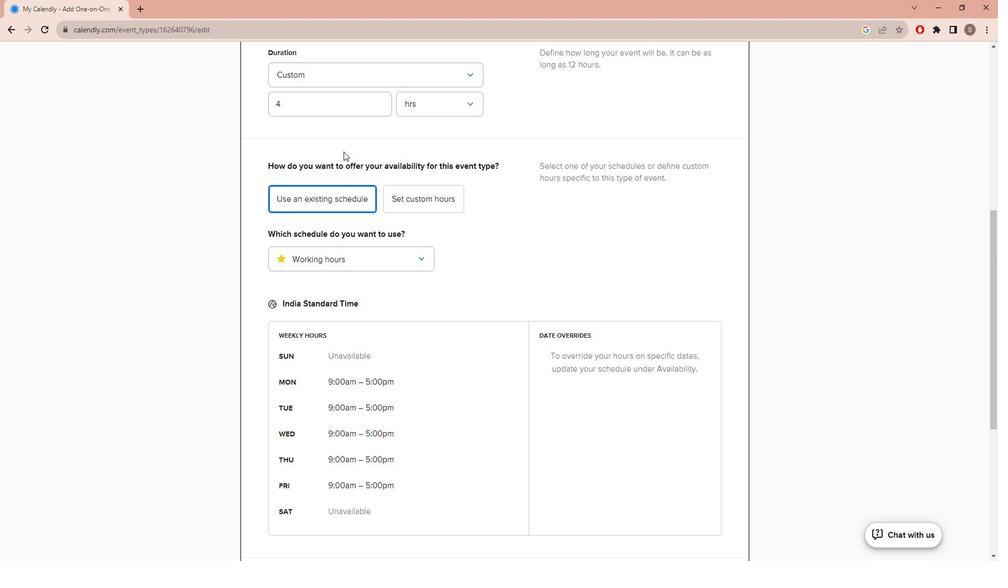 
Action: Mouse scrolled (360, 166) with delta (0, 0)
Screenshot: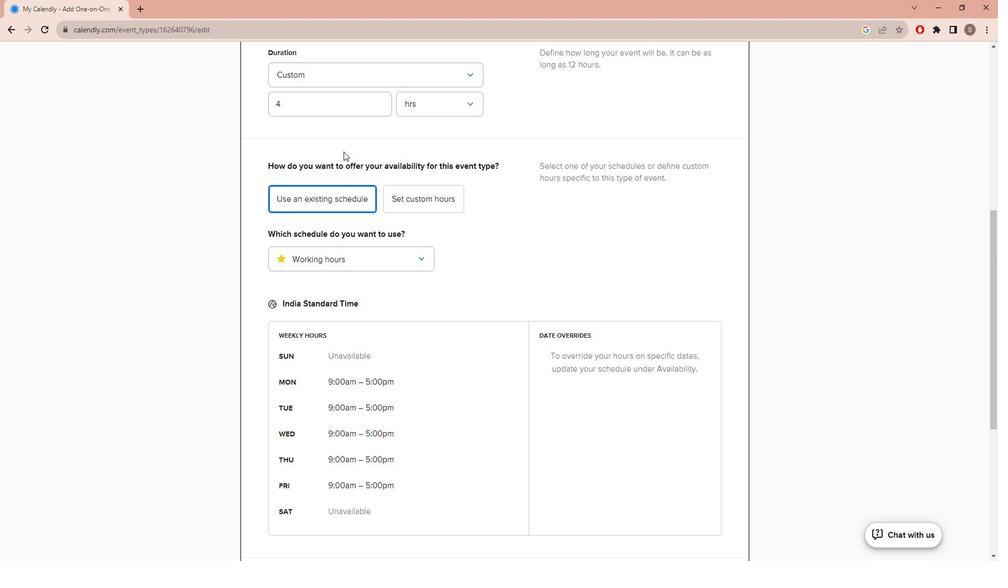 
Action: Mouse moved to (364, 171)
Screenshot: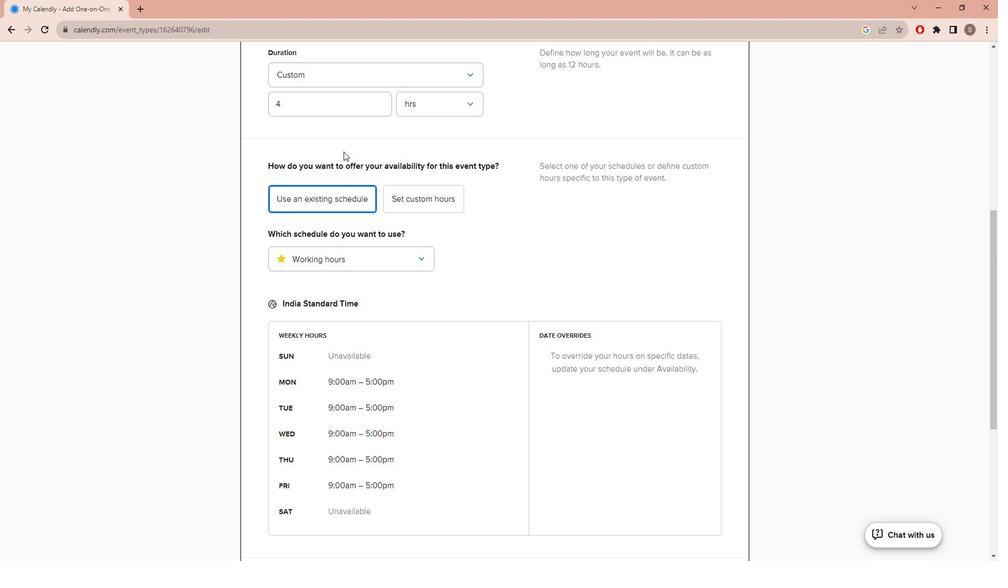 
Action: Mouse scrolled (364, 171) with delta (0, 0)
Screenshot: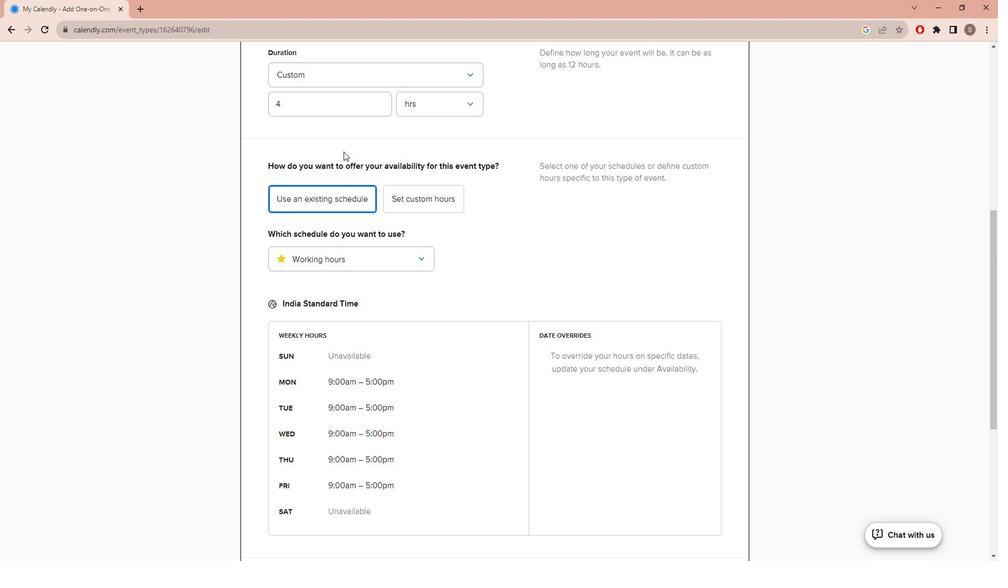 
Action: Mouse moved to (365, 172)
Screenshot: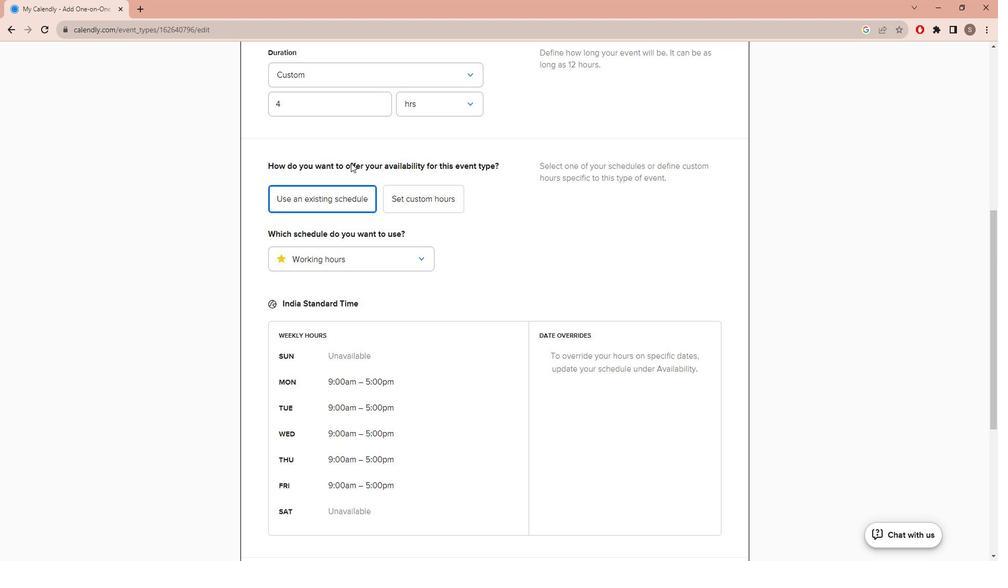 
Action: Mouse scrolled (365, 172) with delta (0, 0)
Screenshot: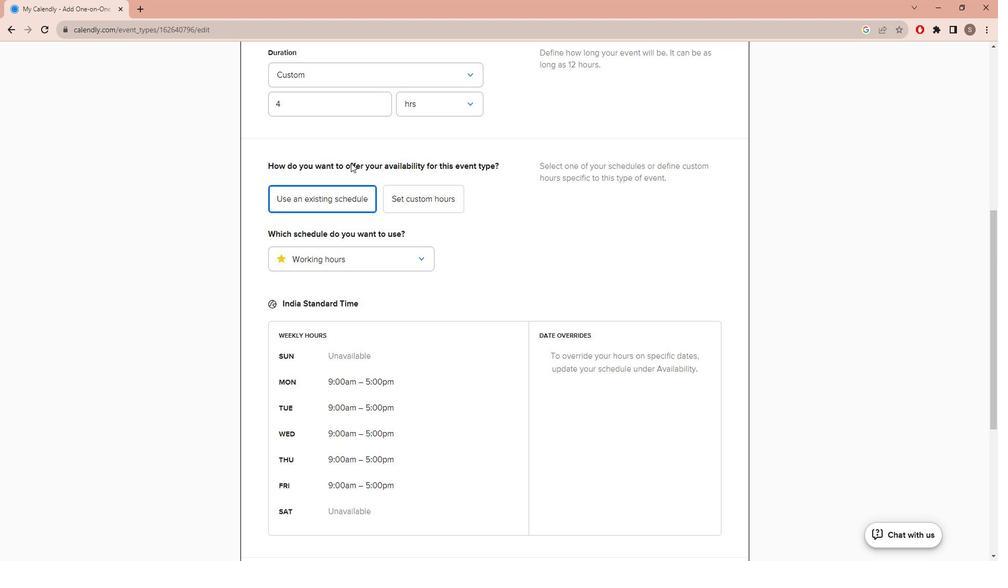 
Action: Mouse moved to (366, 172)
Screenshot: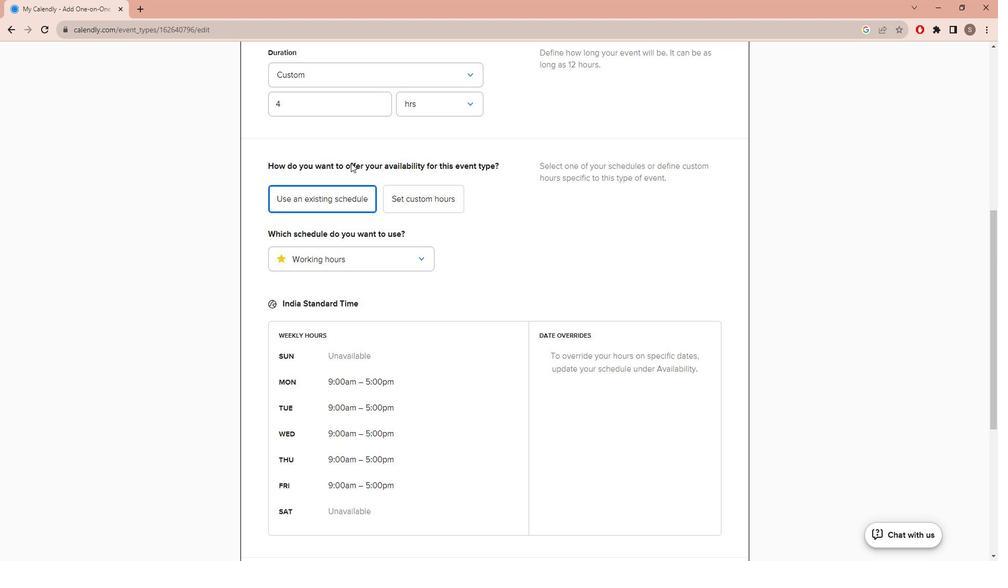 
Action: Mouse scrolled (366, 172) with delta (0, 0)
Screenshot: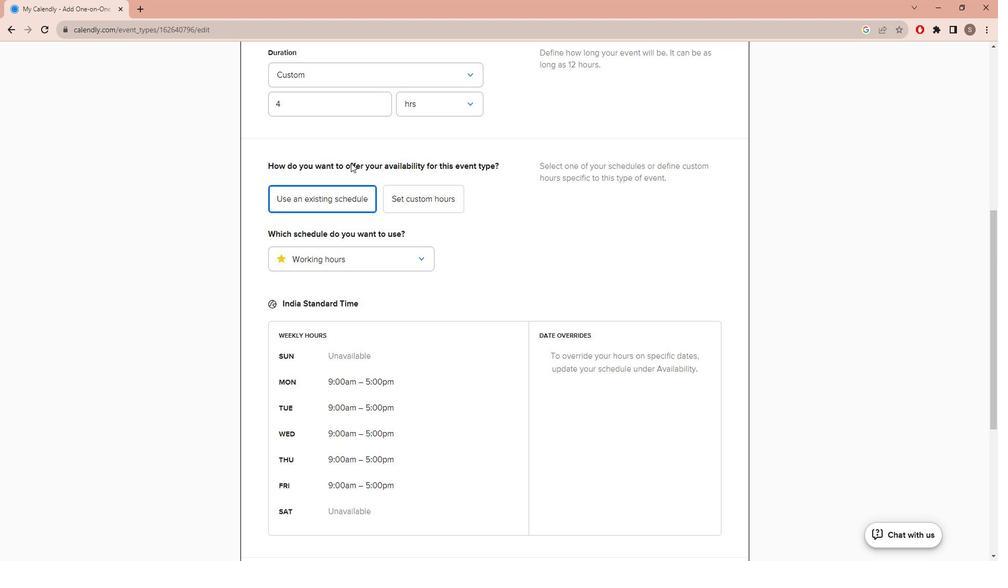 
Action: Mouse moved to (368, 173)
Screenshot: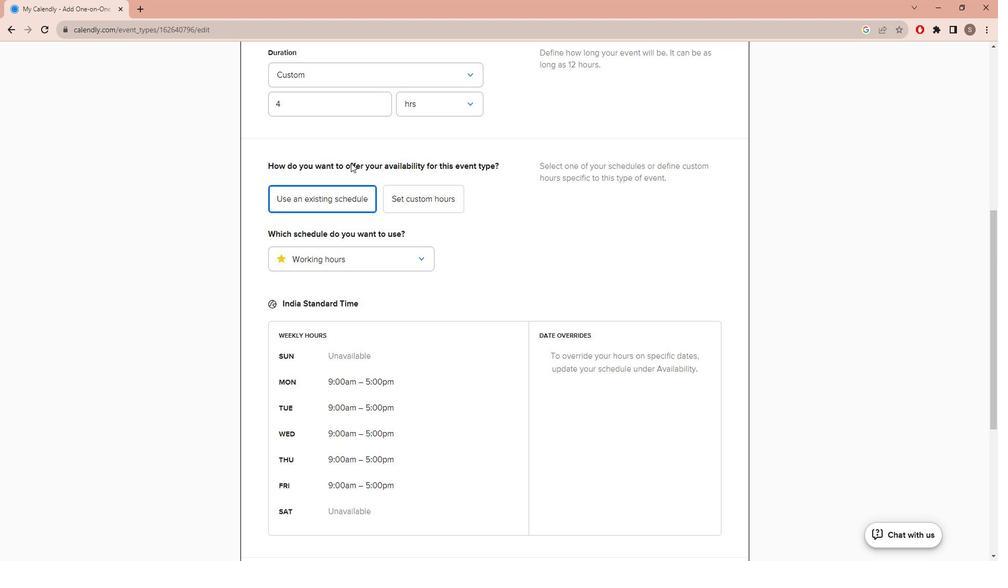 
Action: Mouse scrolled (368, 173) with delta (0, 0)
Screenshot: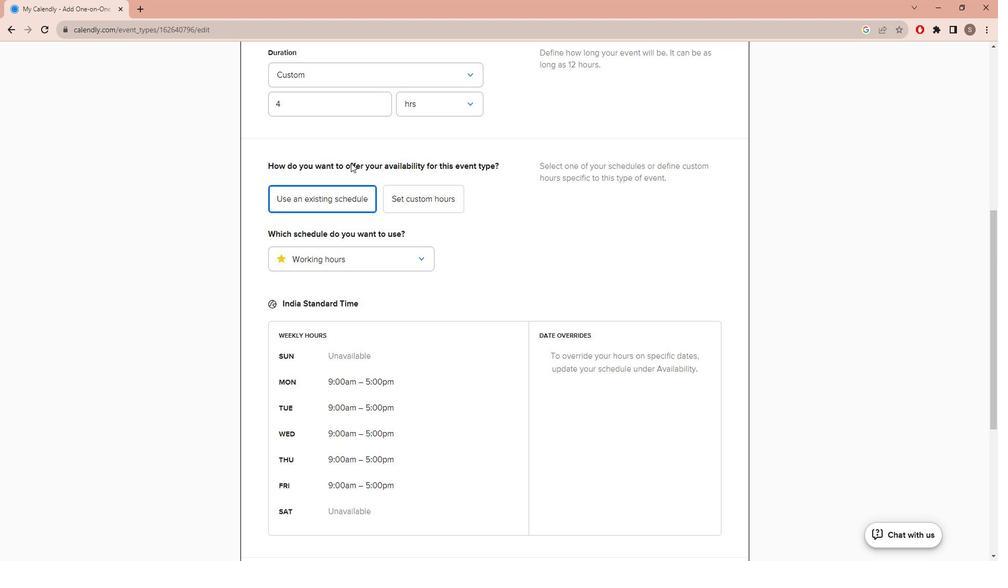 
Action: Mouse moved to (378, 179)
Screenshot: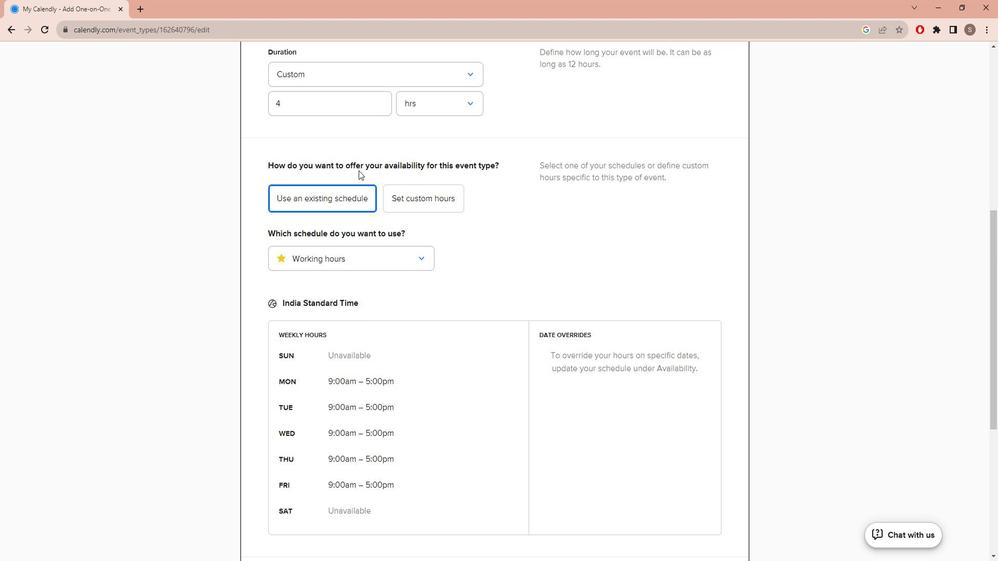 
Action: Mouse scrolled (378, 178) with delta (0, 0)
Screenshot: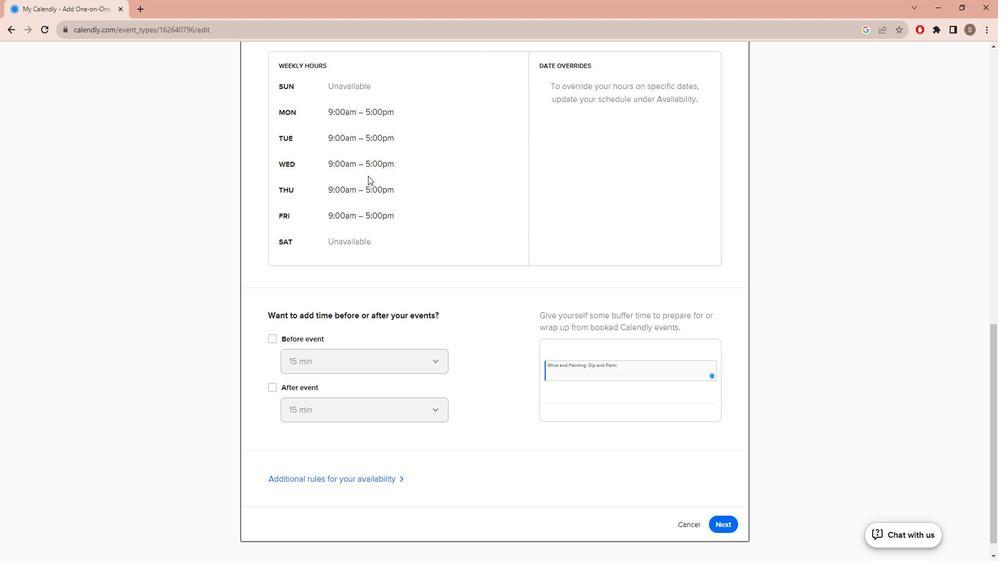 
Action: Mouse moved to (378, 179)
Screenshot: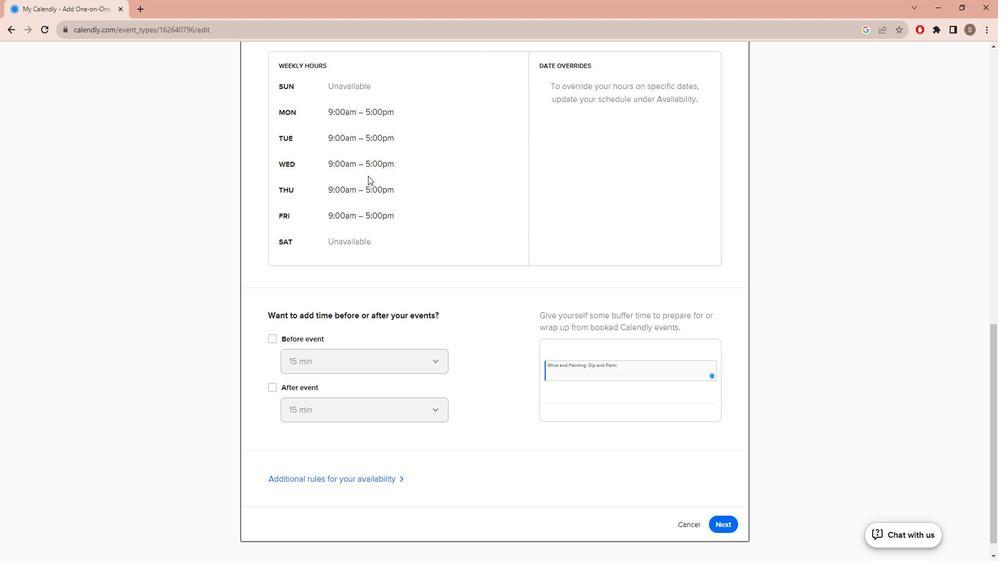 
Action: Mouse scrolled (378, 179) with delta (0, 0)
Screenshot: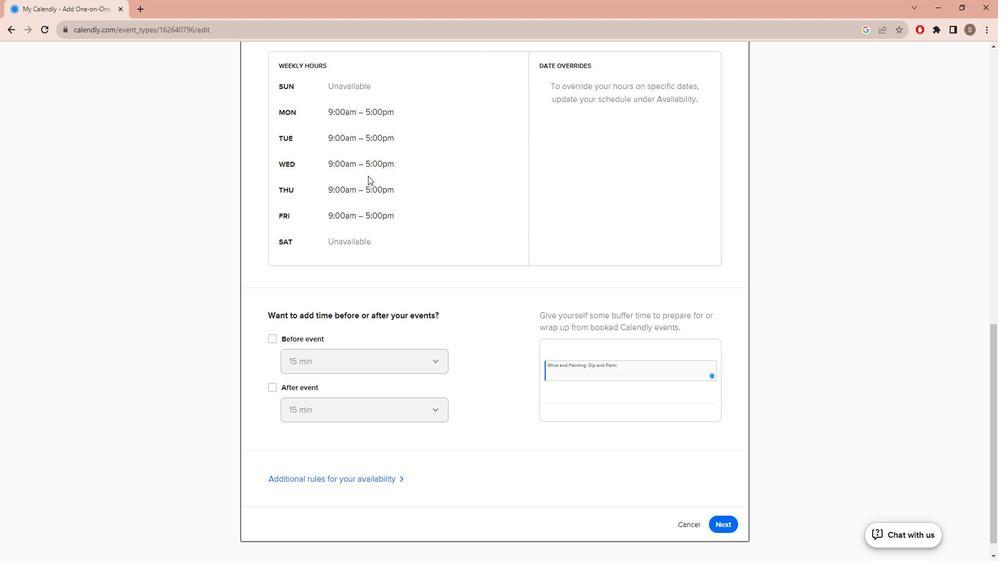
Action: Mouse moved to (382, 186)
Screenshot: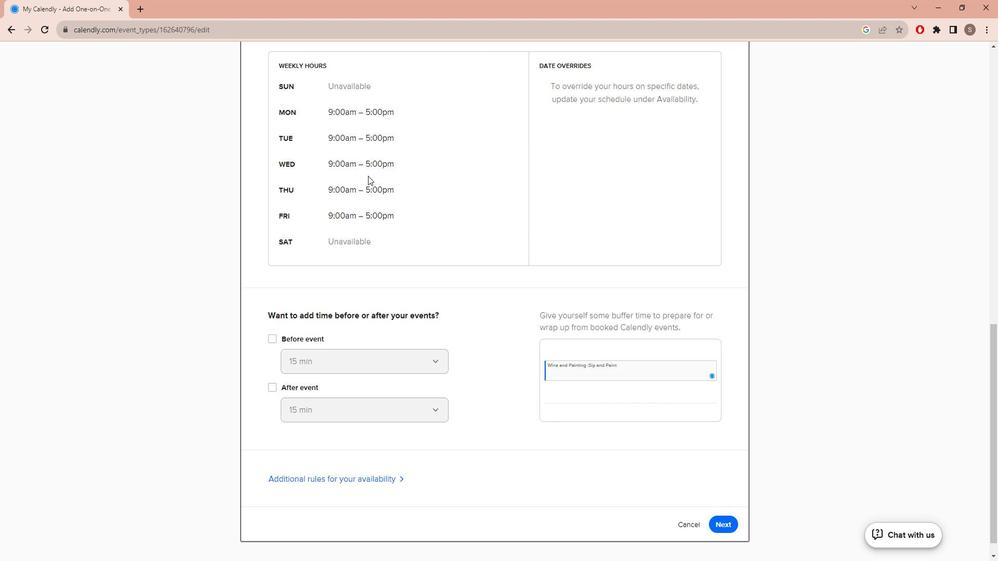 
Action: Mouse scrolled (382, 185) with delta (0, 0)
Screenshot: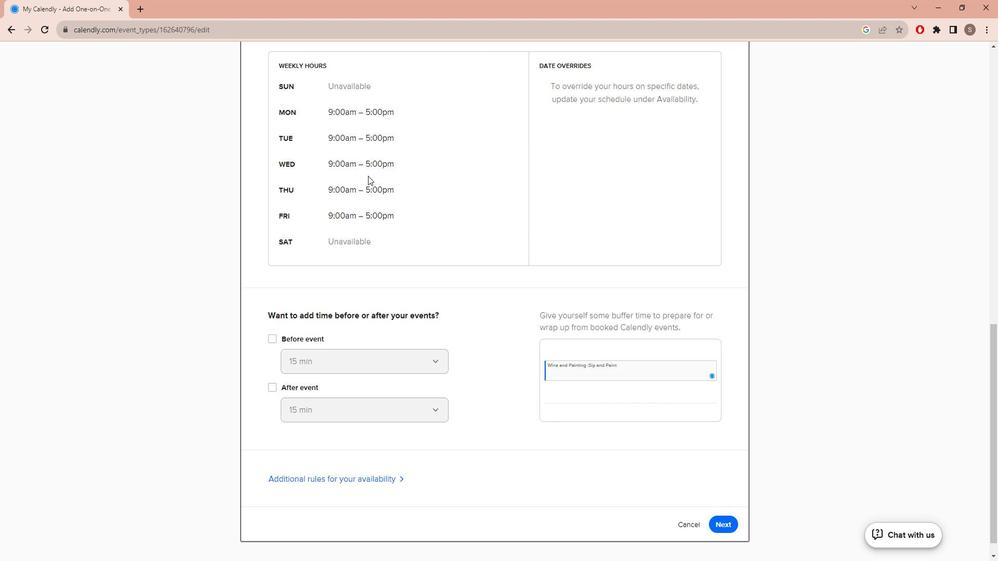 
Action: Mouse moved to (724, 491)
Screenshot: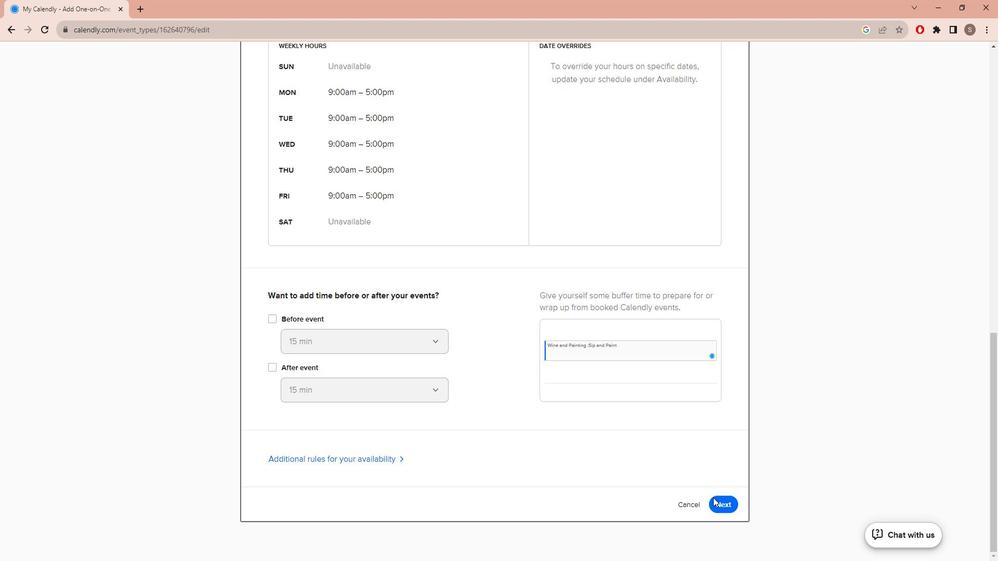 
Action: Mouse pressed left at (724, 491)
Screenshot: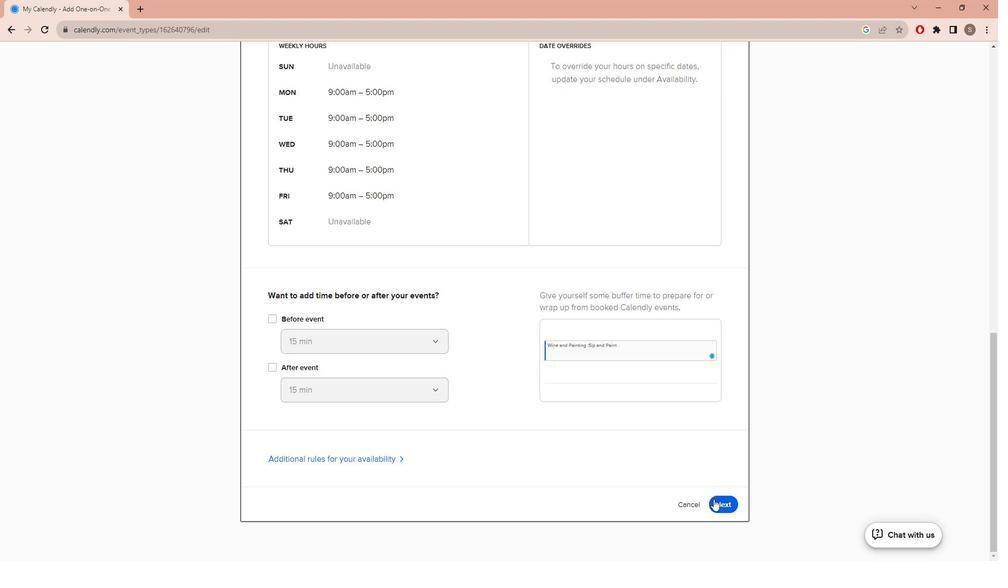 
Action: Mouse moved to (632, 456)
Screenshot: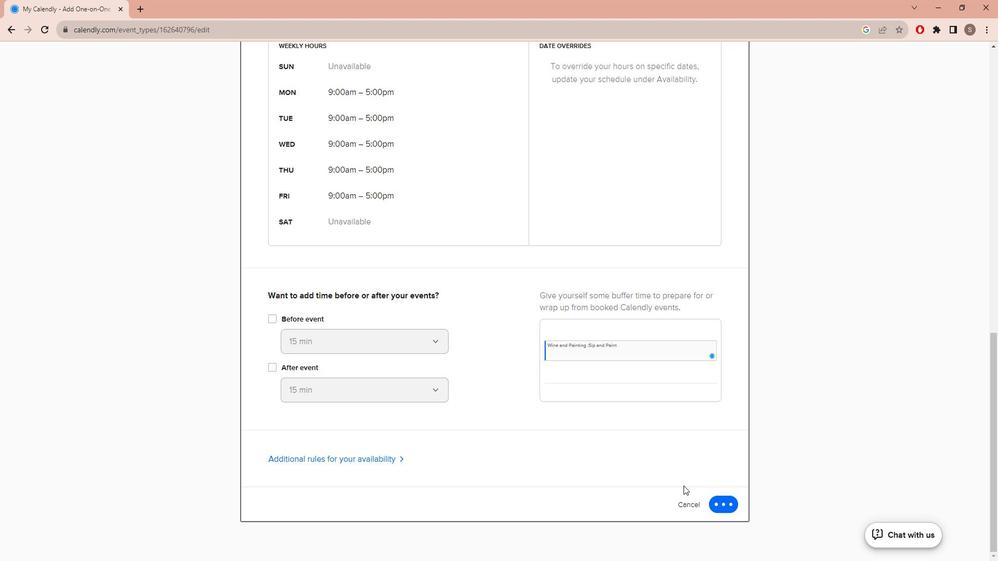 
